 Task: Search one way flight ticket for 1 adult, 1 child, 1 infant in seat in premium economy from Helena: Helena Regional Airport to Greenville: Pitt-greenville Airport on 5-2-2023. Choice of flights is Delta. Number of bags: 2 carry on bags and 4 checked bags. Price is upto 105000. Outbound departure time preference is 7:15.
Action: Mouse moved to (403, 288)
Screenshot: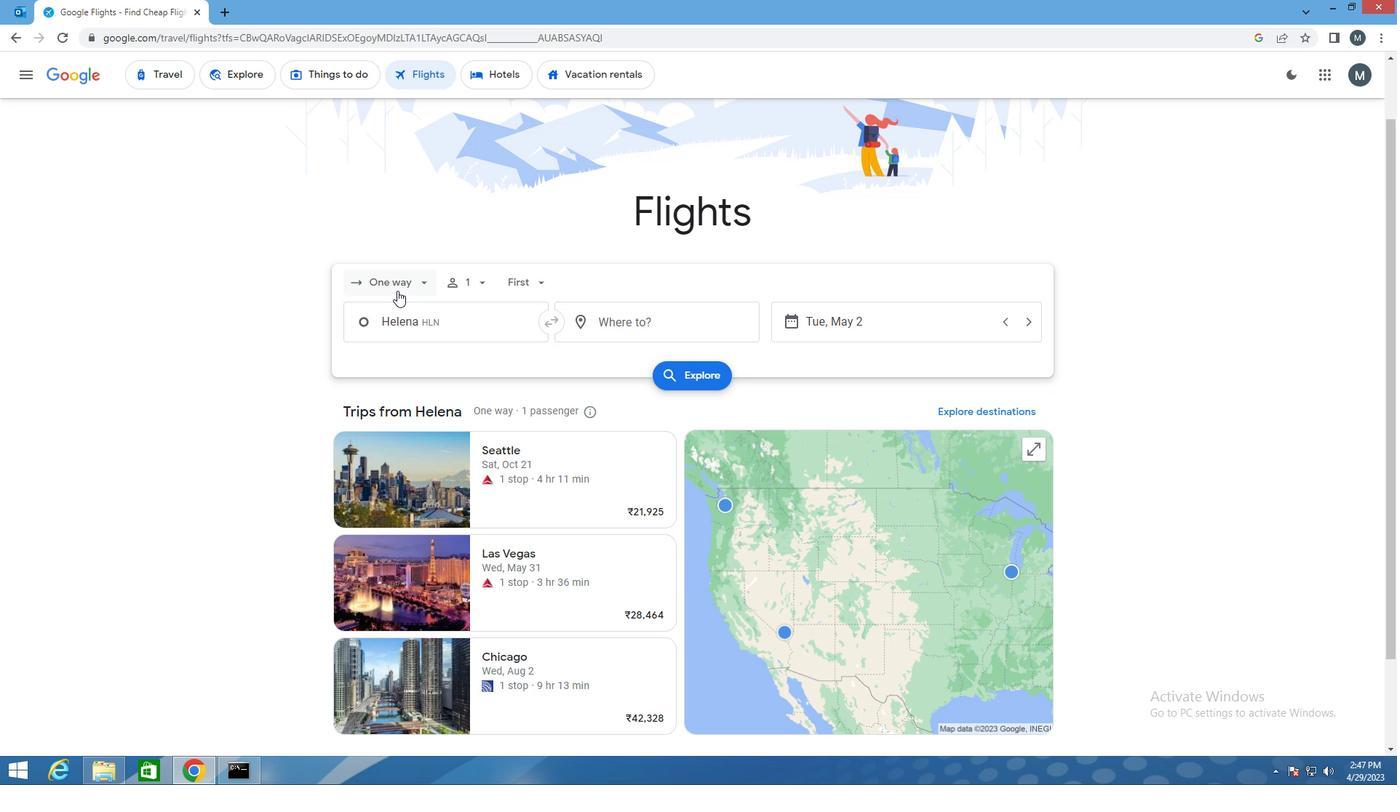 
Action: Mouse pressed left at (403, 288)
Screenshot: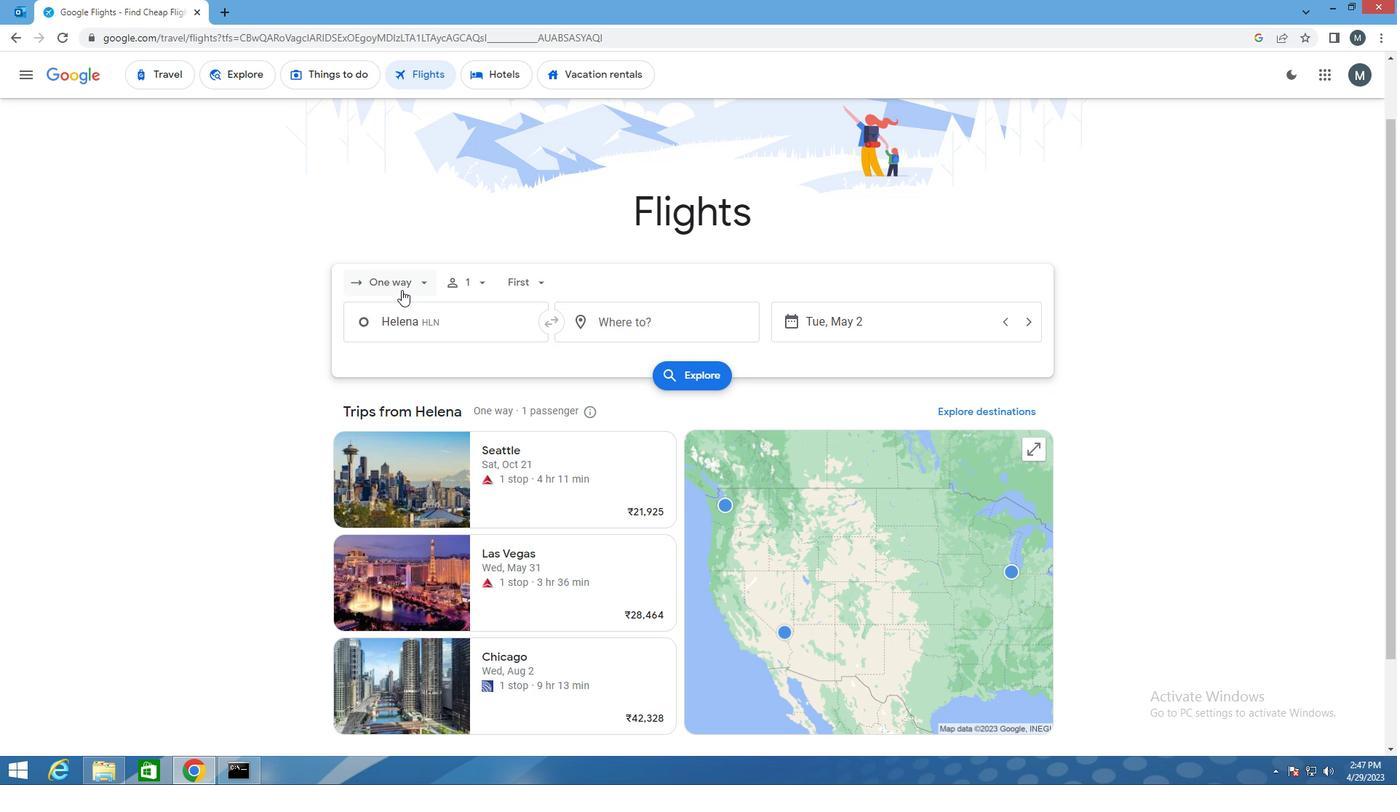 
Action: Mouse moved to (422, 352)
Screenshot: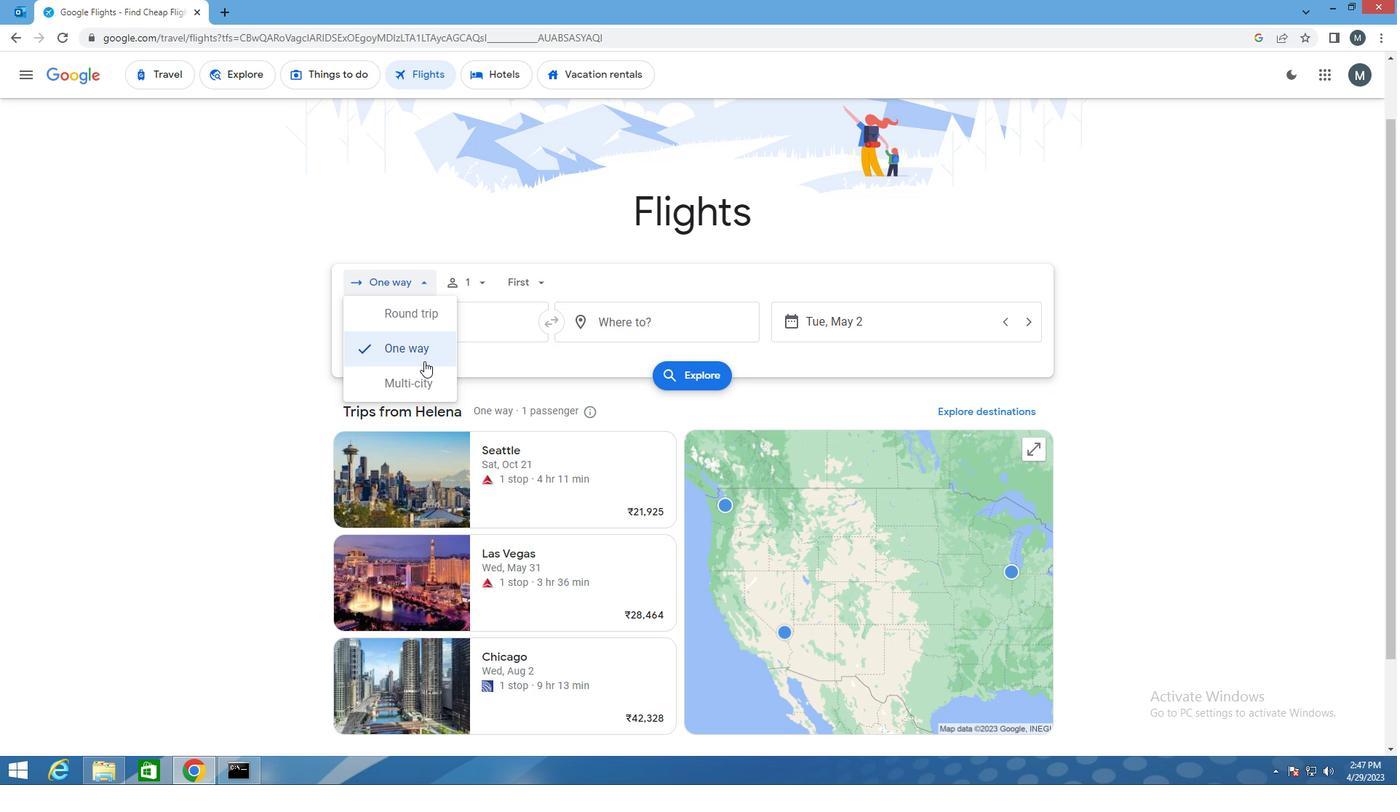 
Action: Mouse pressed left at (422, 352)
Screenshot: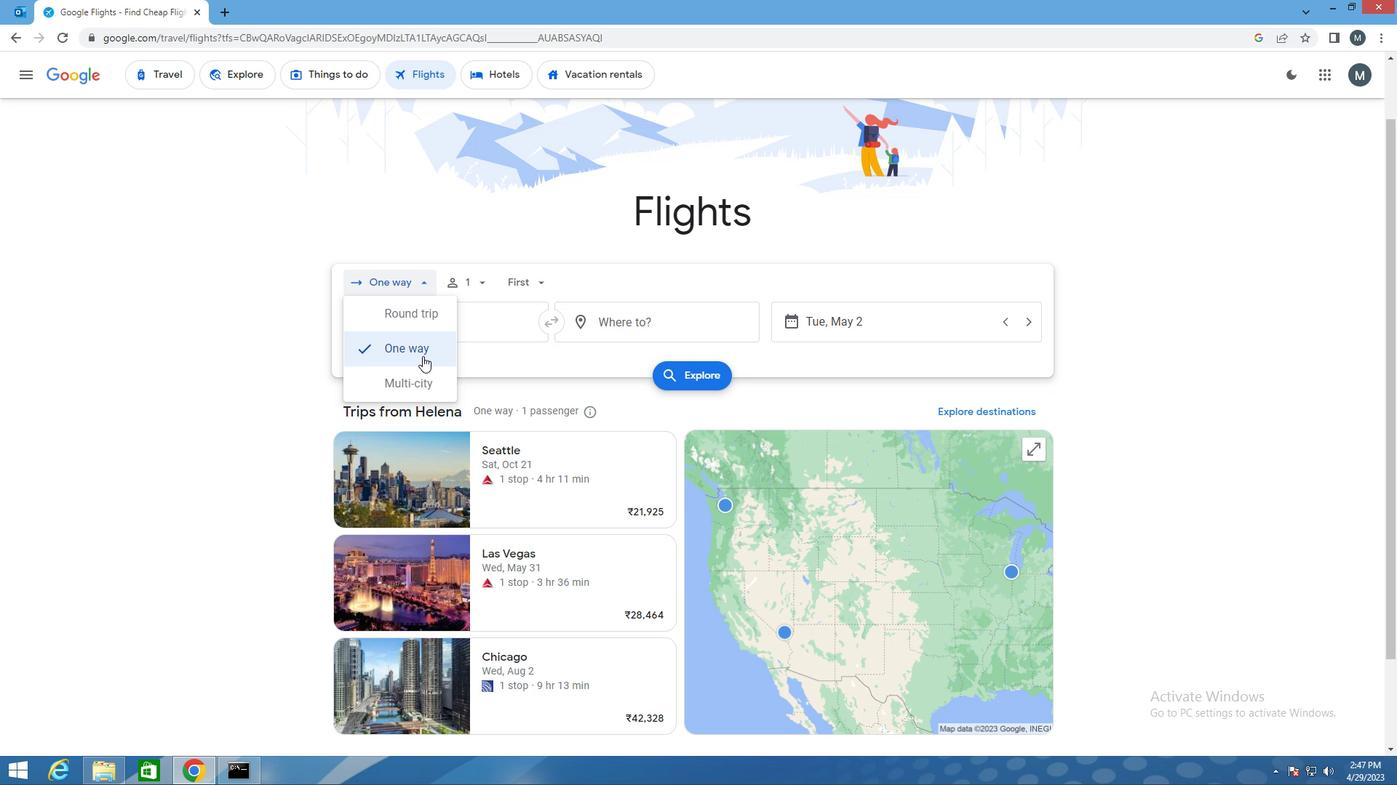
Action: Mouse moved to (476, 282)
Screenshot: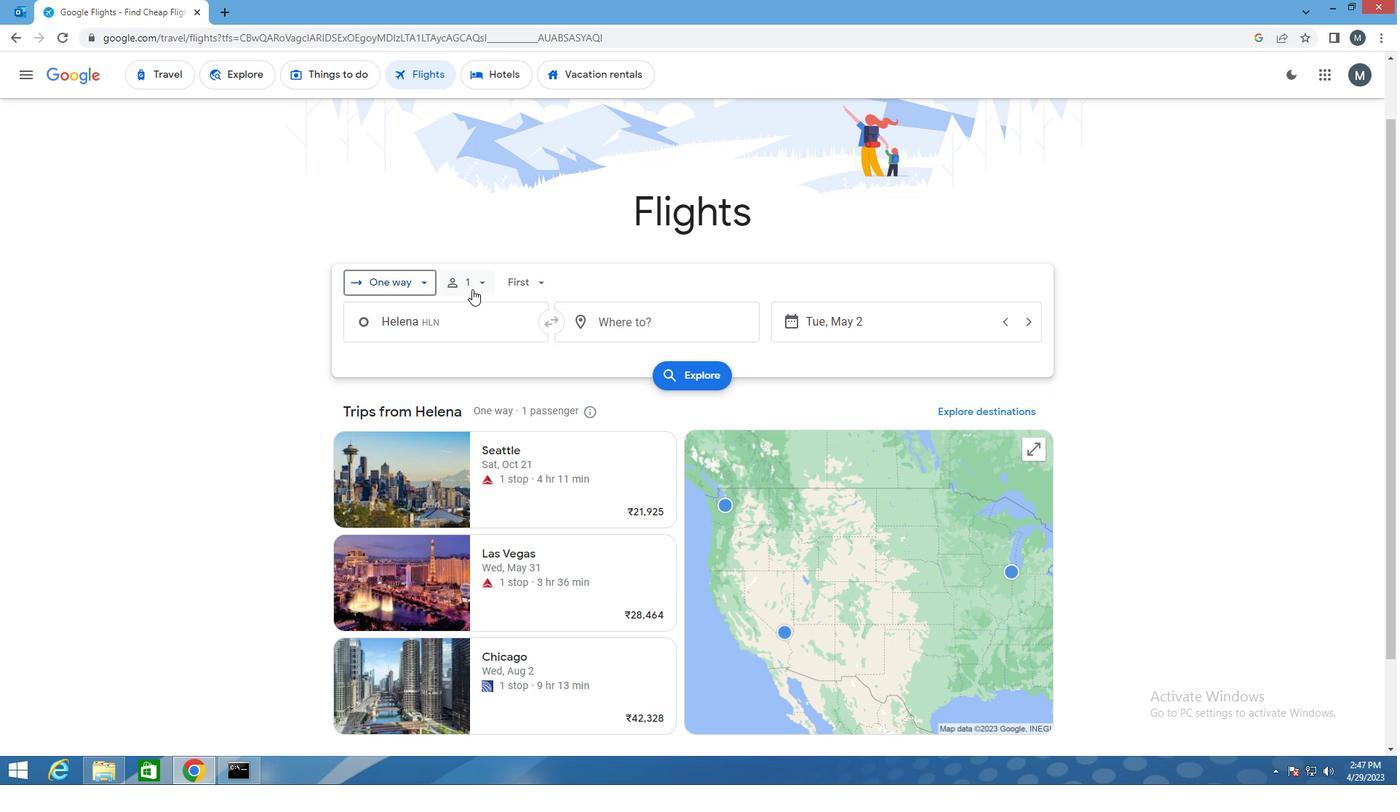 
Action: Mouse pressed left at (476, 282)
Screenshot: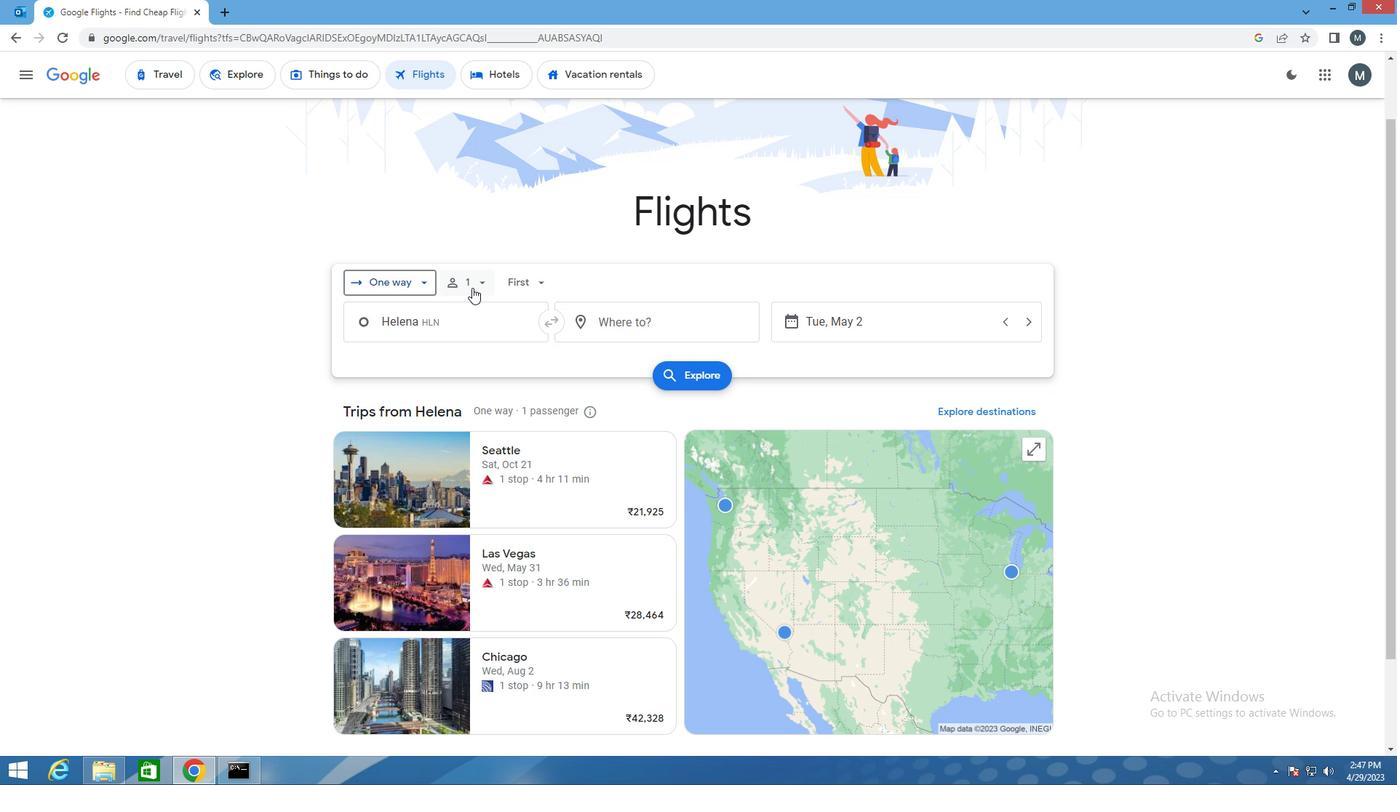 
Action: Mouse moved to (596, 399)
Screenshot: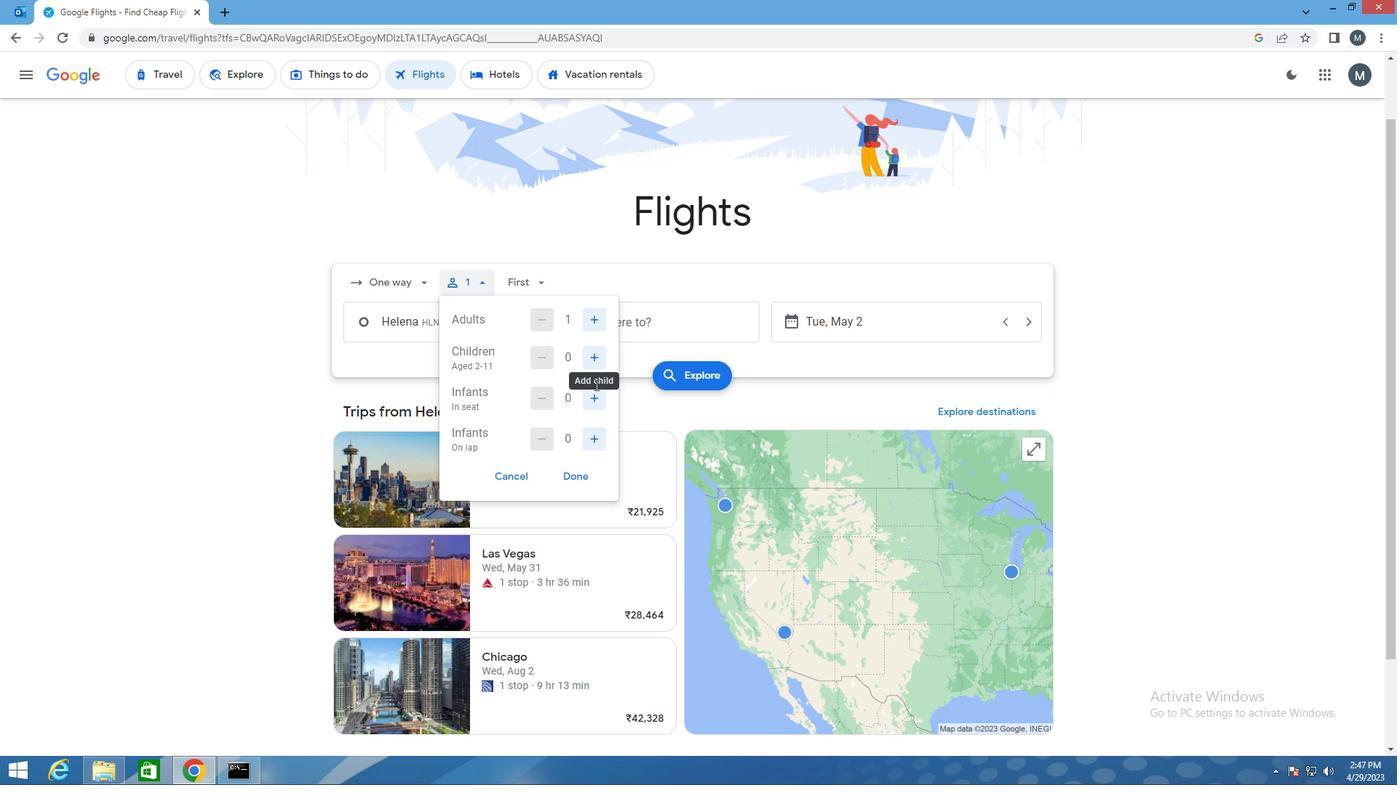 
Action: Mouse pressed left at (596, 399)
Screenshot: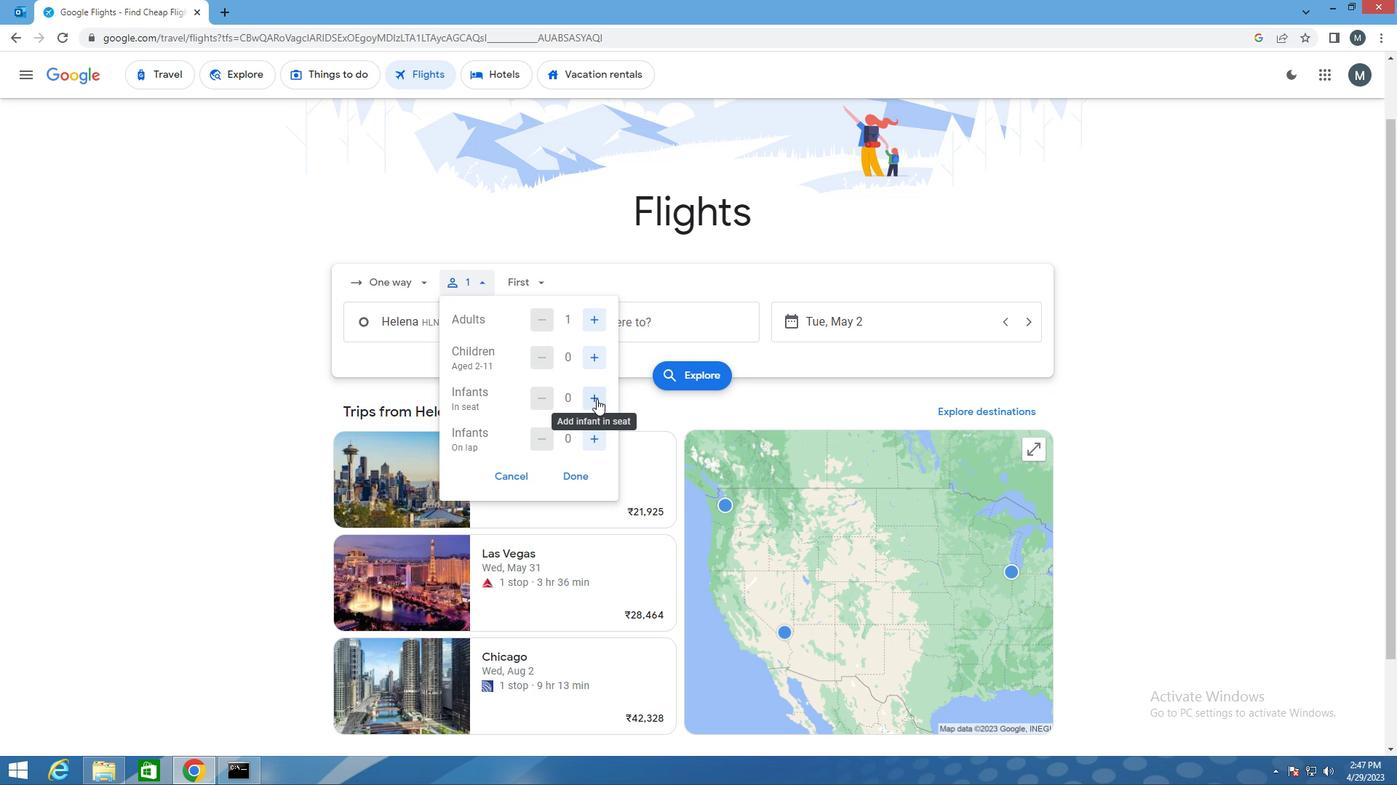 
Action: Mouse moved to (594, 360)
Screenshot: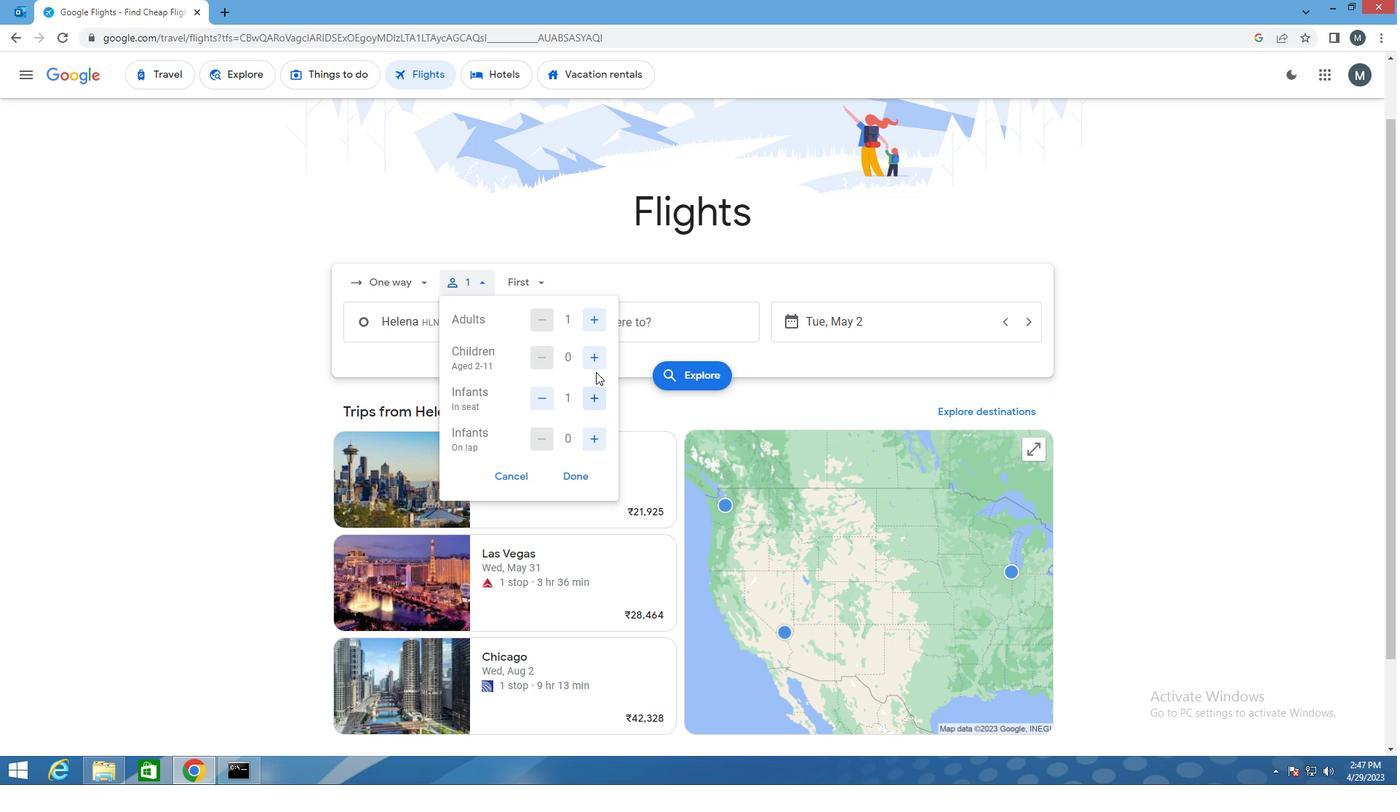 
Action: Mouse pressed left at (594, 360)
Screenshot: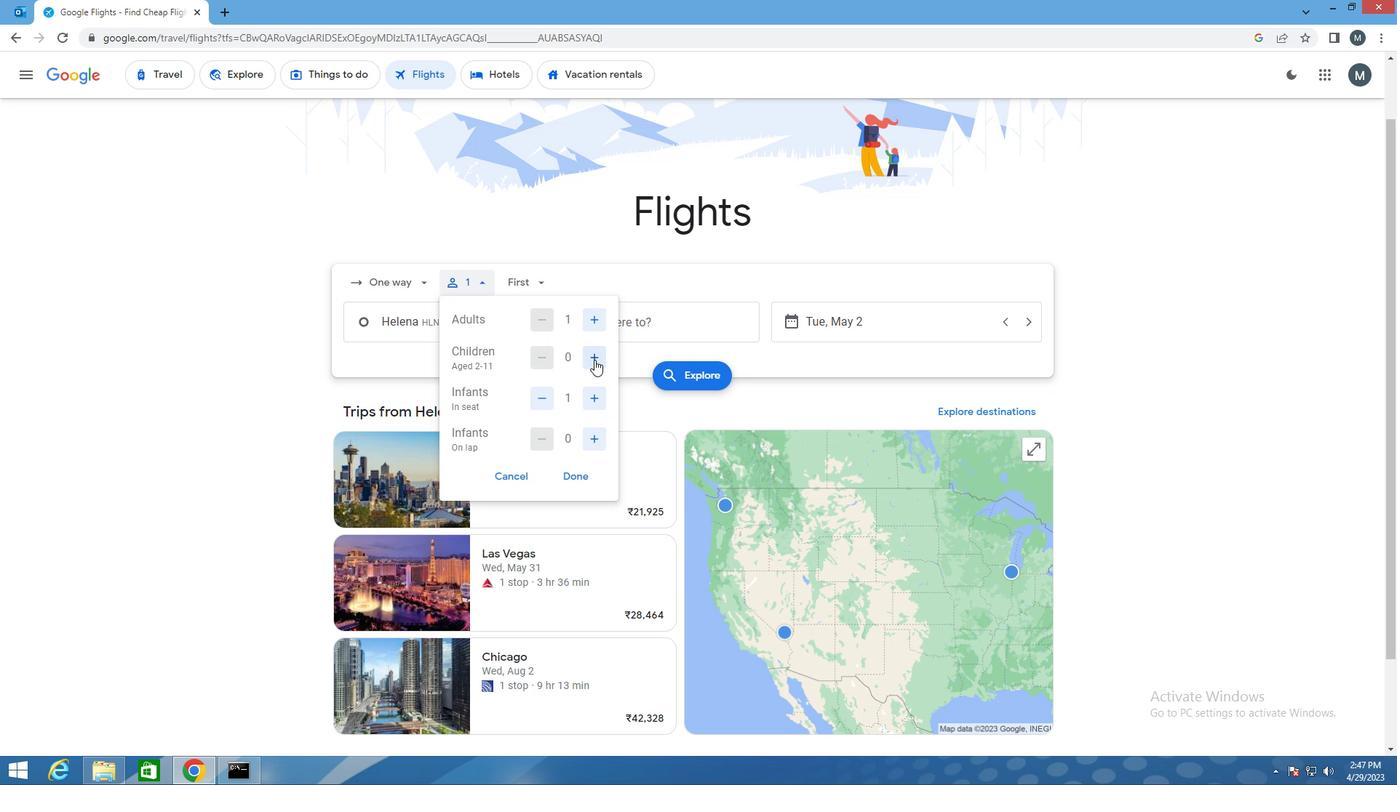 
Action: Mouse moved to (577, 479)
Screenshot: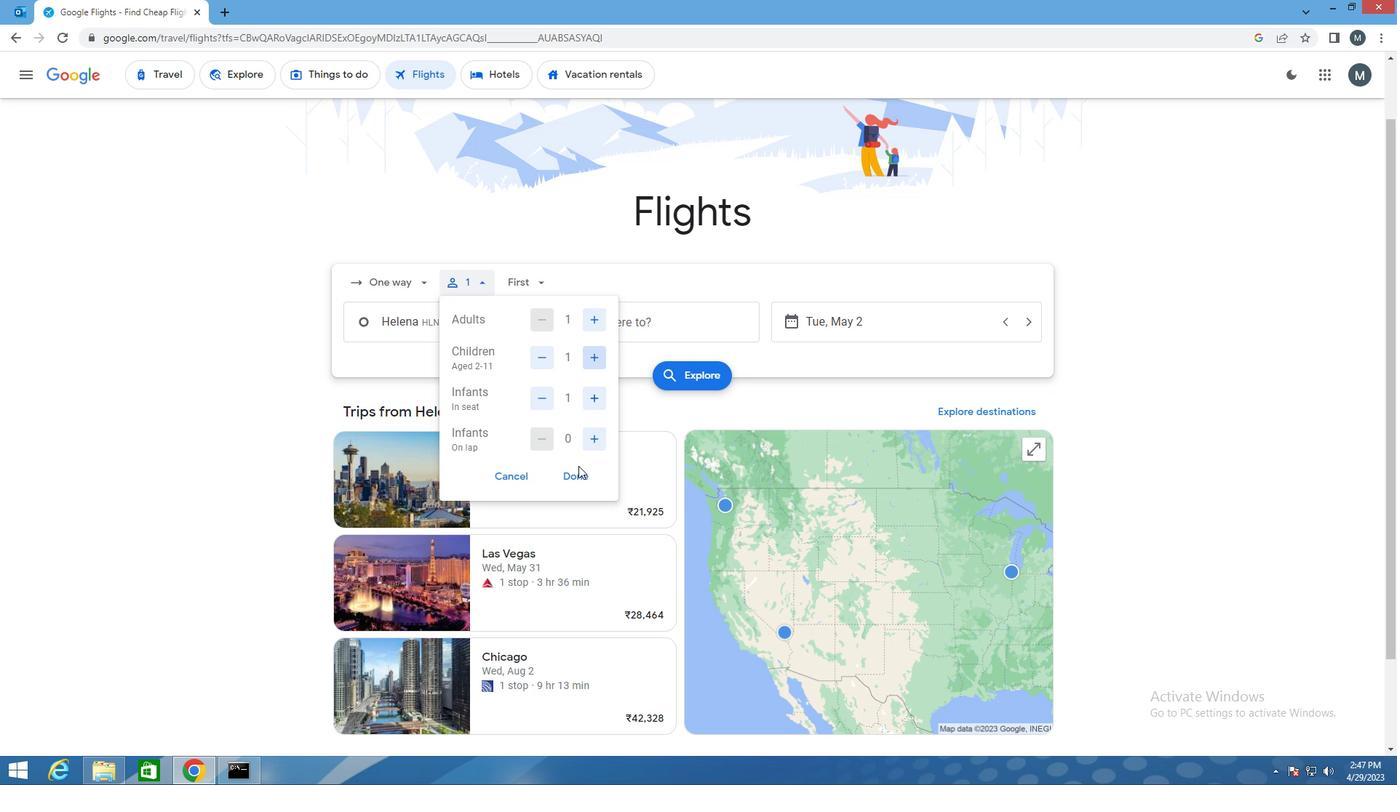 
Action: Mouse pressed left at (577, 479)
Screenshot: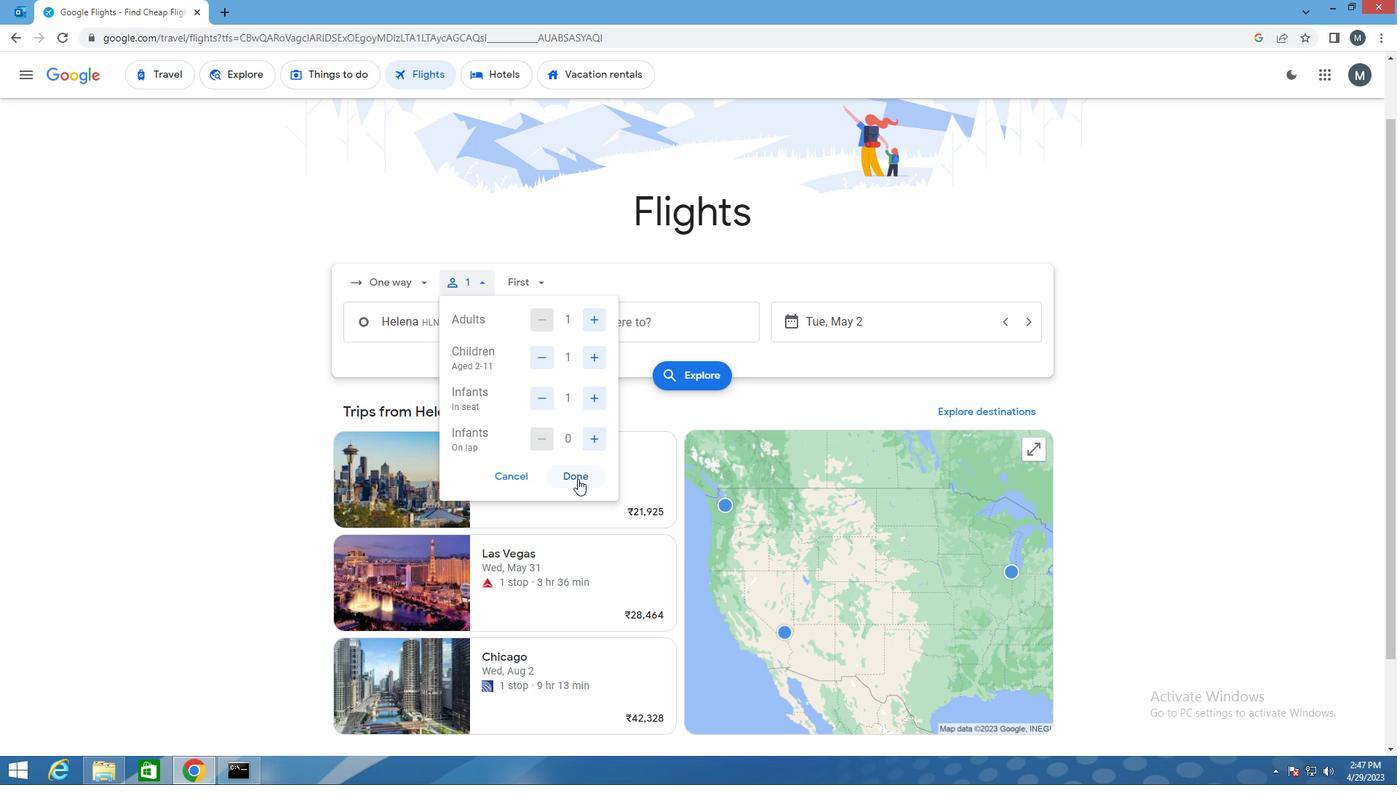 
Action: Mouse moved to (534, 295)
Screenshot: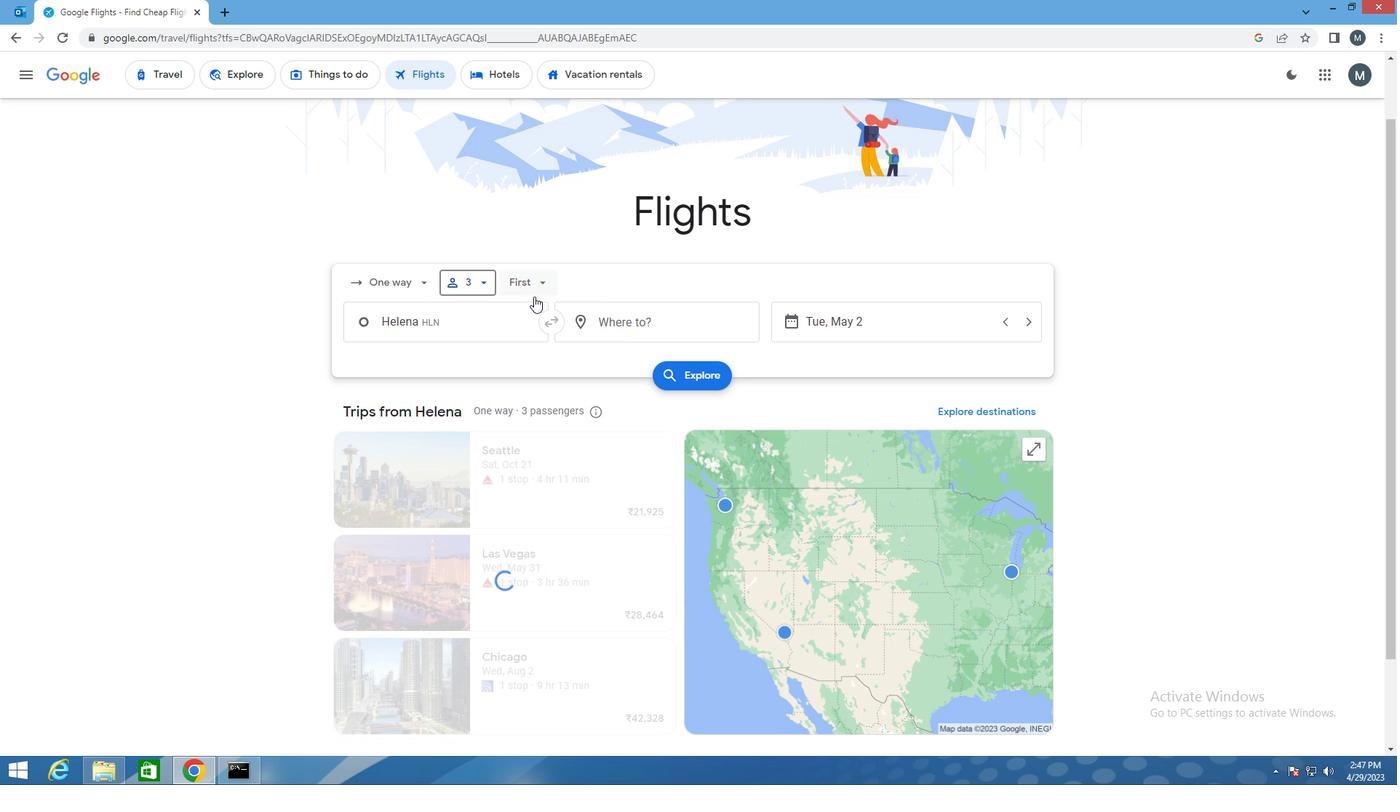 
Action: Mouse pressed left at (534, 295)
Screenshot: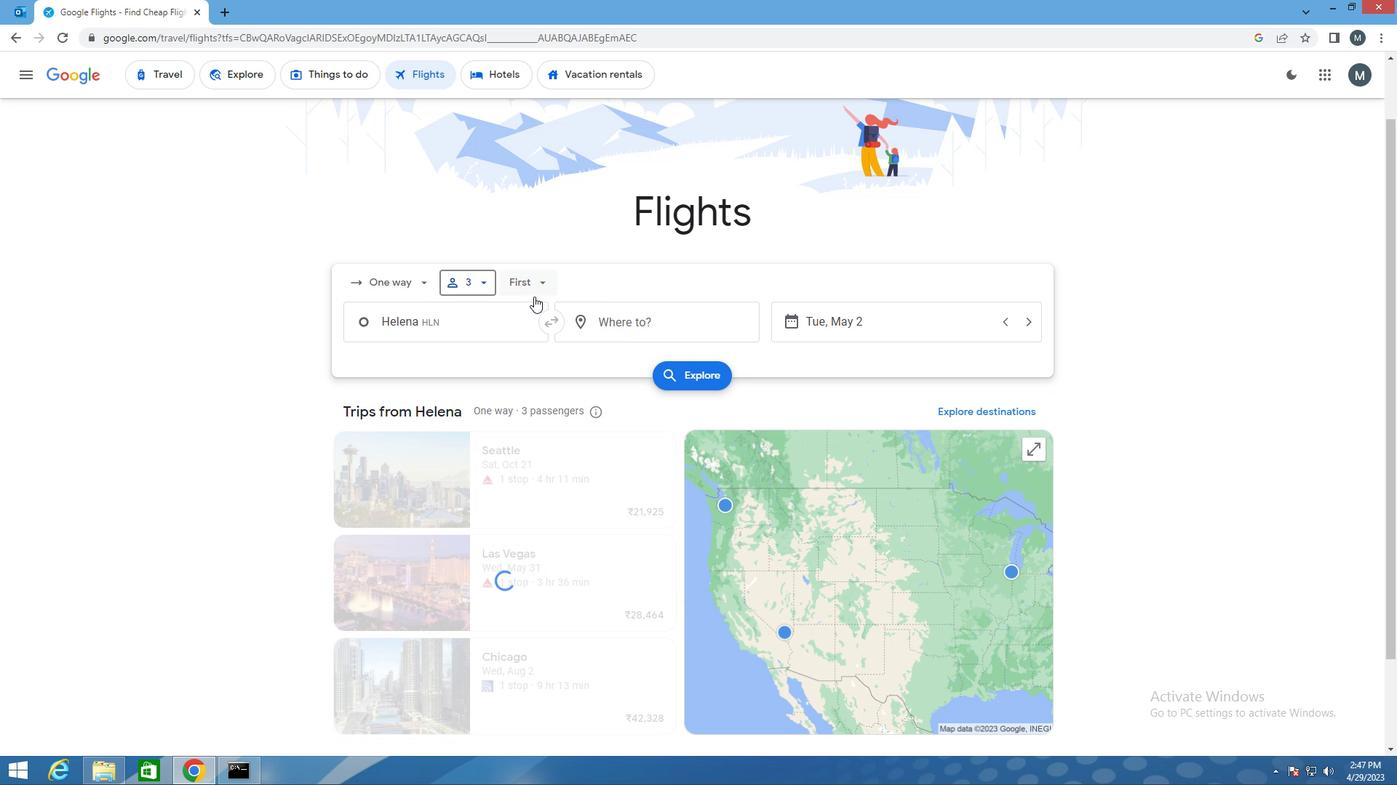 
Action: Mouse moved to (579, 354)
Screenshot: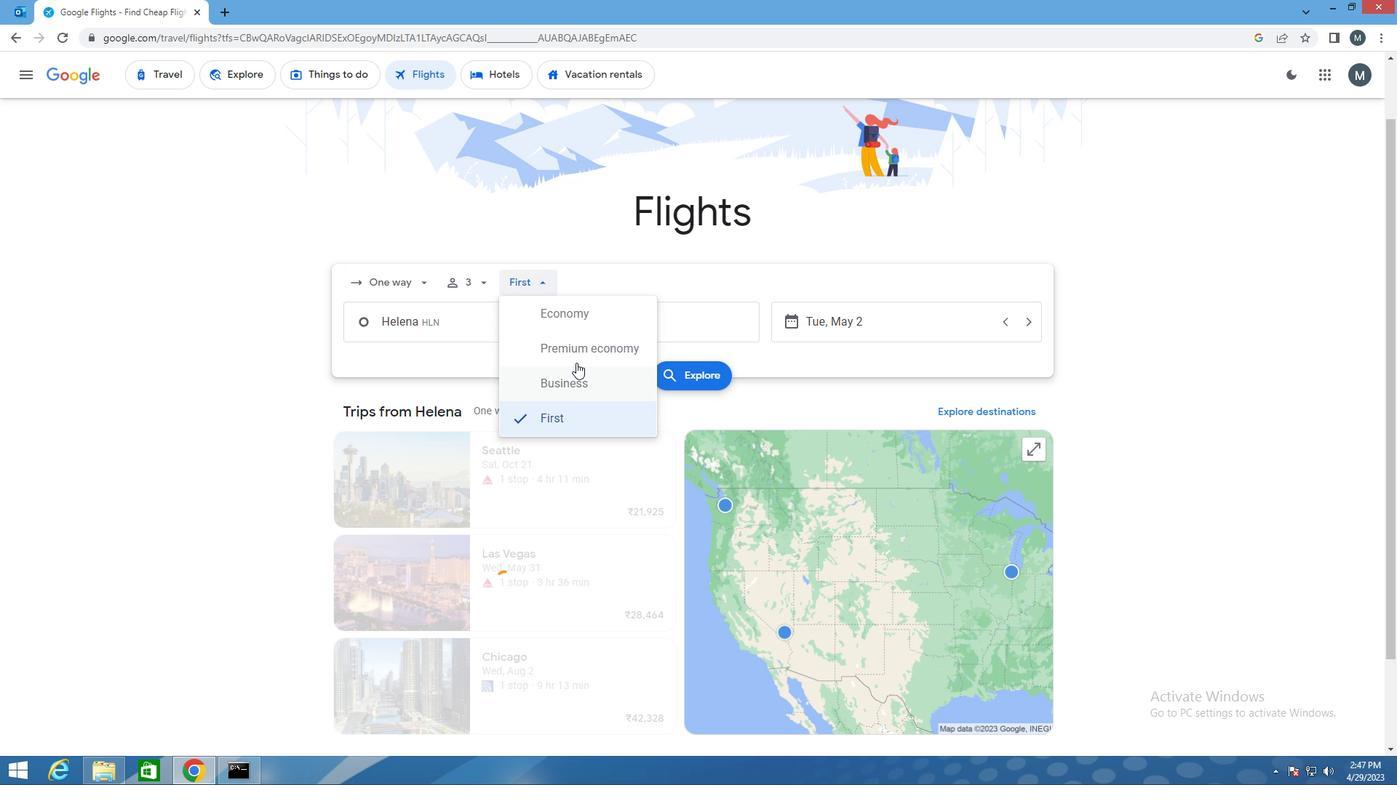 
Action: Mouse pressed left at (579, 354)
Screenshot: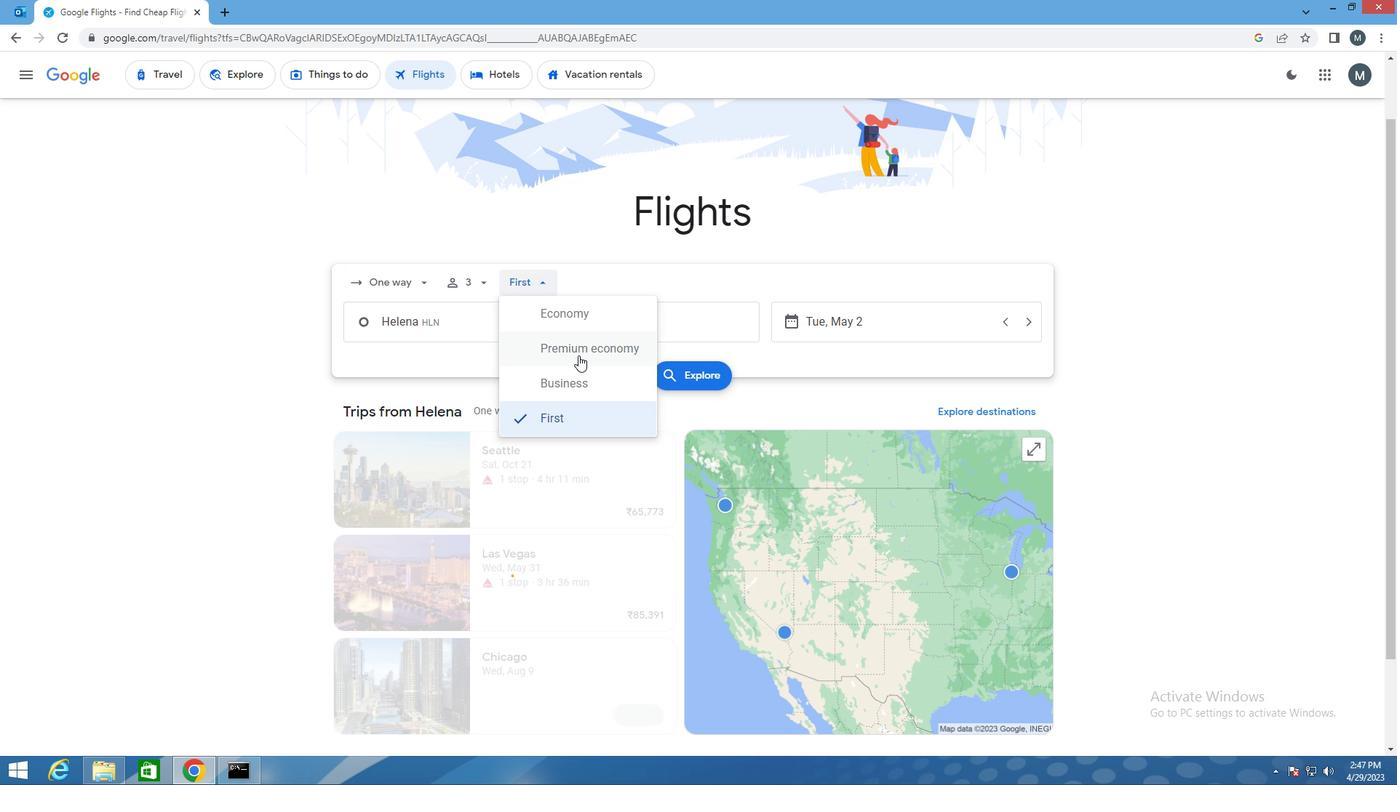 
Action: Mouse moved to (451, 331)
Screenshot: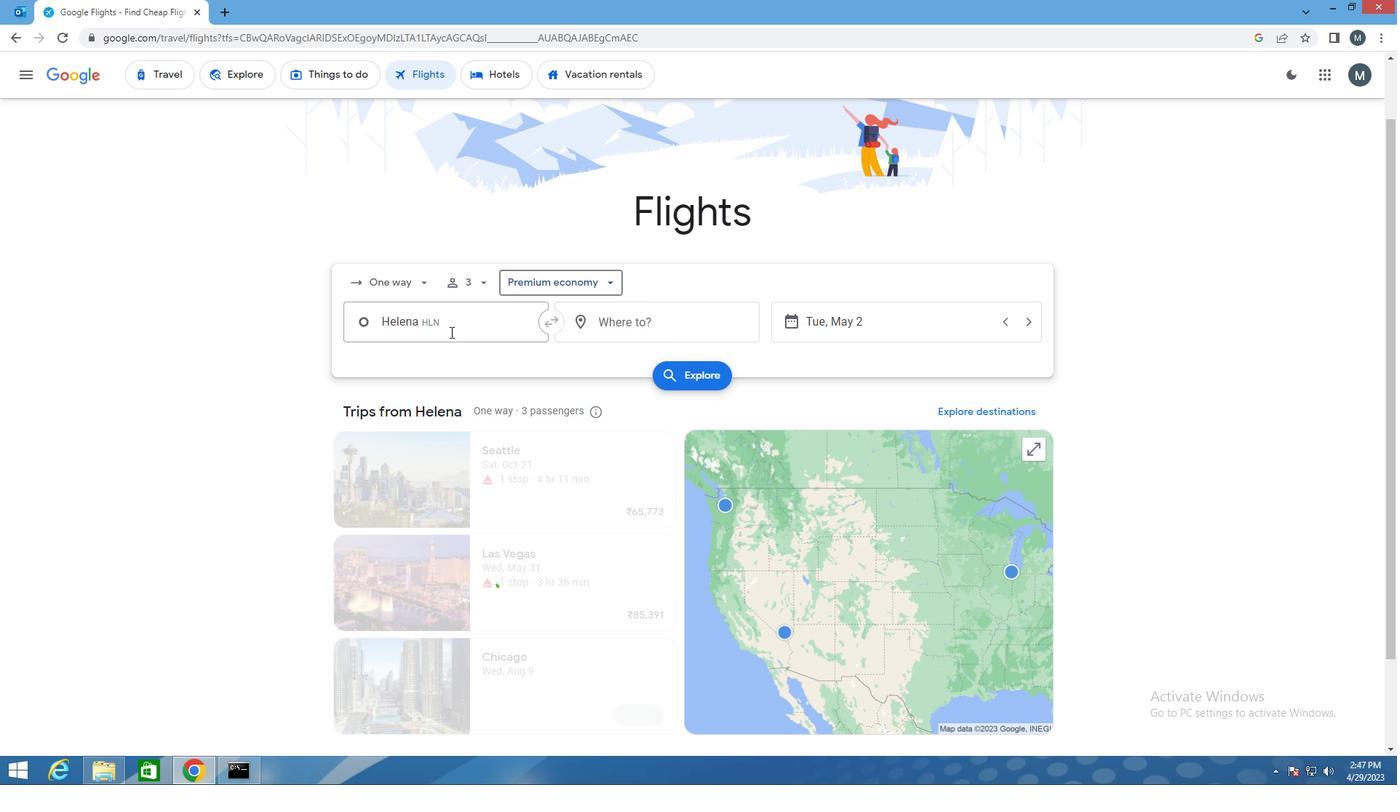 
Action: Mouse pressed left at (451, 331)
Screenshot: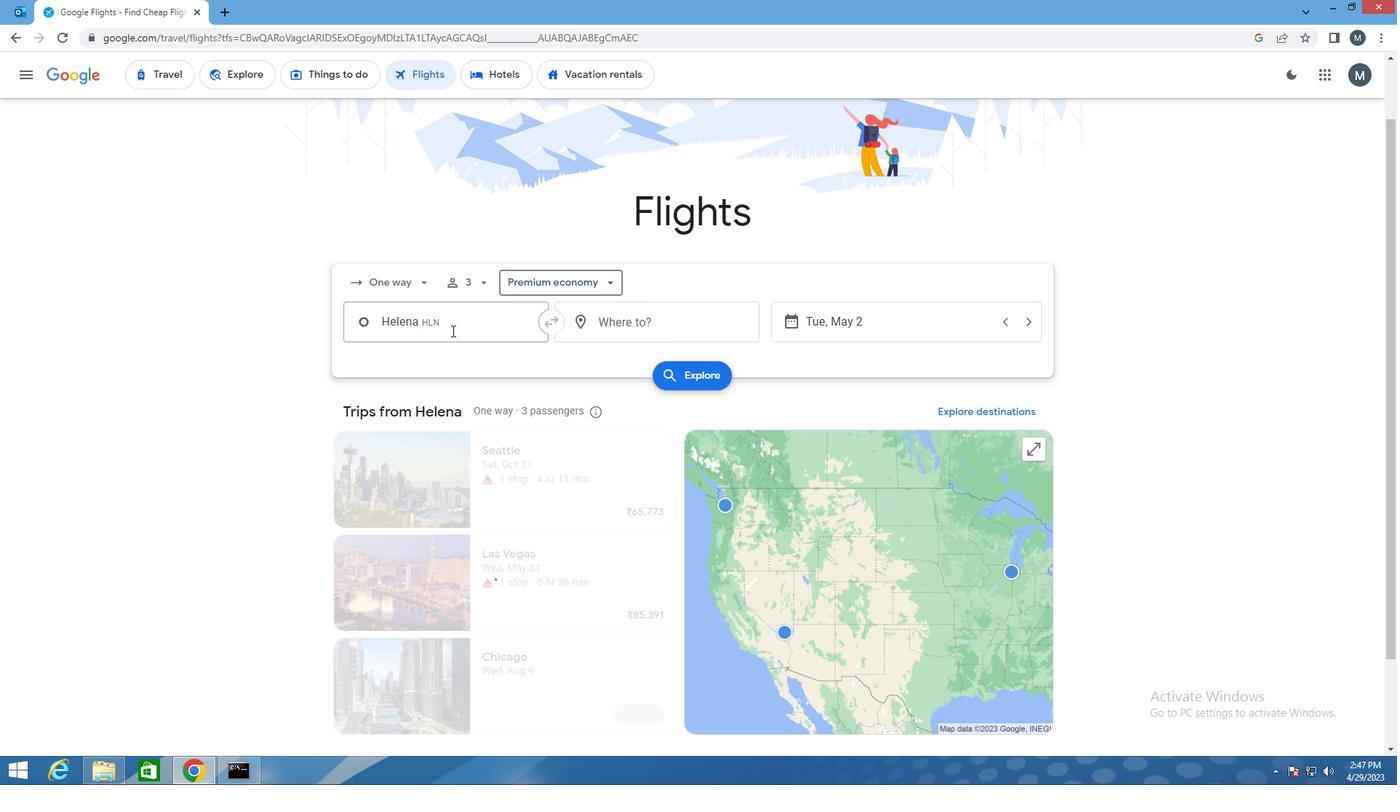 
Action: Key pressed hln
Screenshot: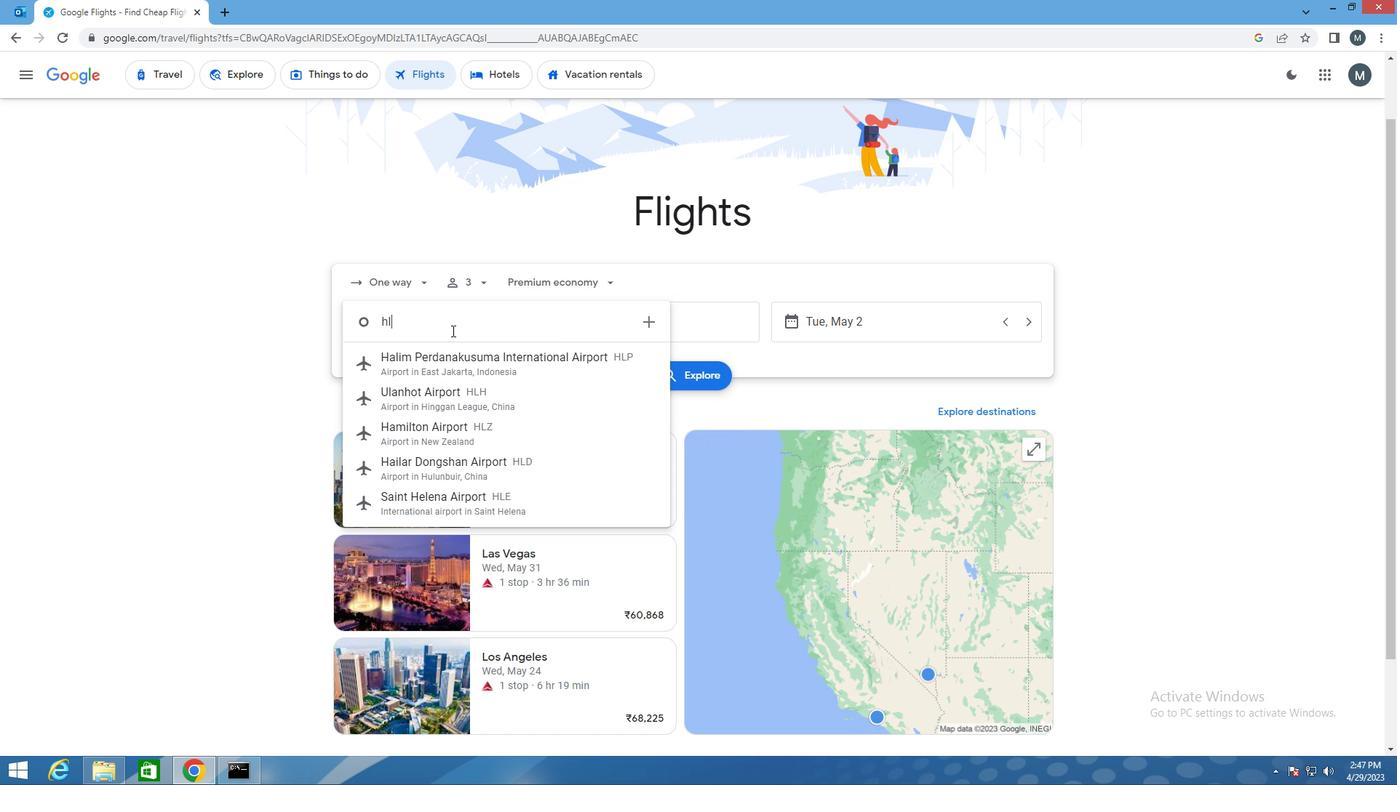 
Action: Mouse moved to (497, 368)
Screenshot: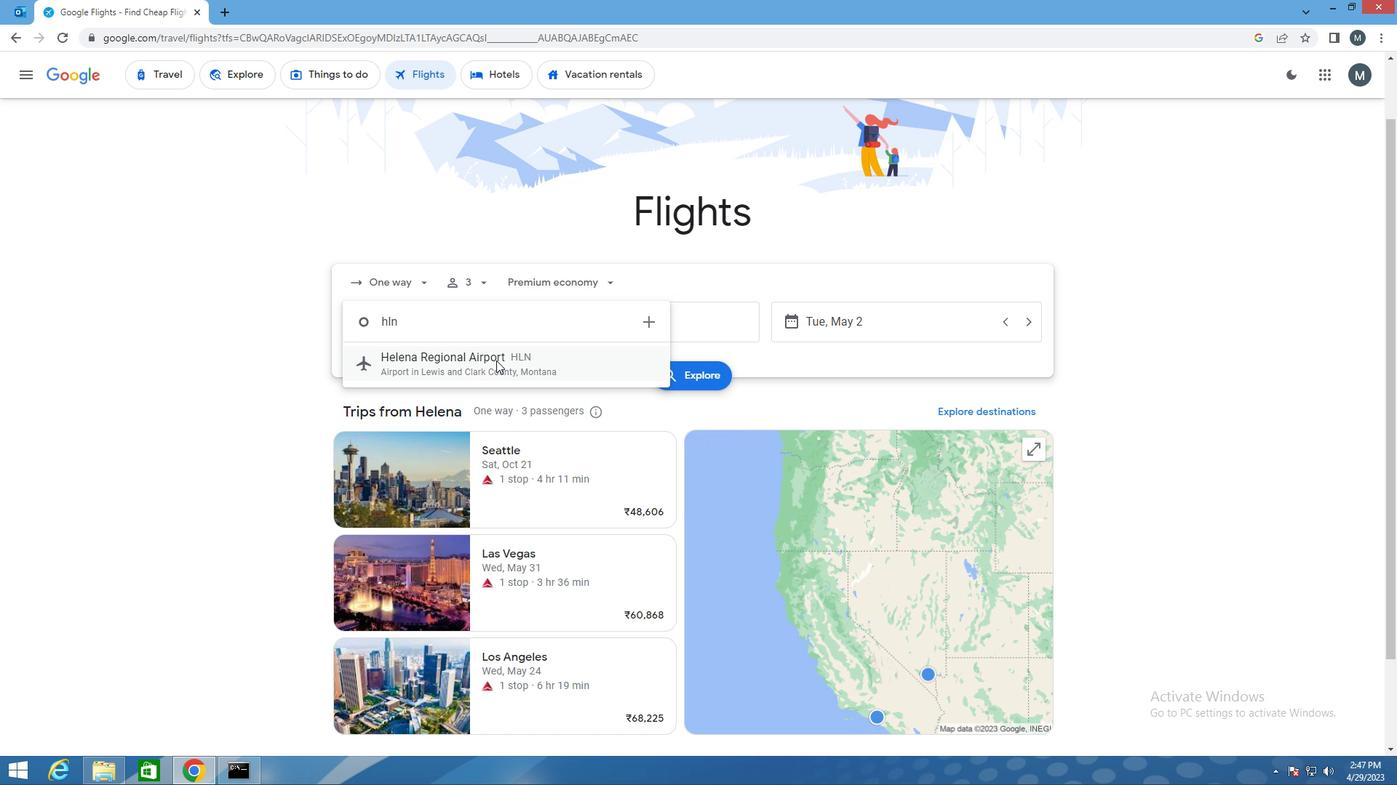 
Action: Mouse pressed left at (497, 368)
Screenshot: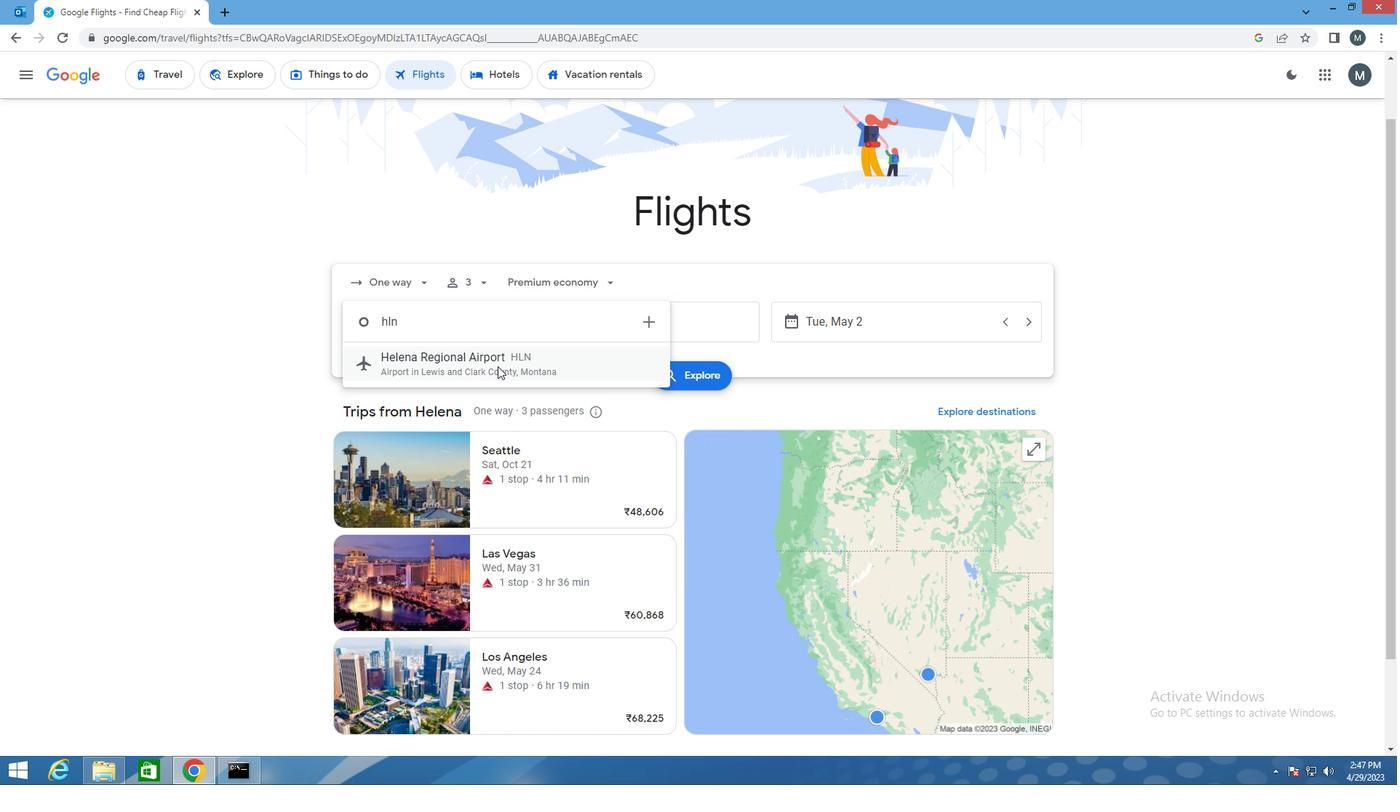 
Action: Mouse moved to (630, 333)
Screenshot: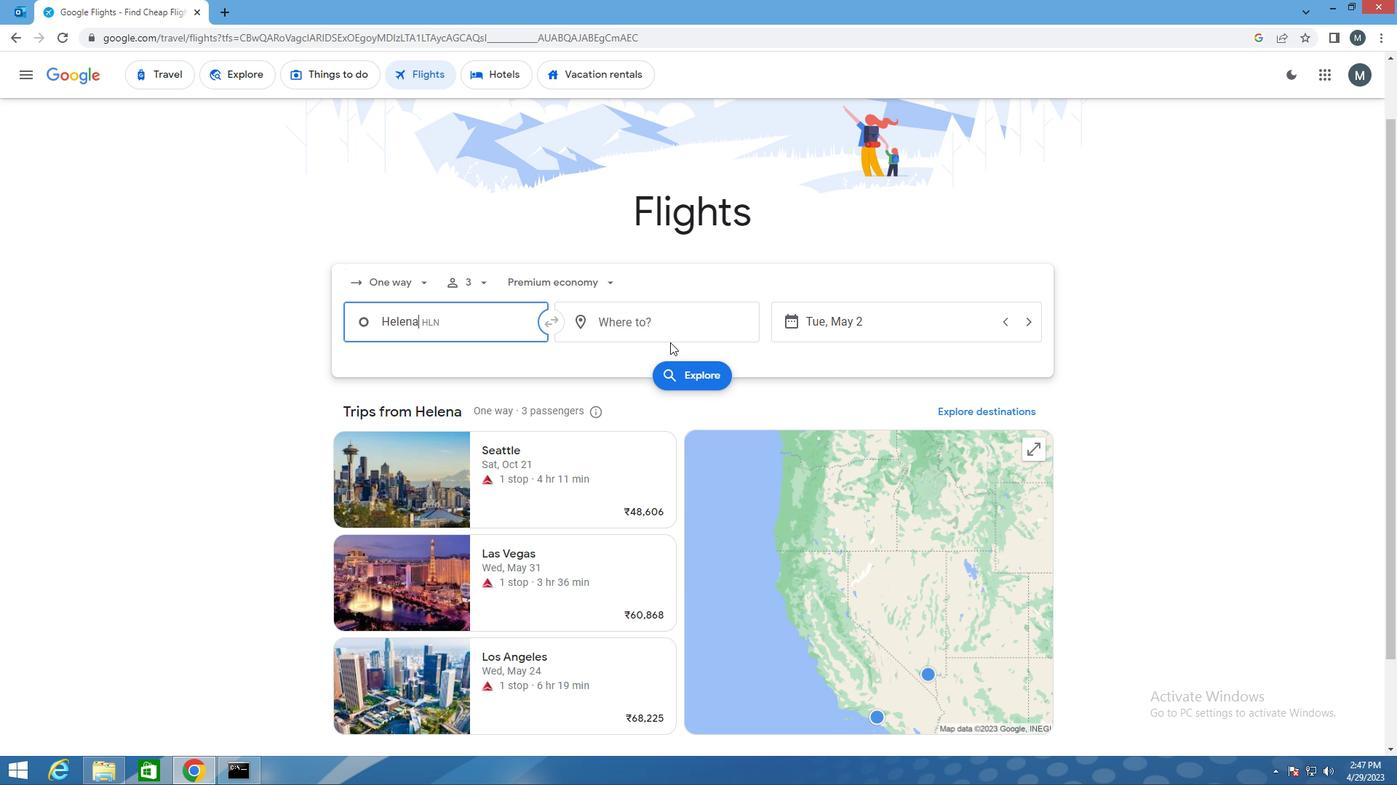 
Action: Mouse pressed left at (630, 333)
Screenshot: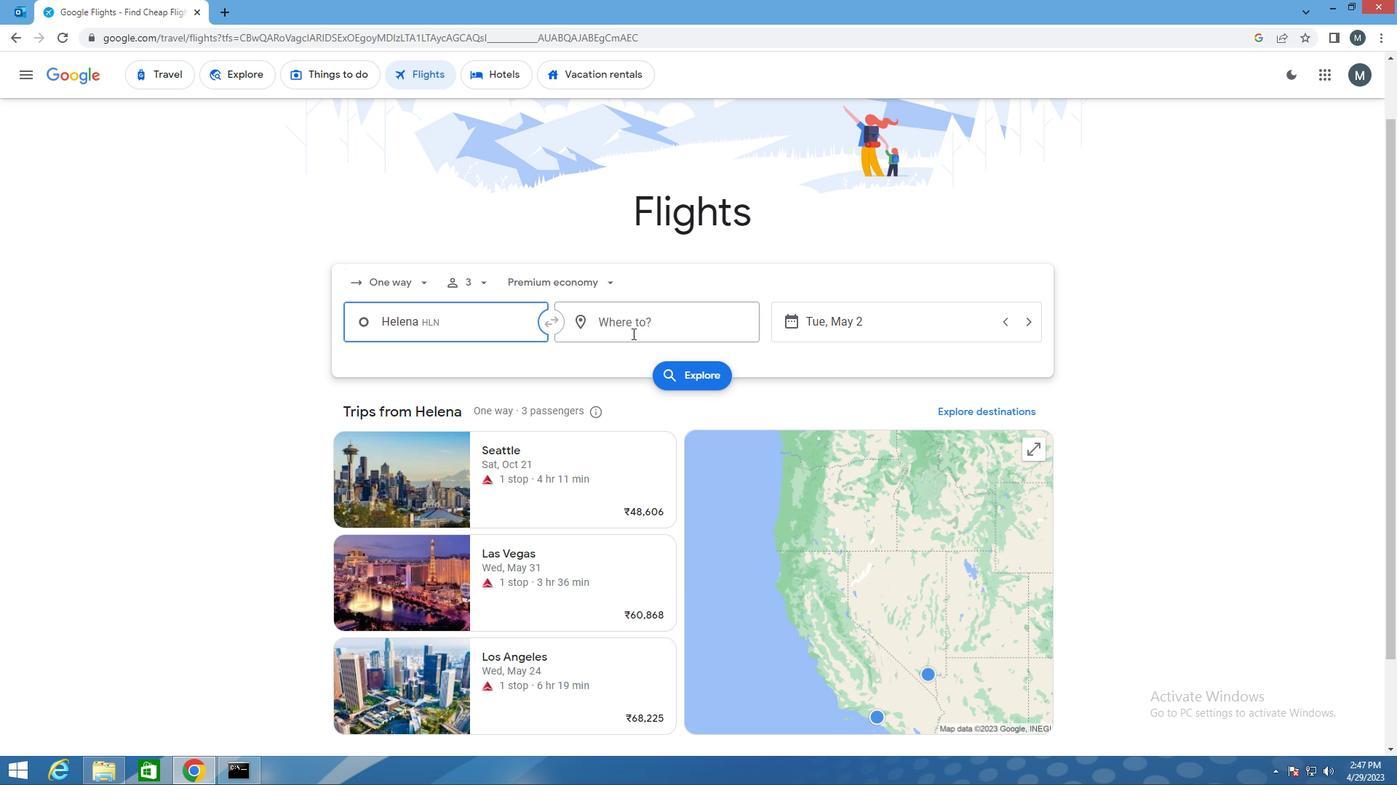 
Action: Key pressed p
Screenshot: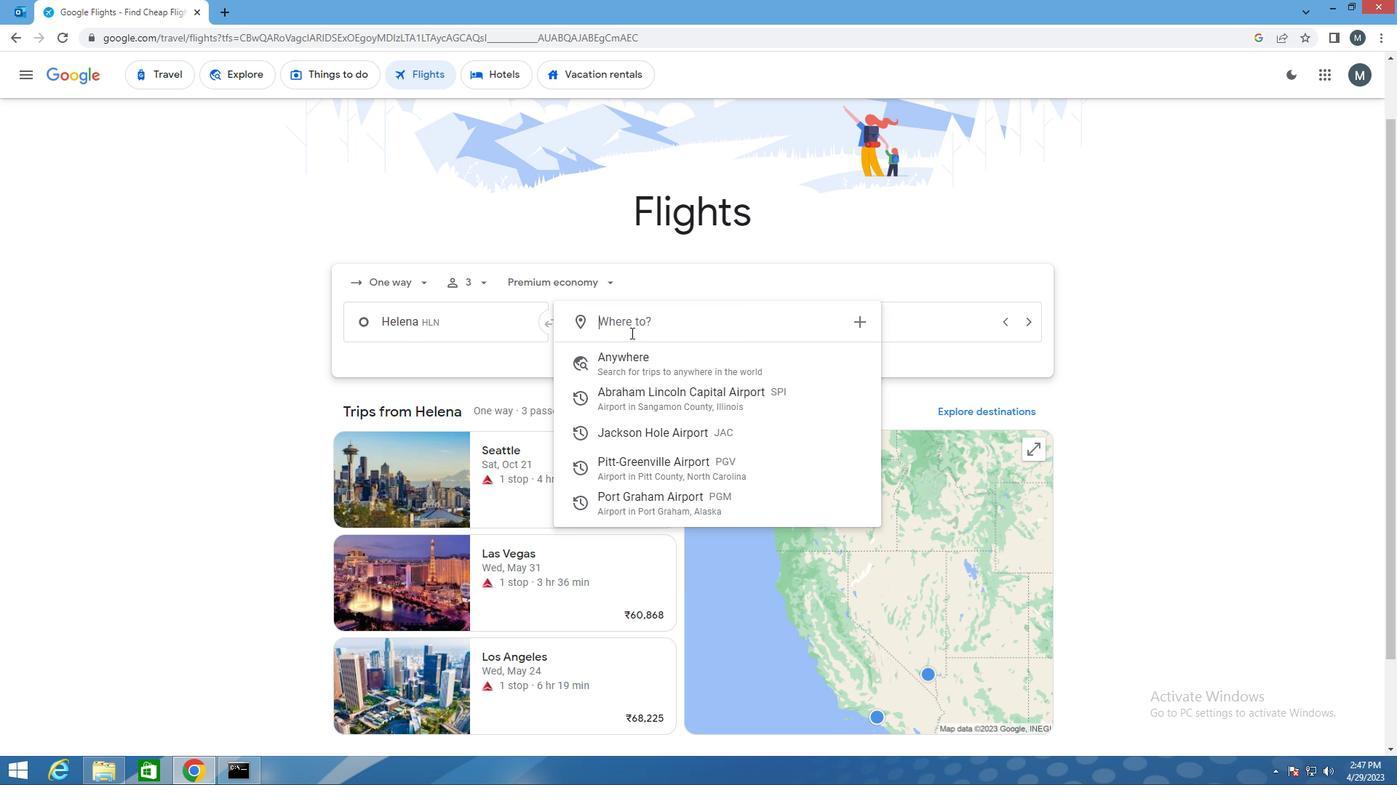 
Action: Mouse moved to (630, 331)
Screenshot: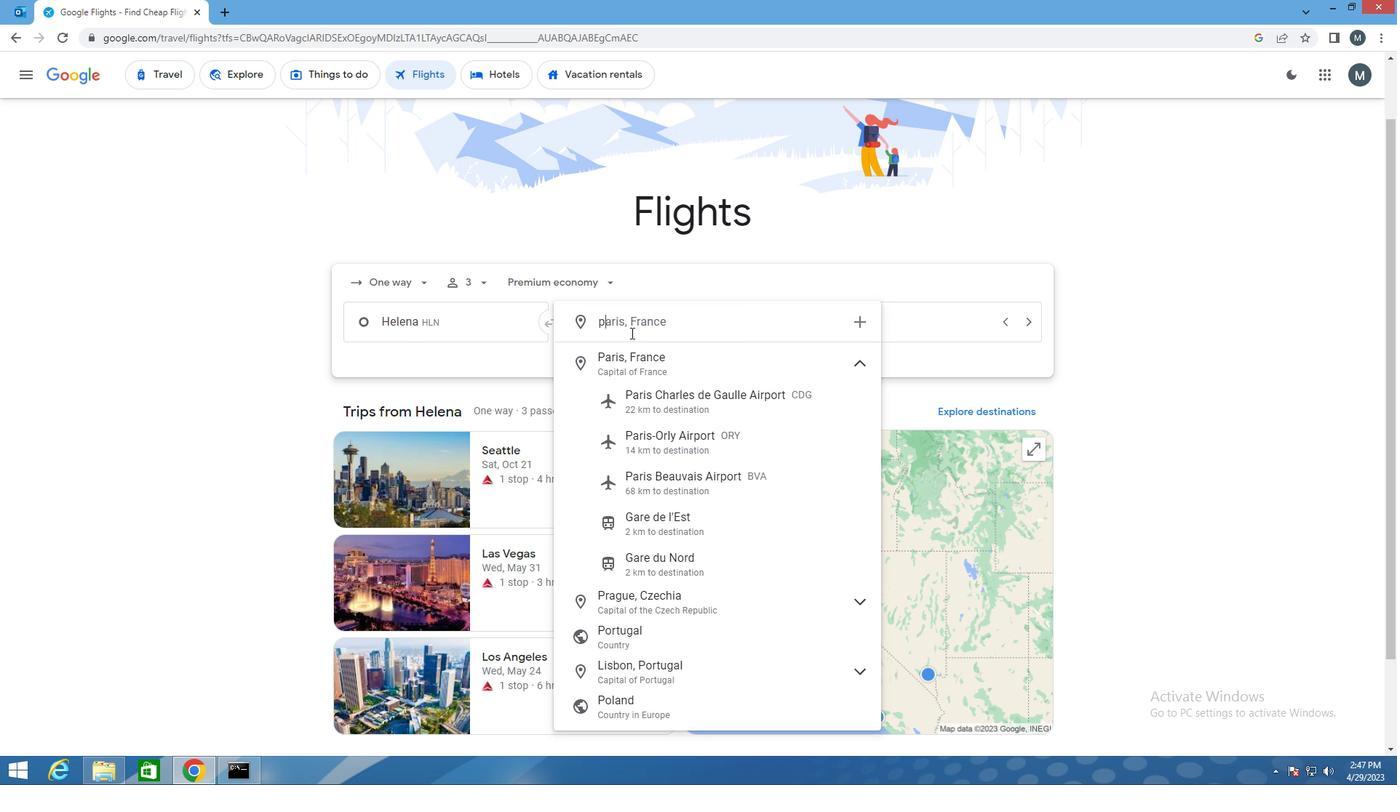 
Action: Key pressed g
Screenshot: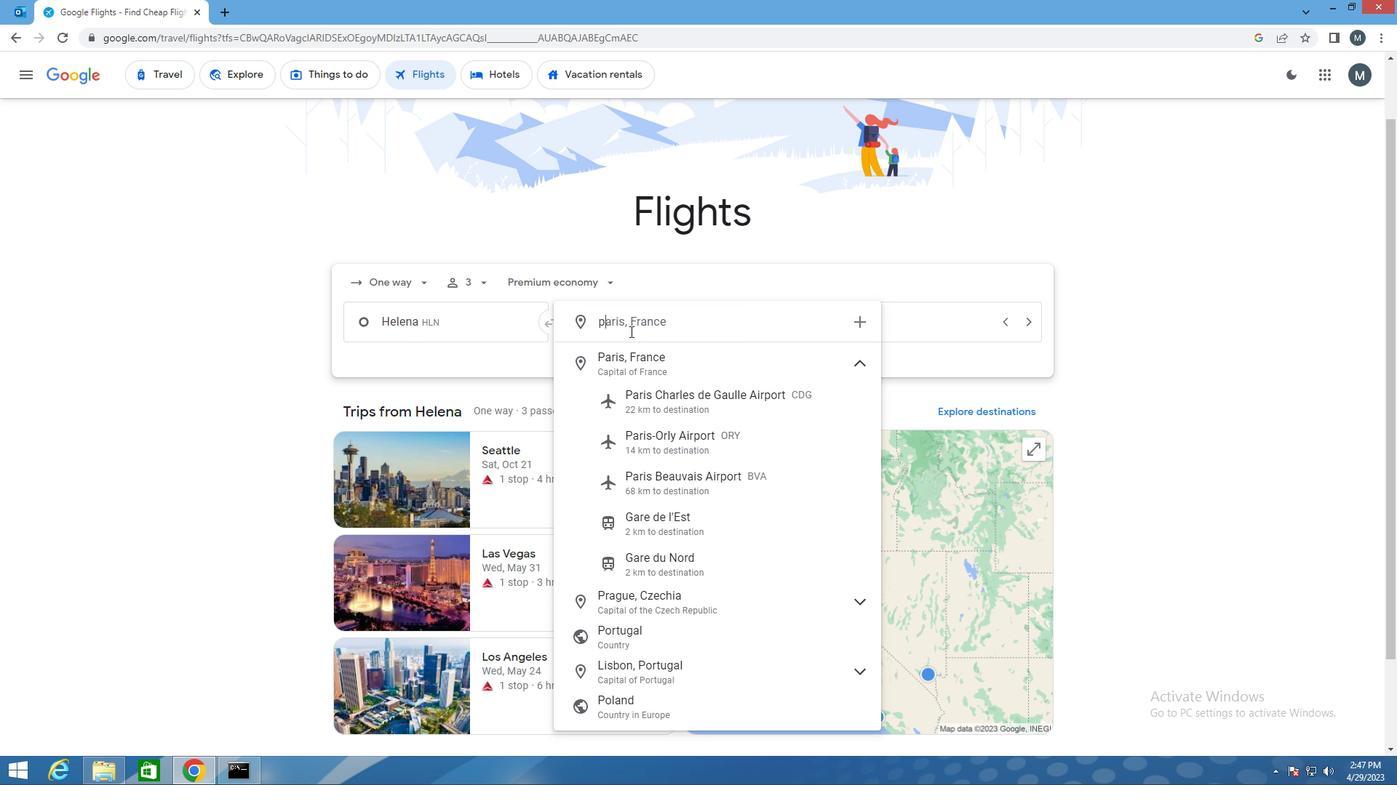 
Action: Mouse moved to (628, 331)
Screenshot: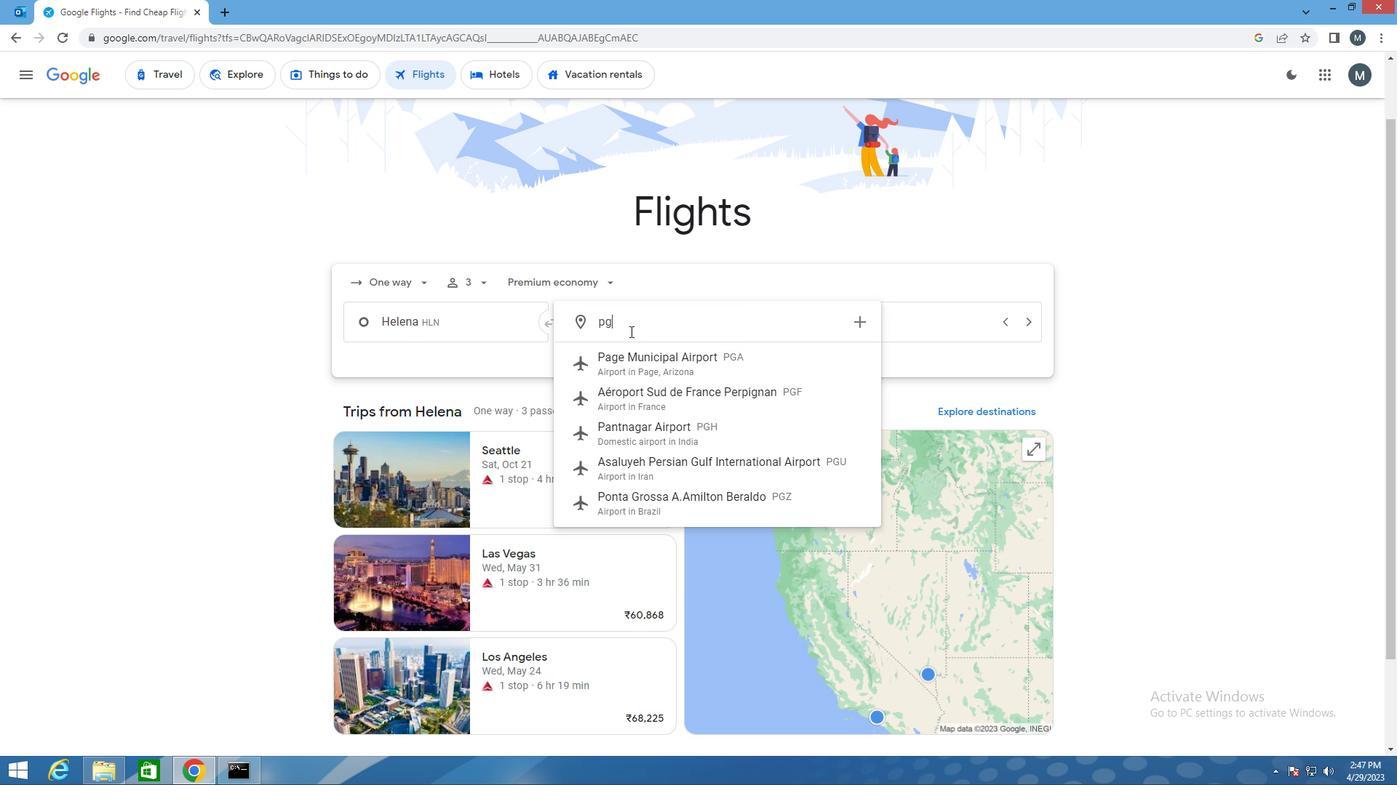 
Action: Key pressed b<Key.backspace>
Screenshot: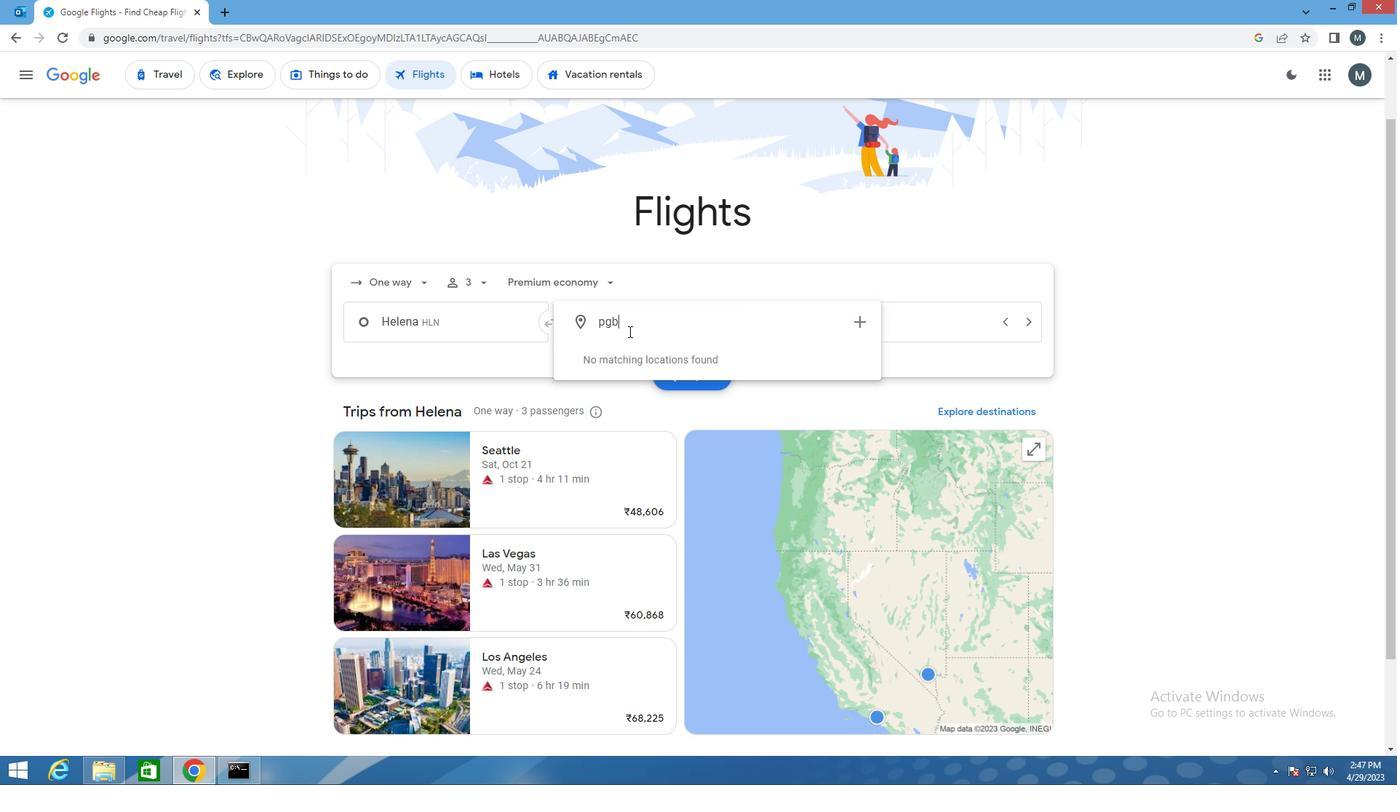 
Action: Mouse moved to (627, 332)
Screenshot: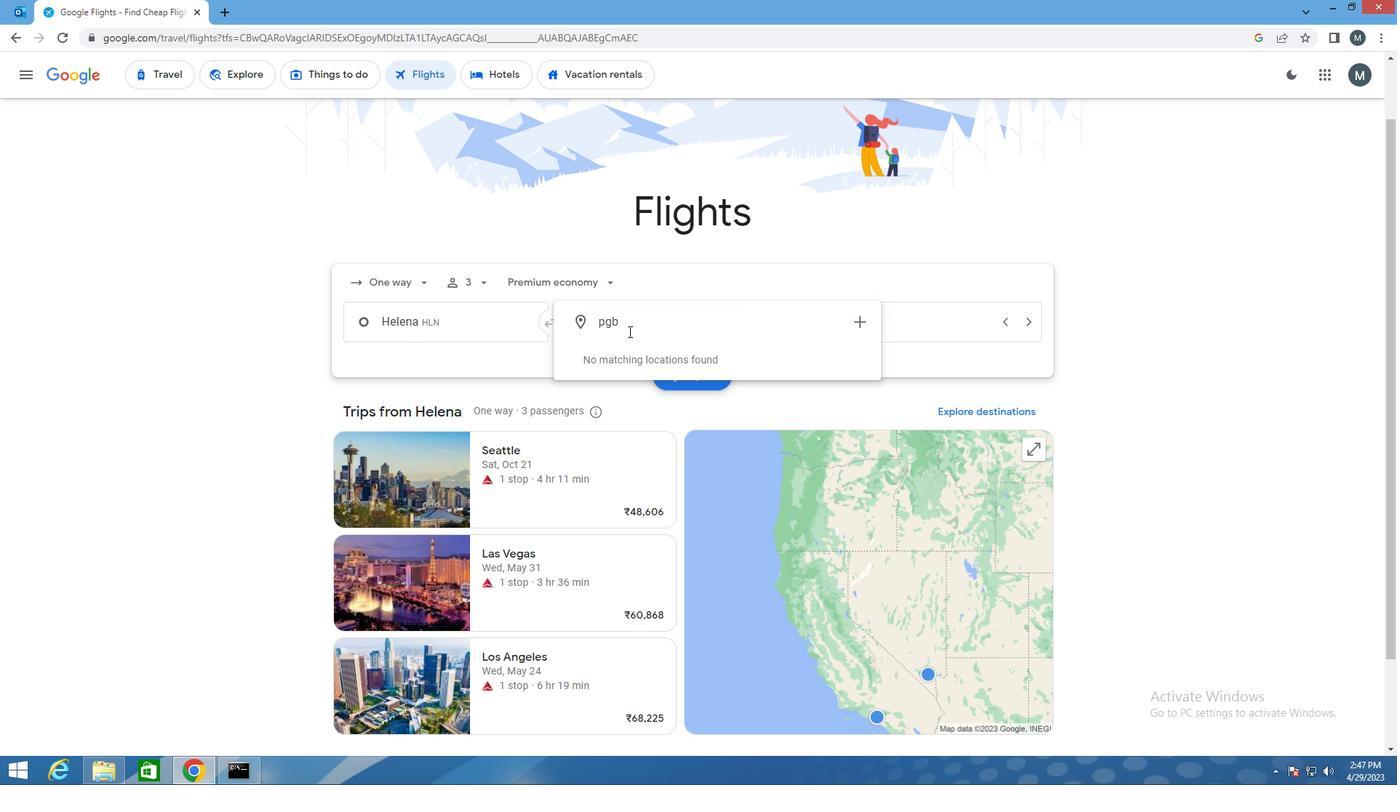
Action: Key pressed v
Screenshot: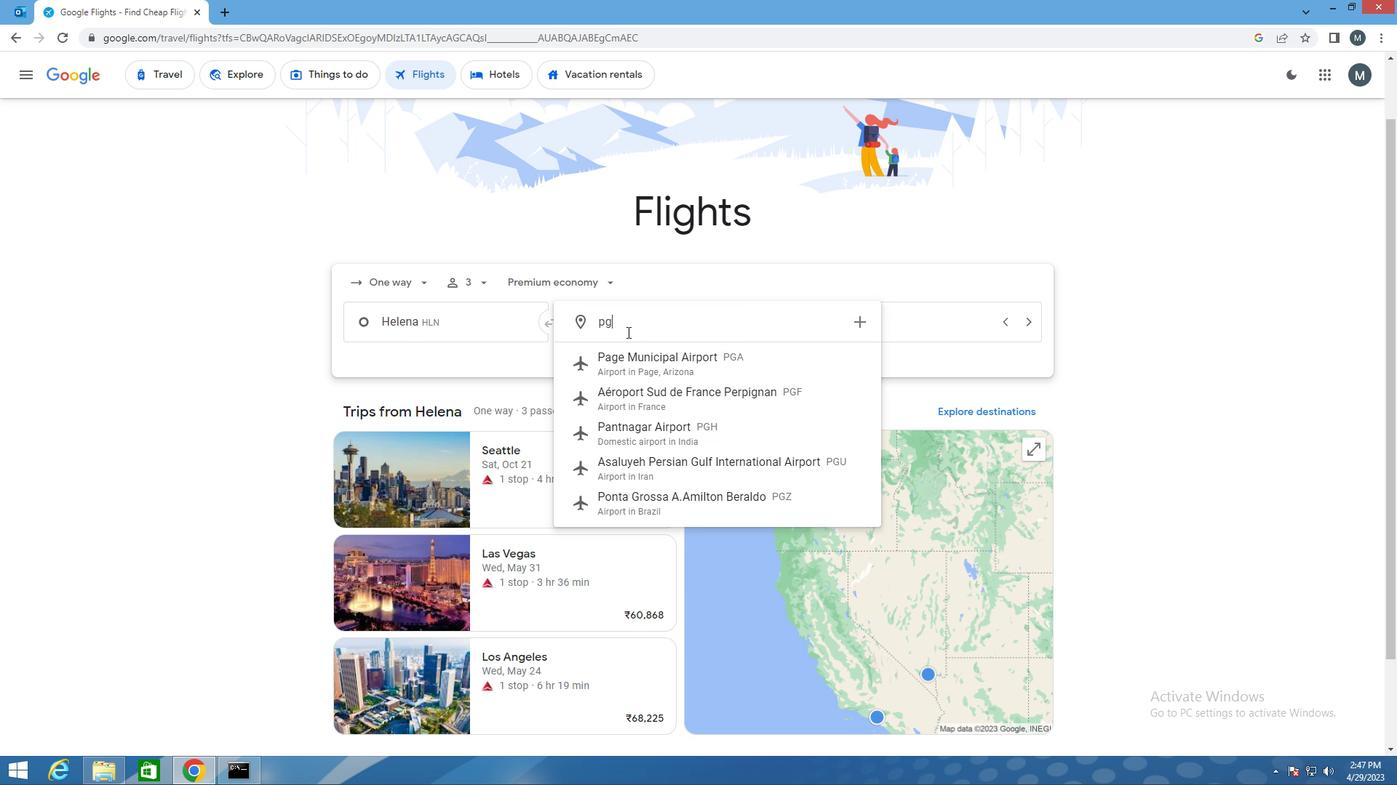 
Action: Mouse moved to (645, 362)
Screenshot: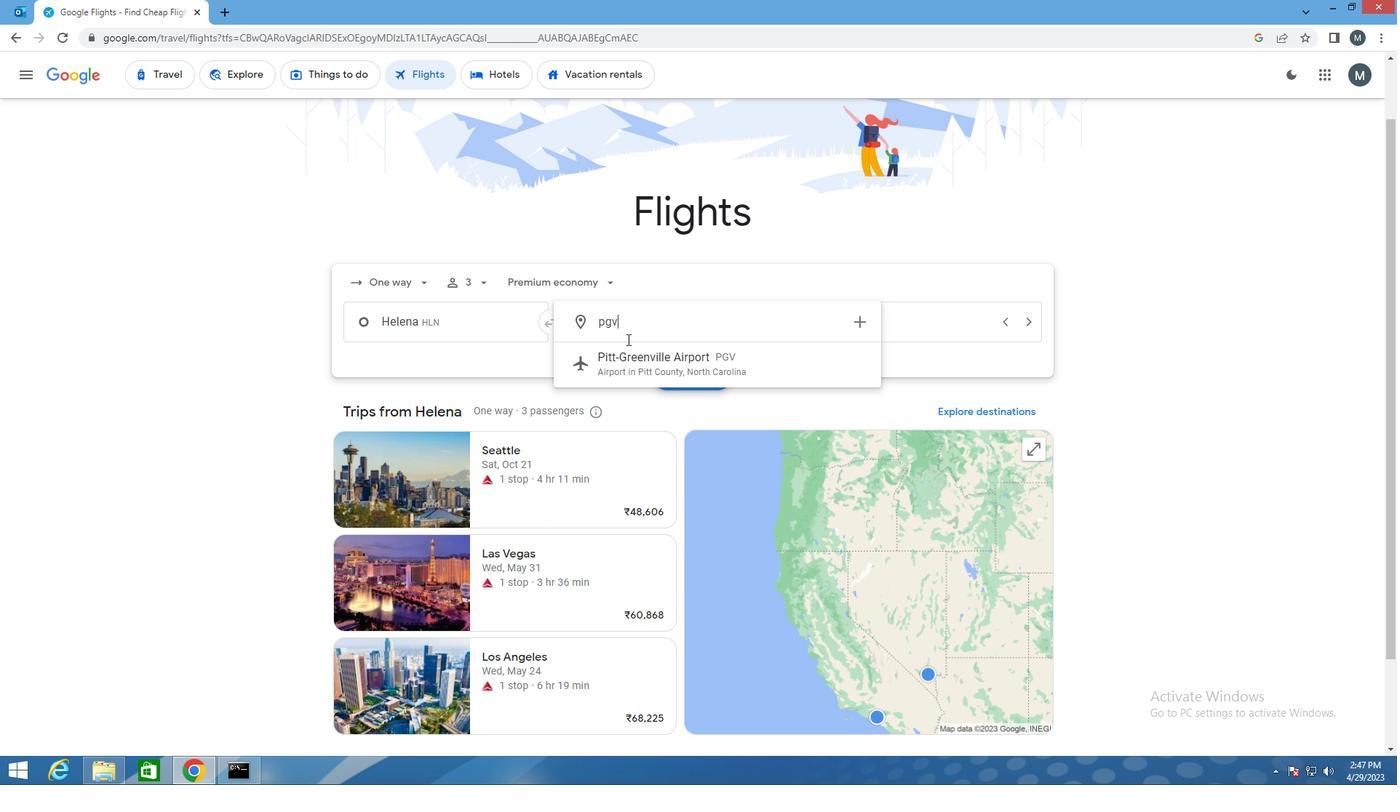 
Action: Mouse pressed left at (645, 362)
Screenshot: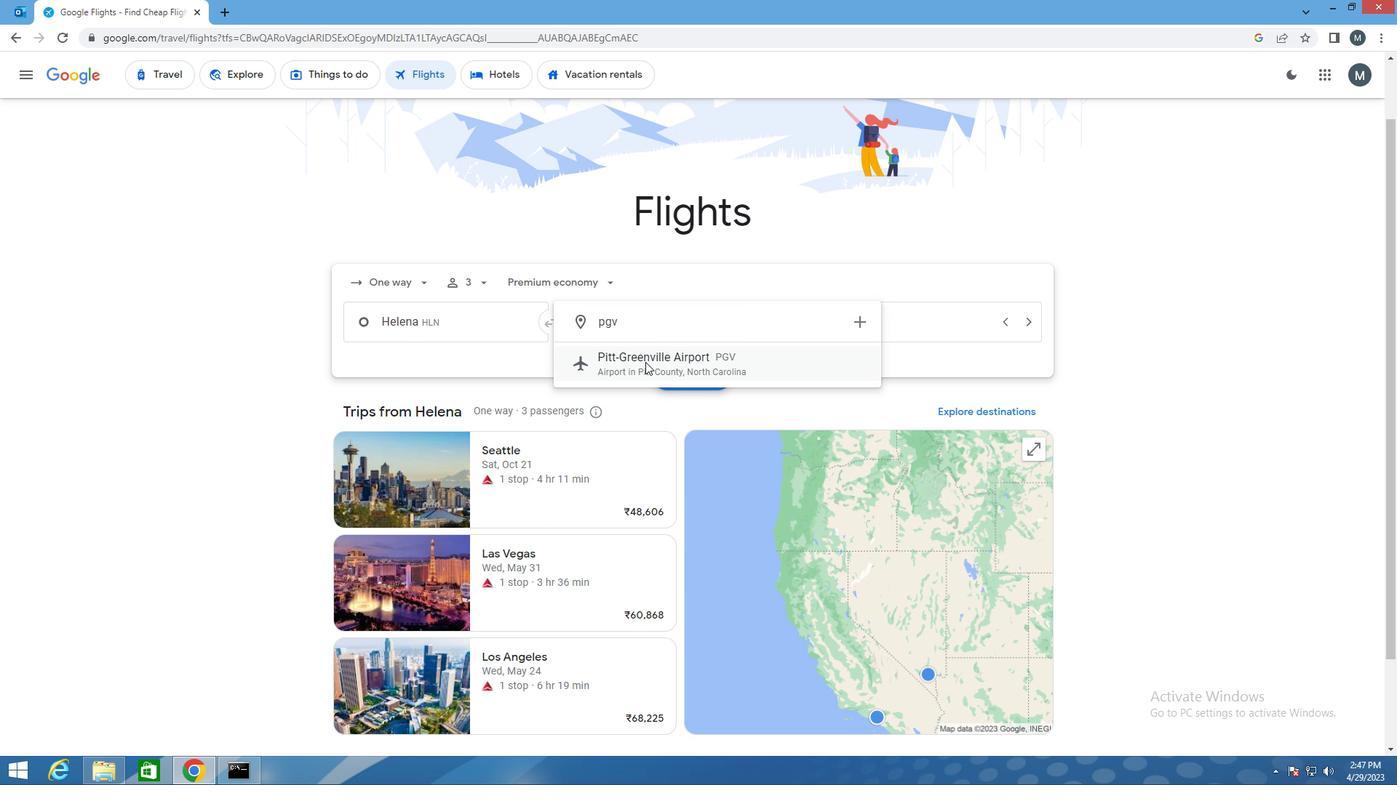 
Action: Mouse moved to (850, 330)
Screenshot: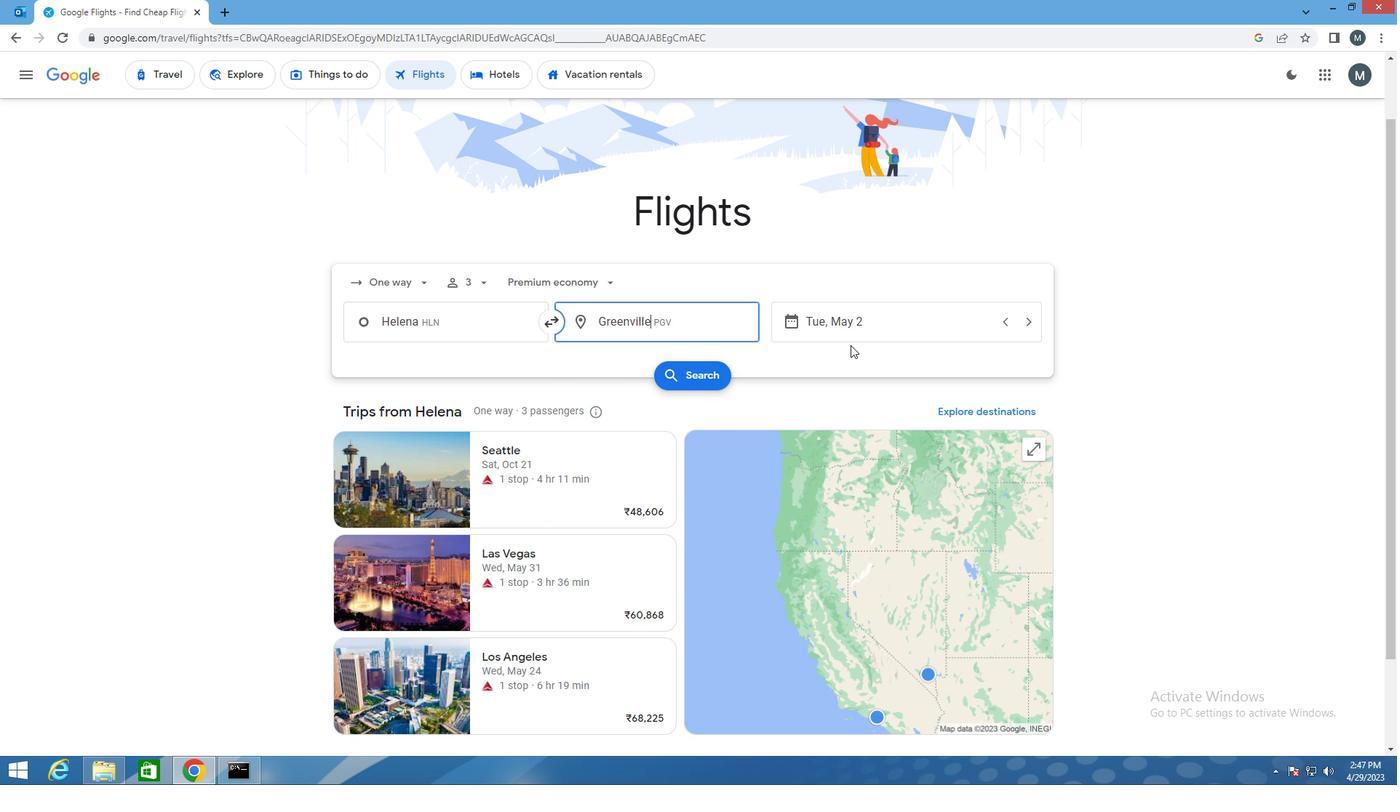 
Action: Mouse pressed left at (850, 330)
Screenshot: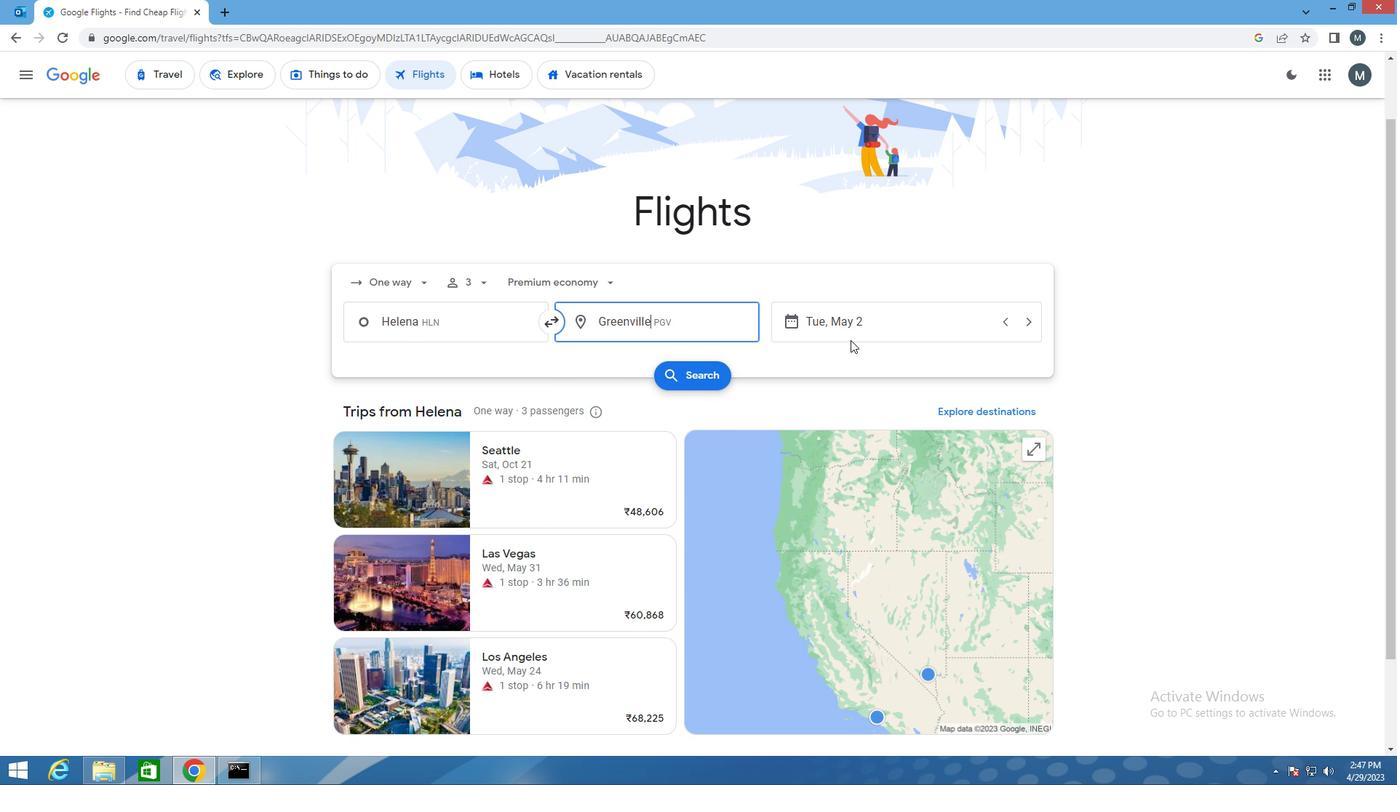 
Action: Mouse moved to (869, 446)
Screenshot: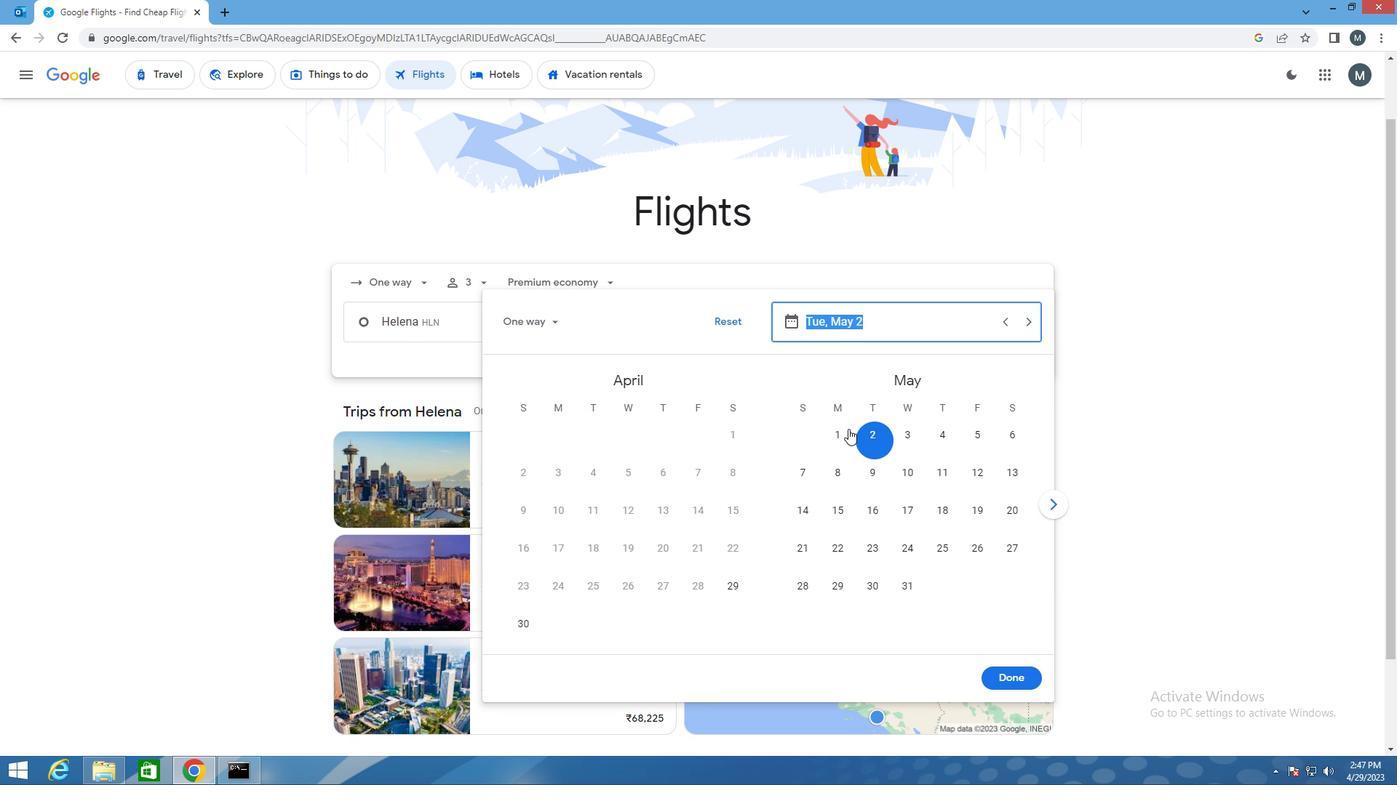 
Action: Mouse pressed left at (869, 446)
Screenshot: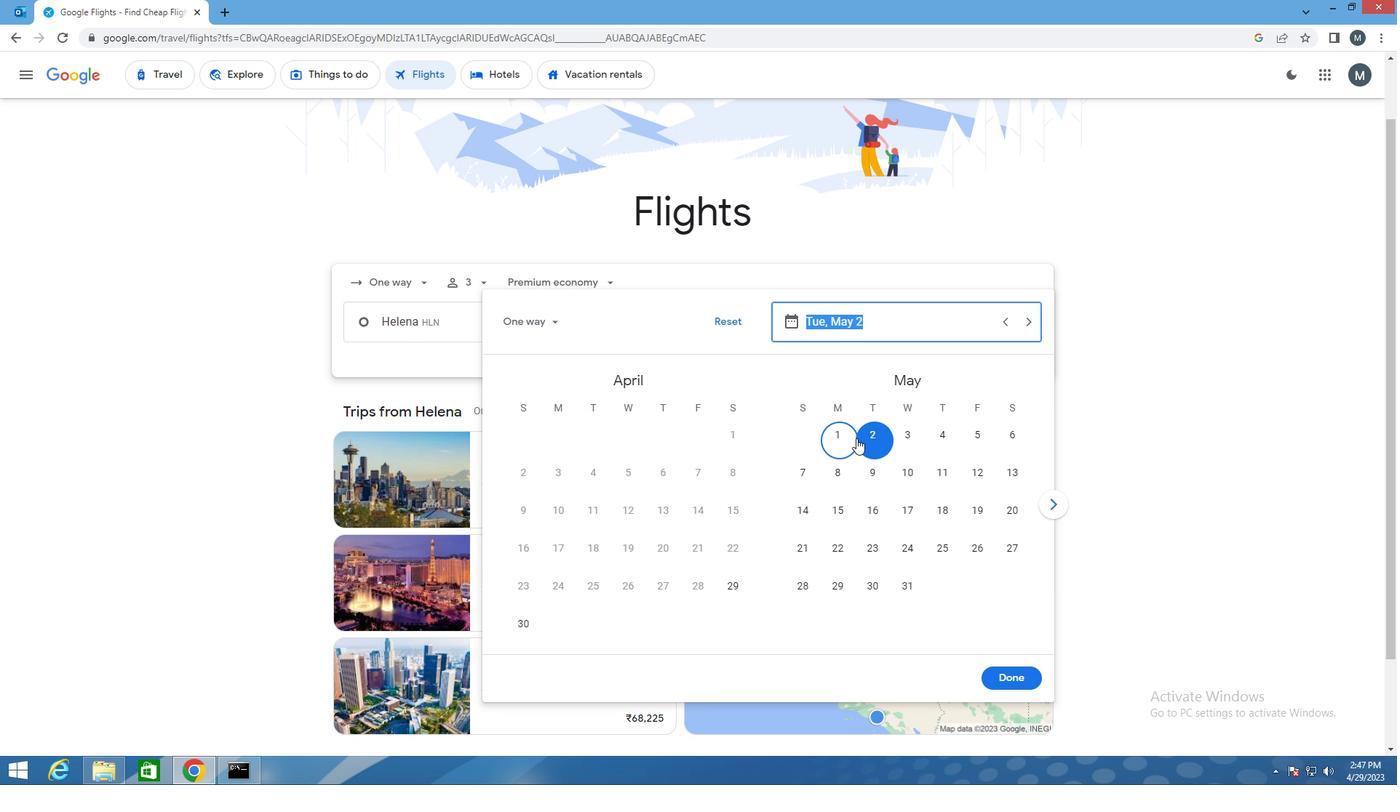 
Action: Mouse moved to (1018, 681)
Screenshot: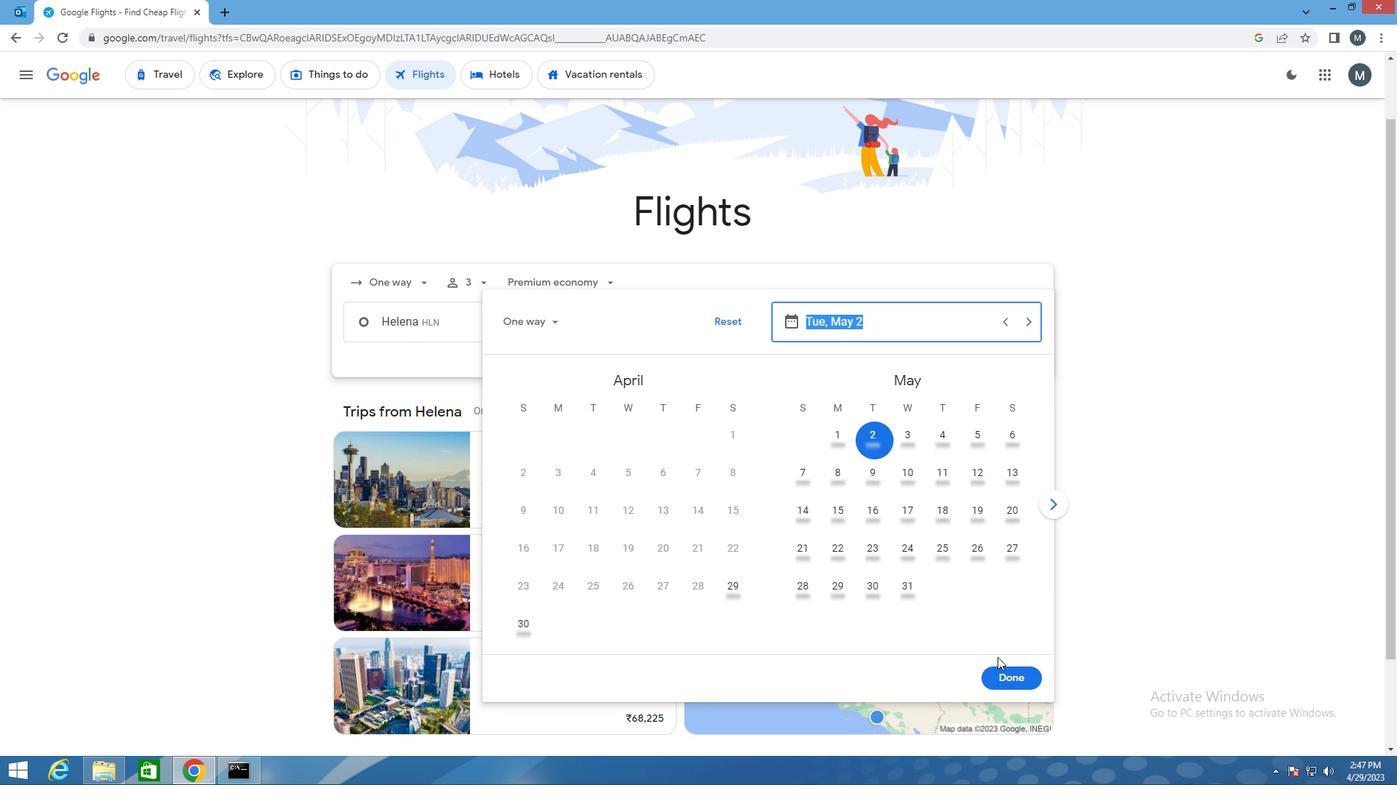 
Action: Mouse pressed left at (1018, 681)
Screenshot: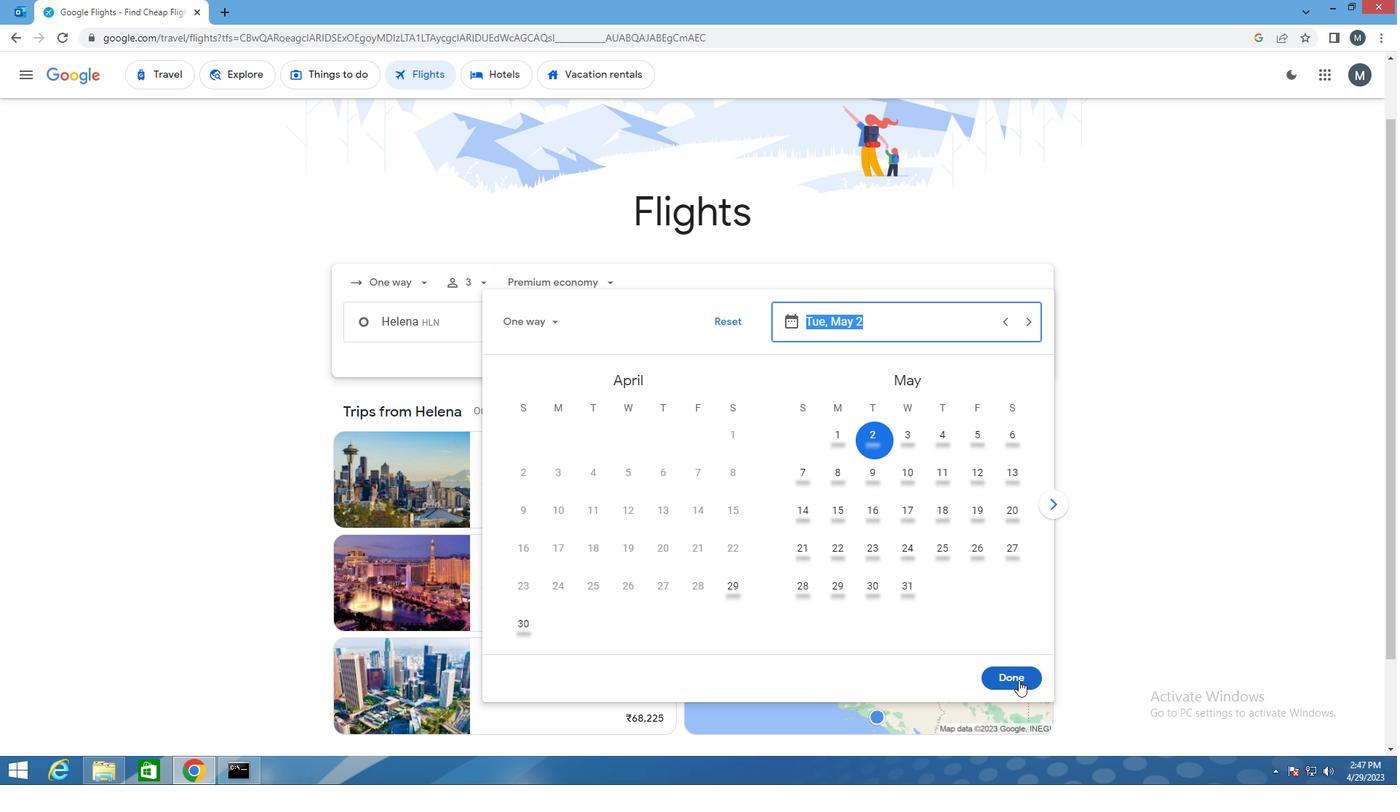 
Action: Mouse moved to (698, 381)
Screenshot: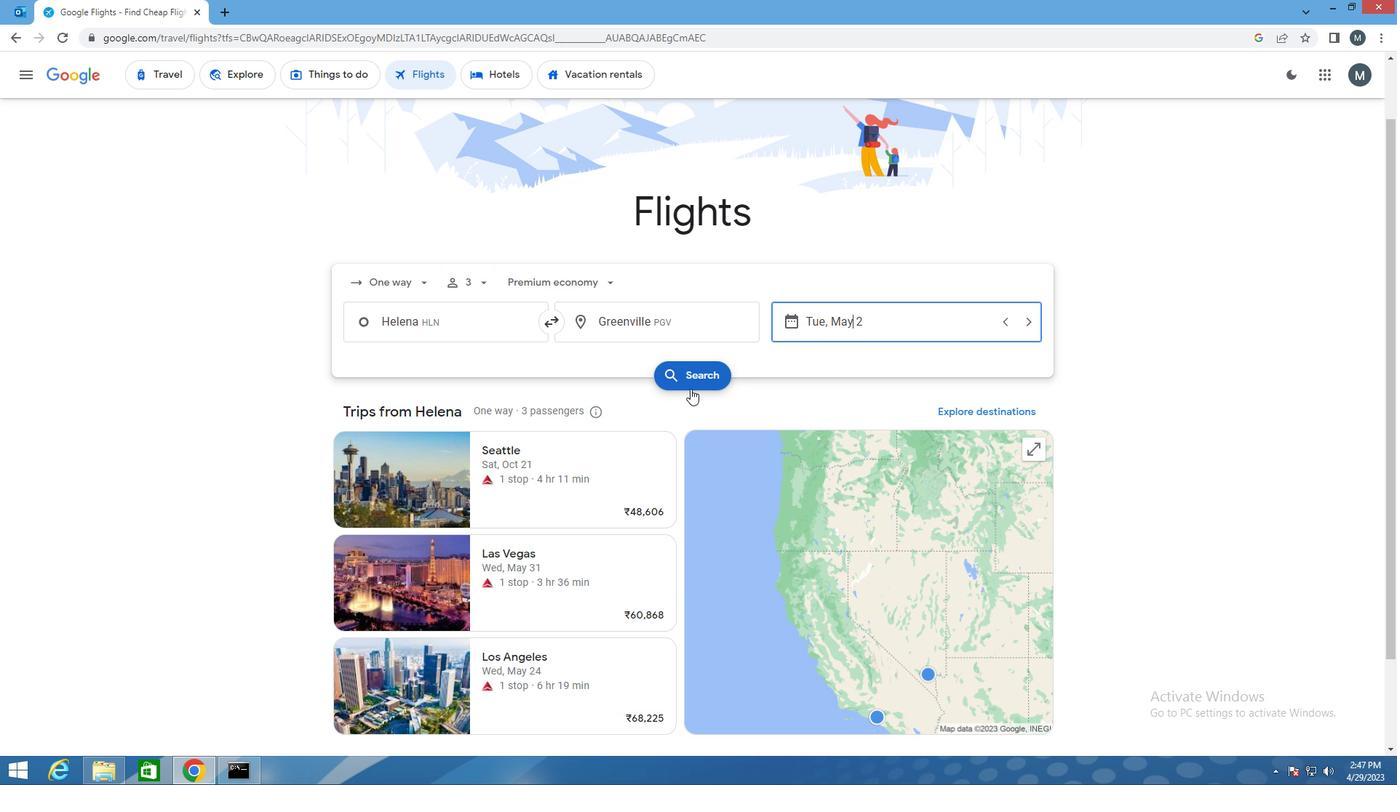 
Action: Mouse pressed left at (698, 381)
Screenshot: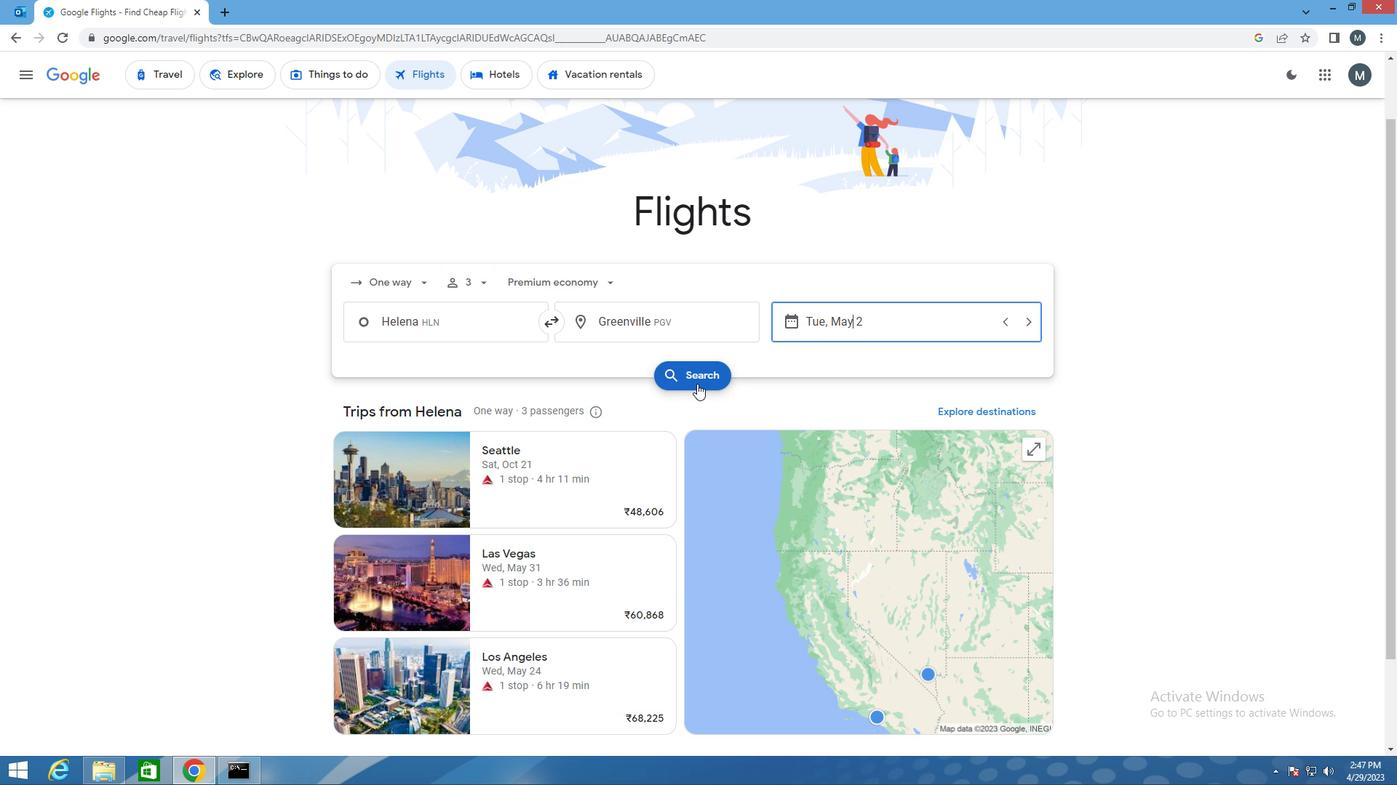 
Action: Mouse moved to (357, 208)
Screenshot: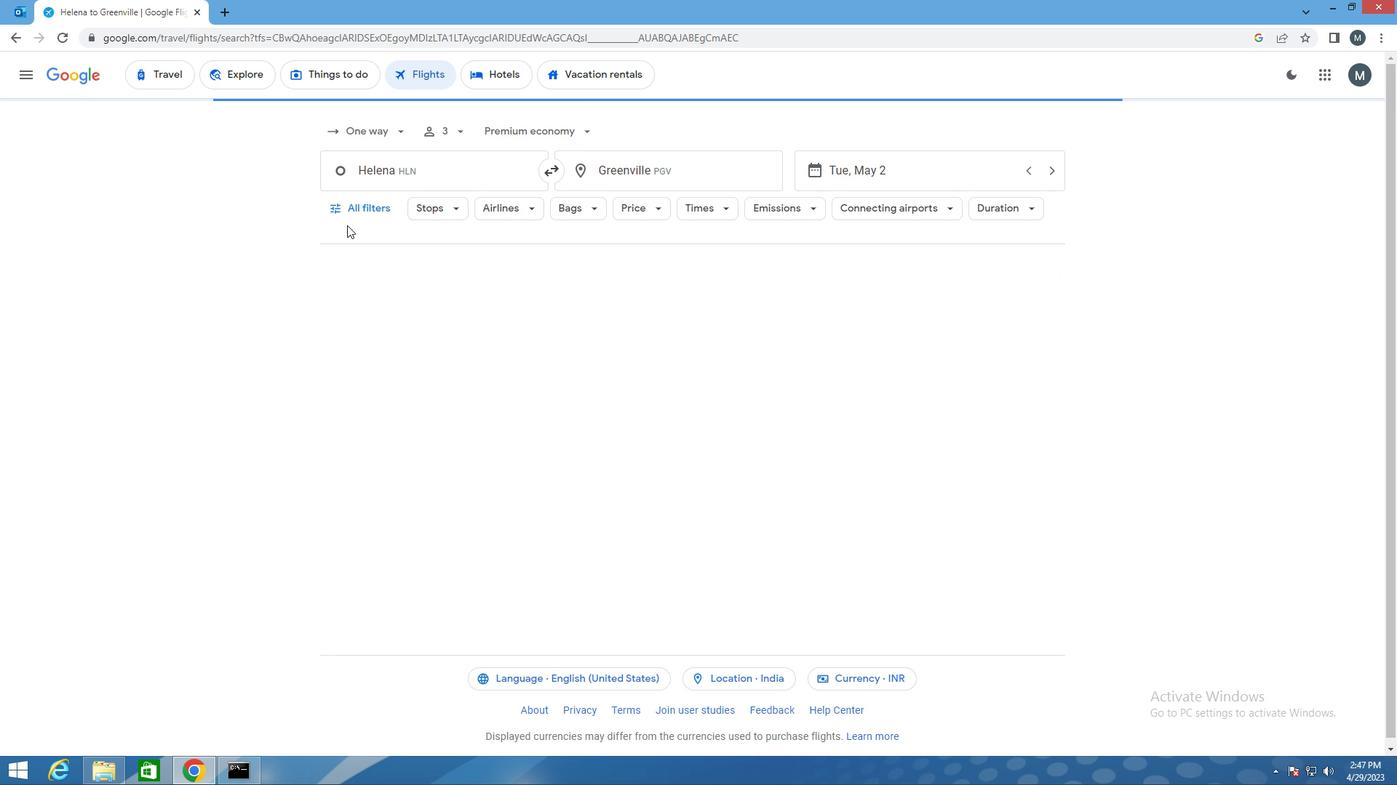 
Action: Mouse pressed left at (357, 208)
Screenshot: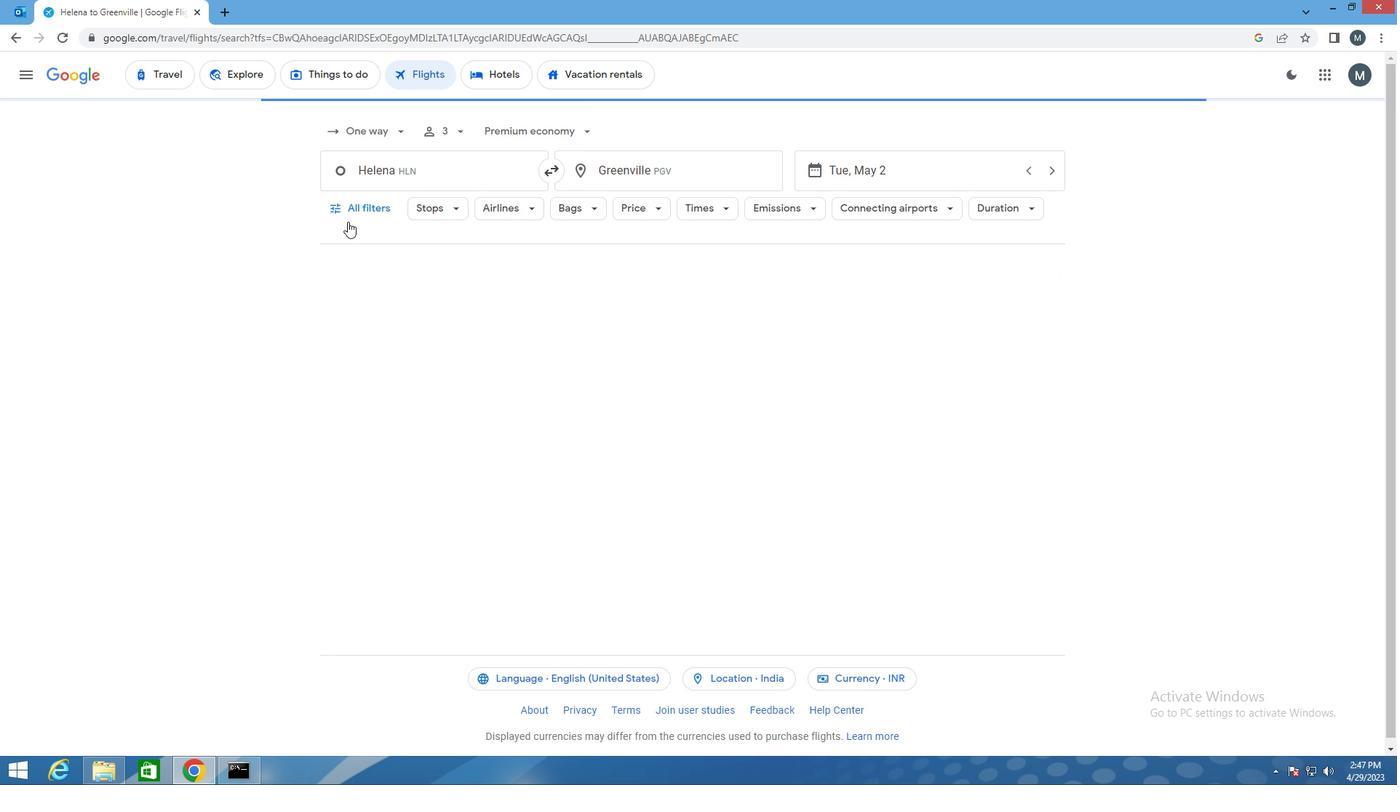 
Action: Mouse moved to (440, 449)
Screenshot: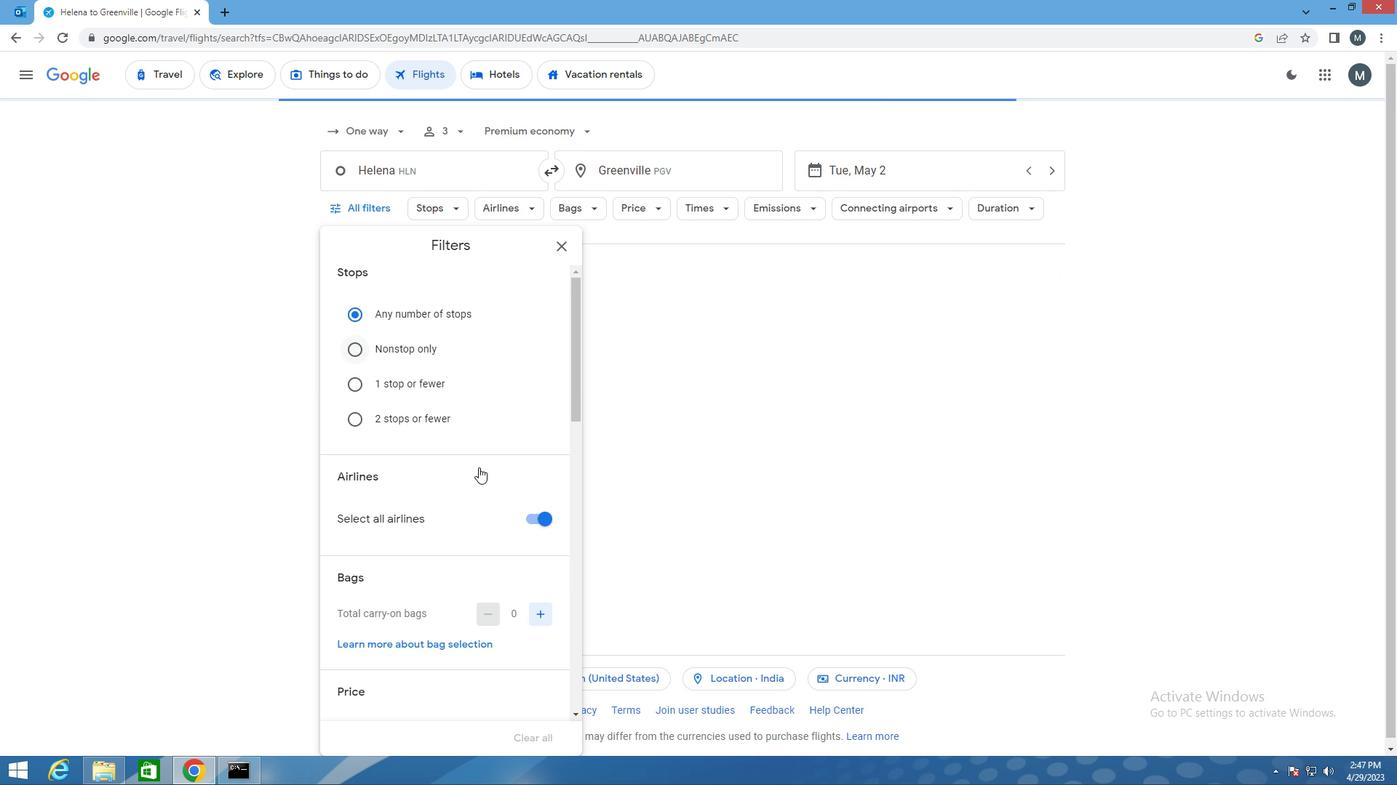 
Action: Mouse scrolled (440, 448) with delta (0, 0)
Screenshot: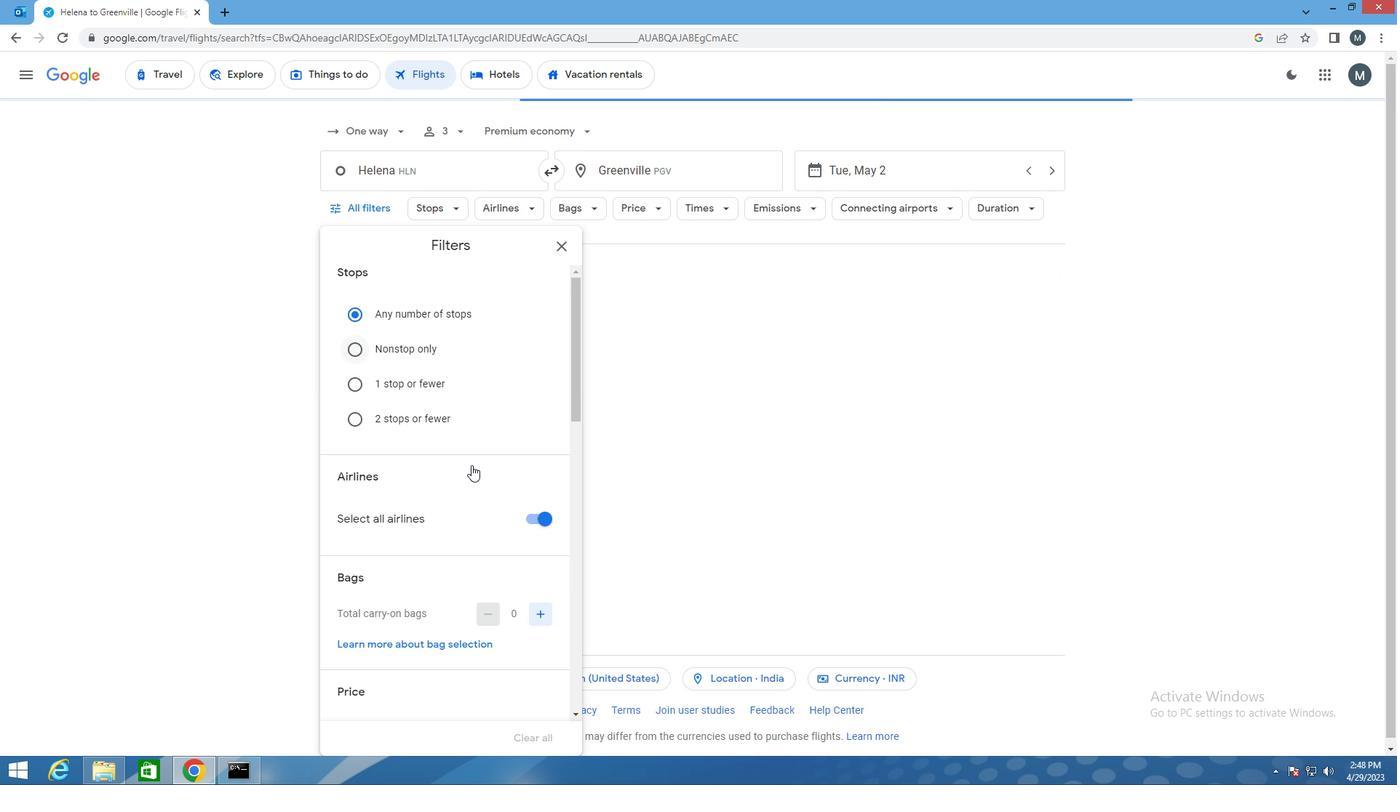 
Action: Mouse moved to (550, 443)
Screenshot: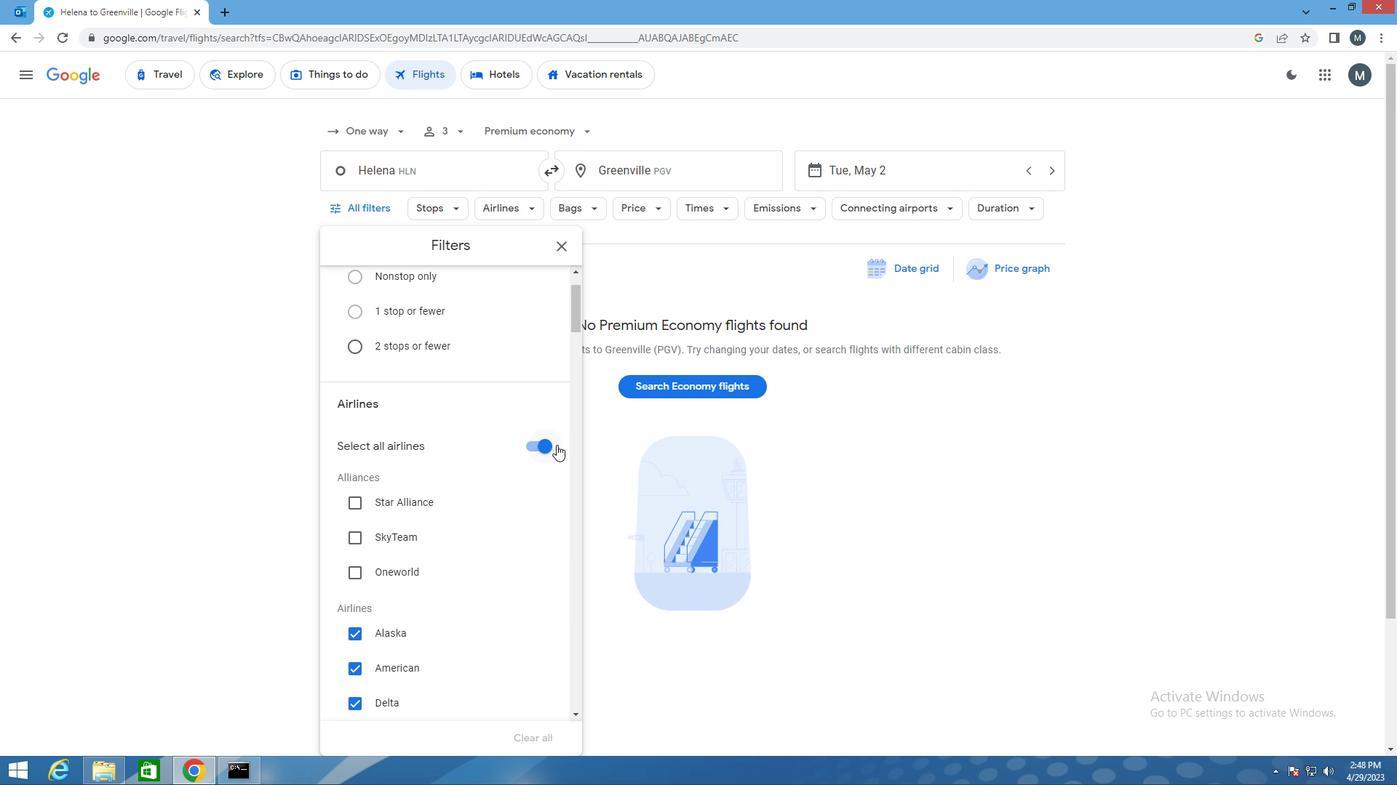 
Action: Mouse pressed left at (550, 443)
Screenshot: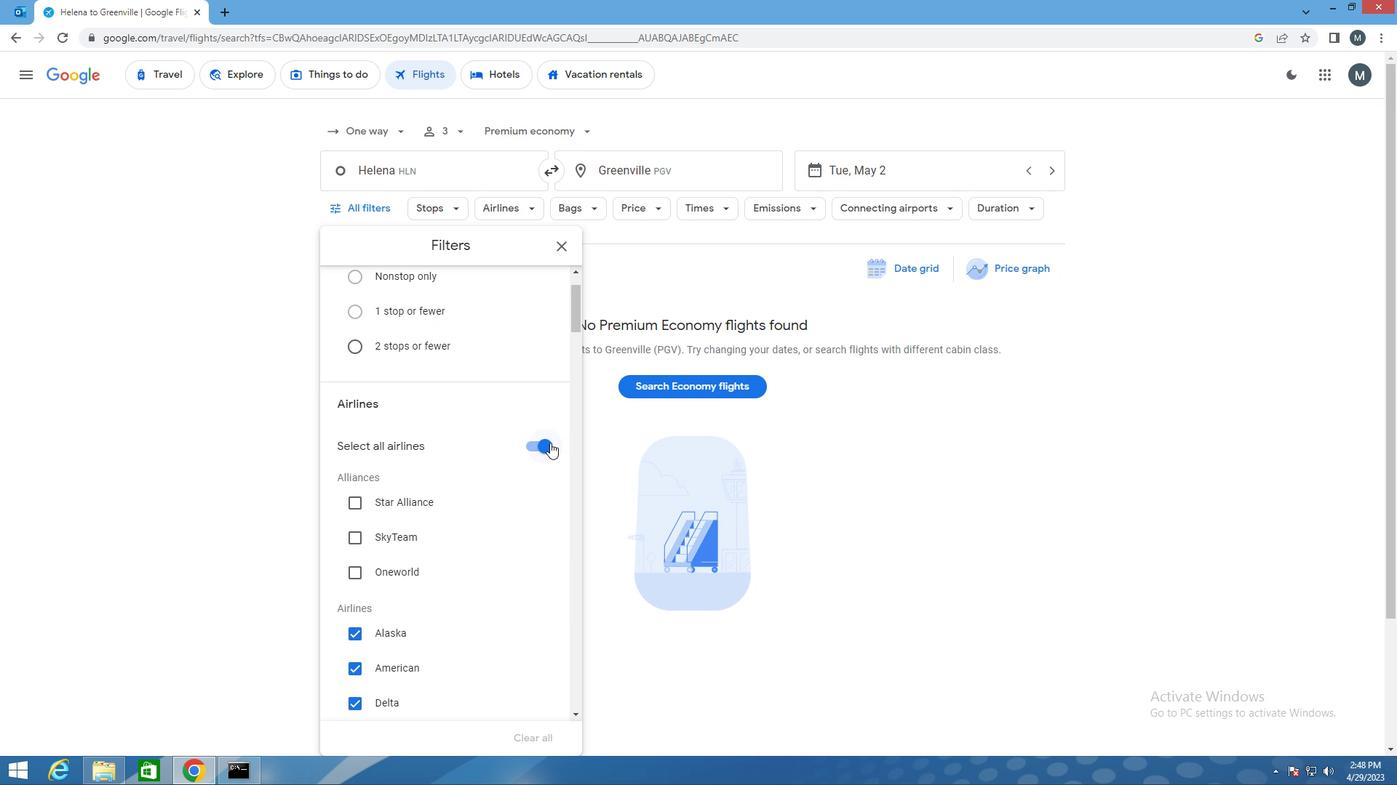 
Action: Mouse moved to (448, 426)
Screenshot: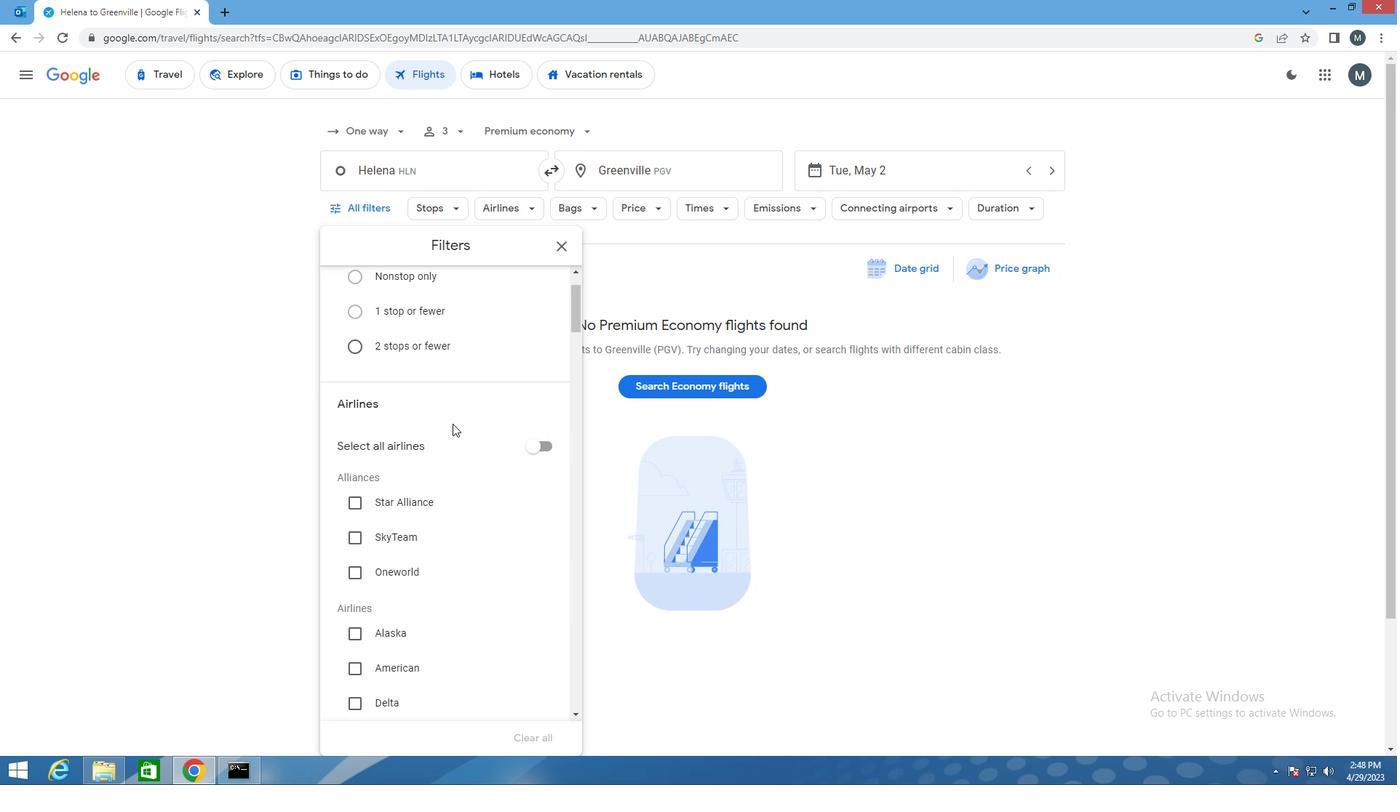 
Action: Mouse scrolled (448, 425) with delta (0, 0)
Screenshot: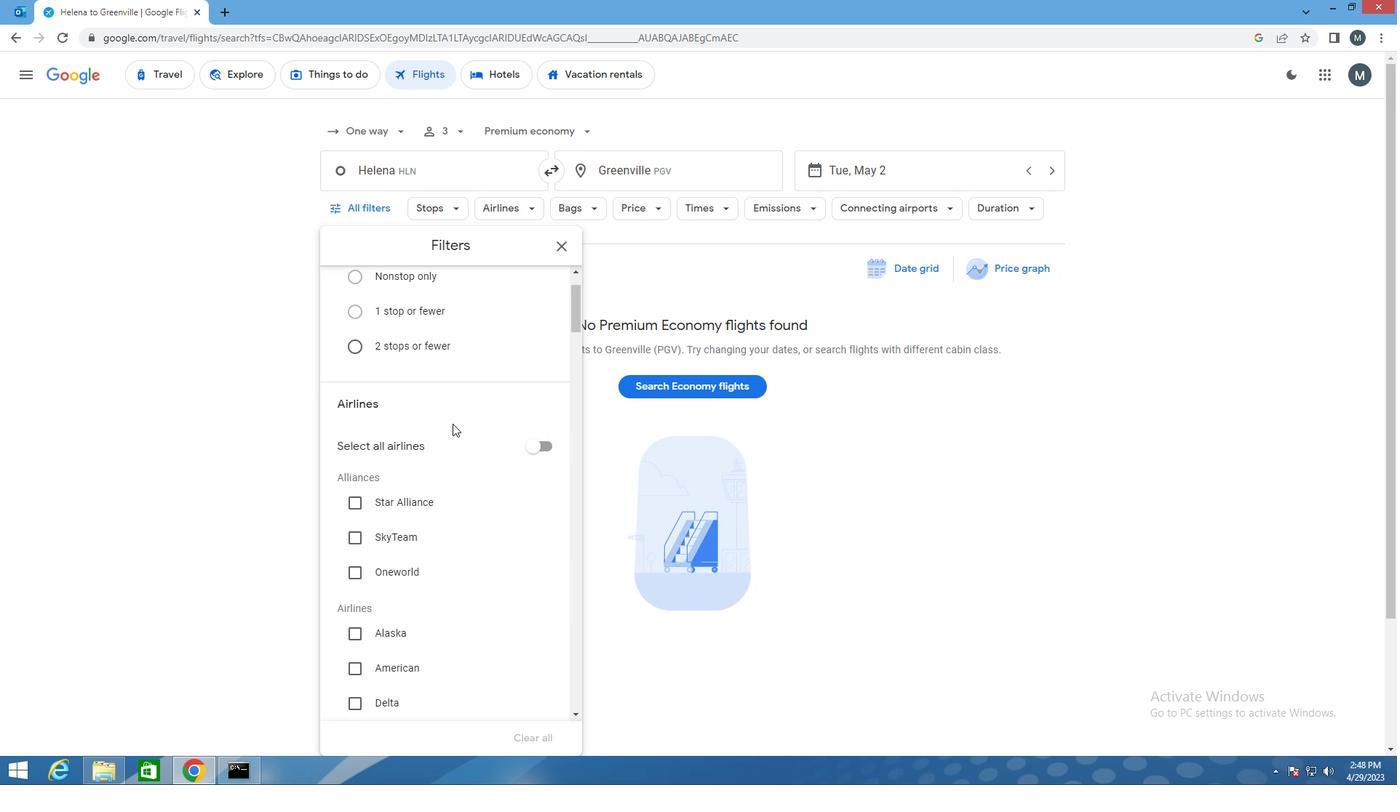 
Action: Mouse moved to (448, 432)
Screenshot: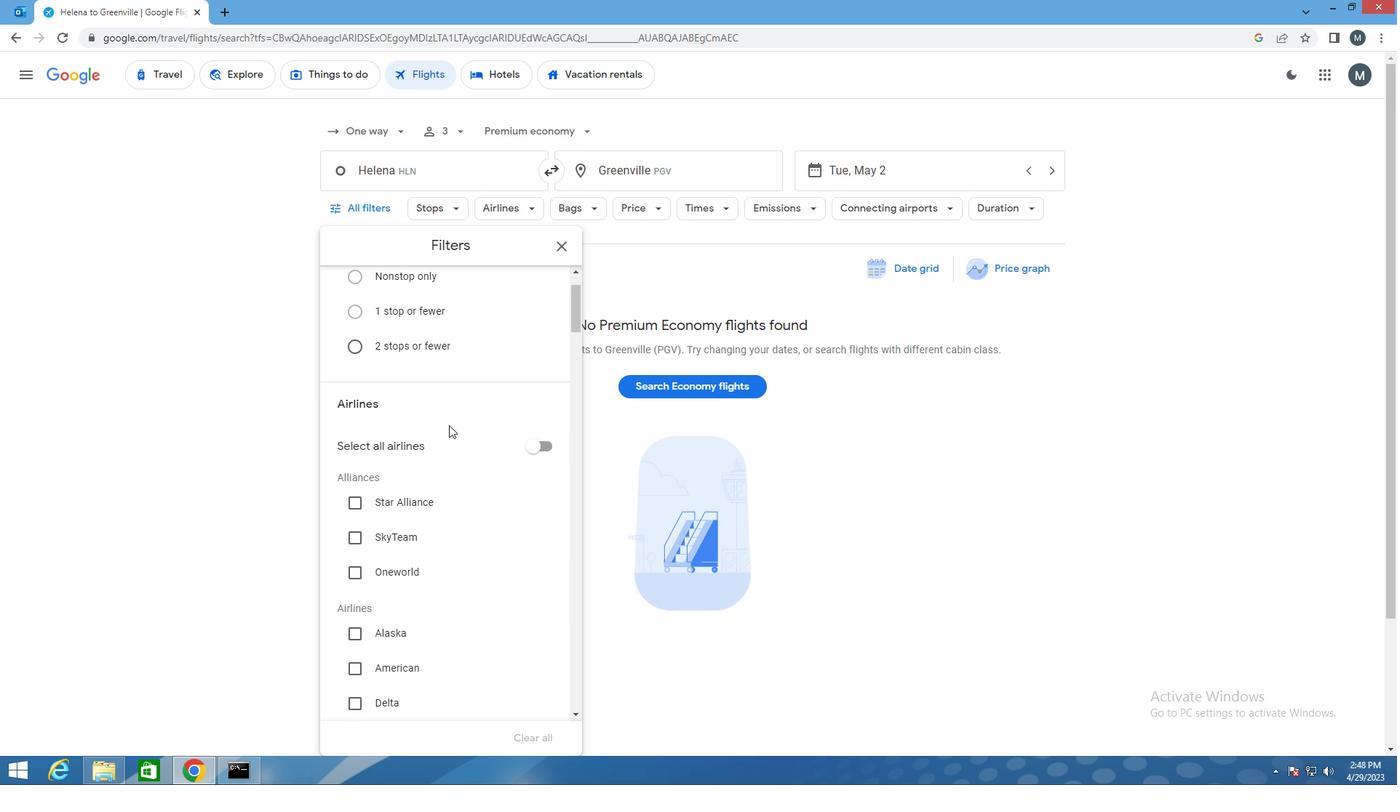 
Action: Mouse scrolled (448, 432) with delta (0, 0)
Screenshot: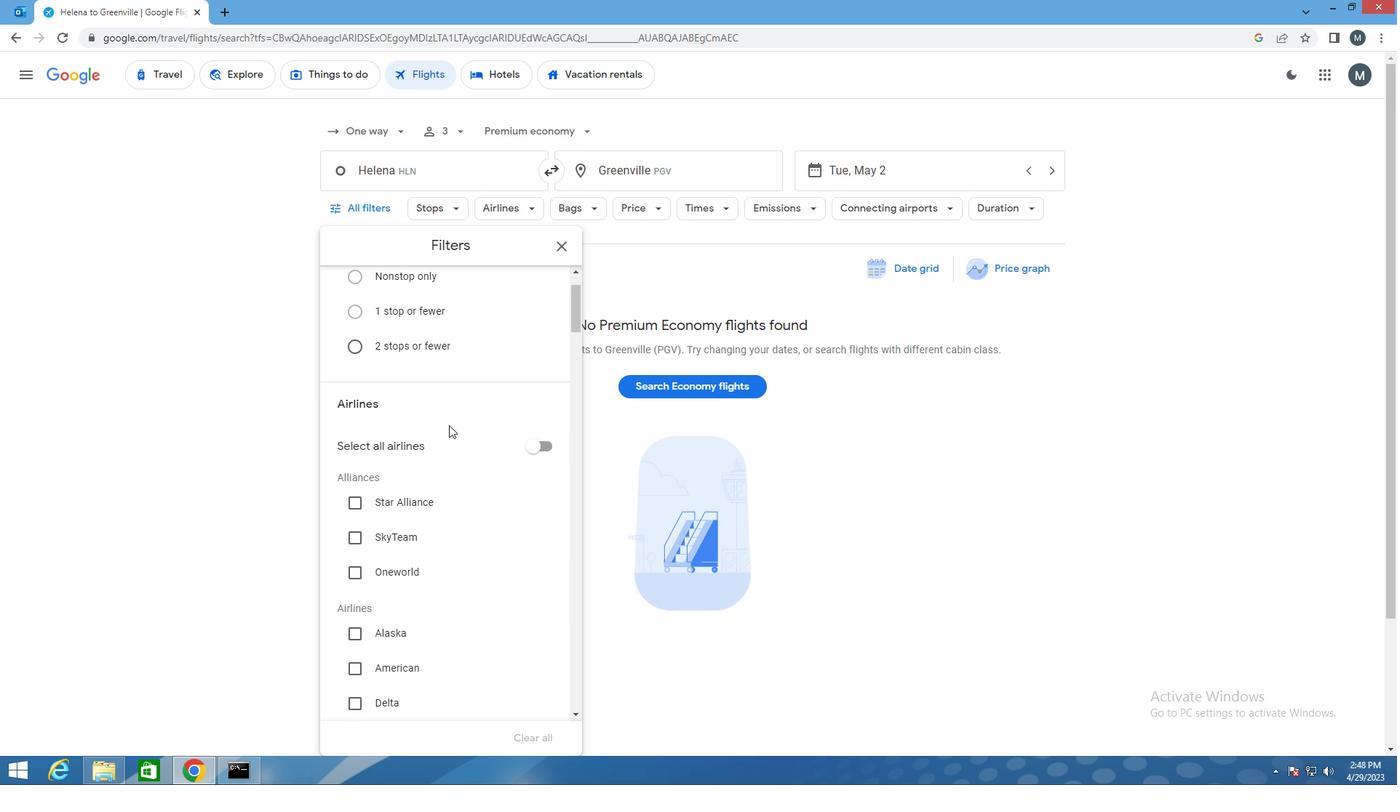
Action: Mouse moved to (427, 447)
Screenshot: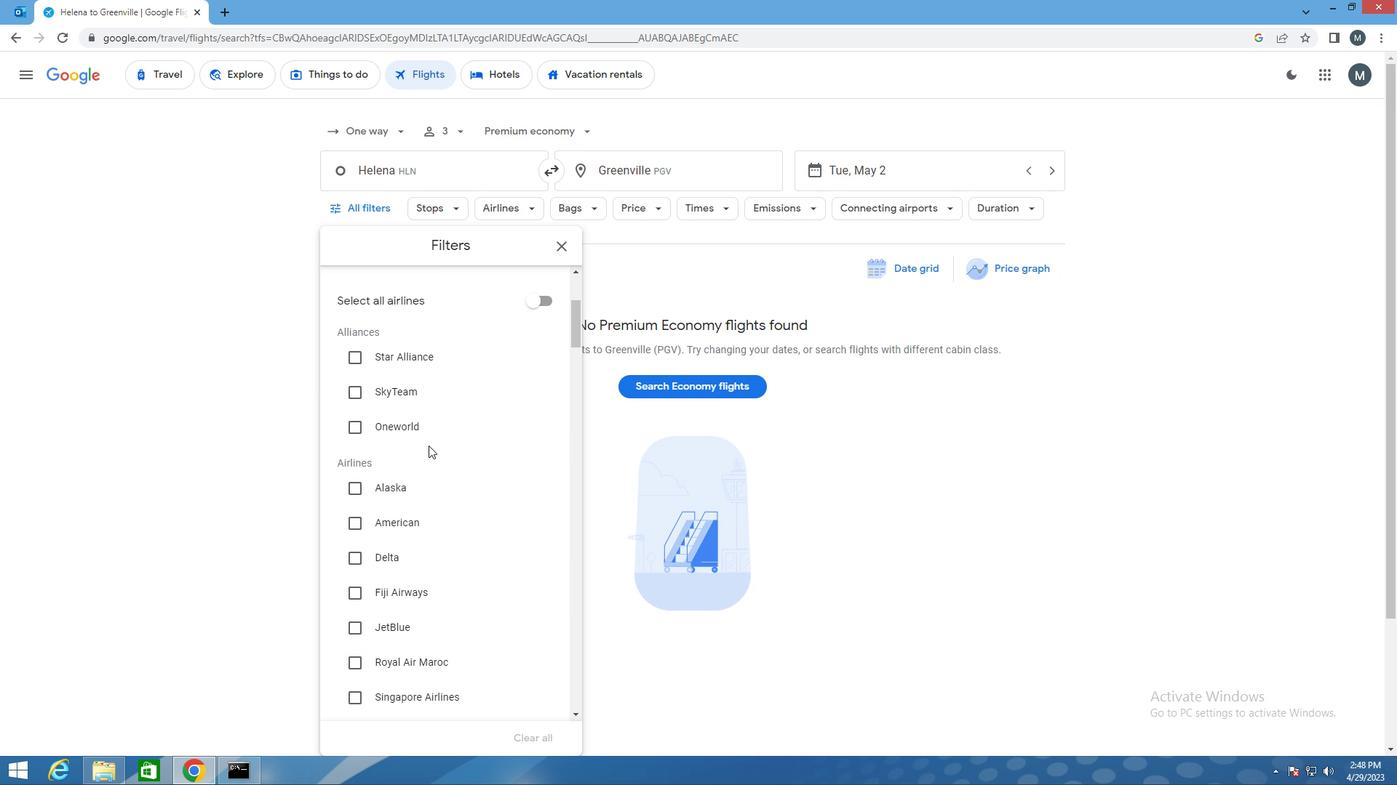 
Action: Mouse scrolled (427, 446) with delta (0, 0)
Screenshot: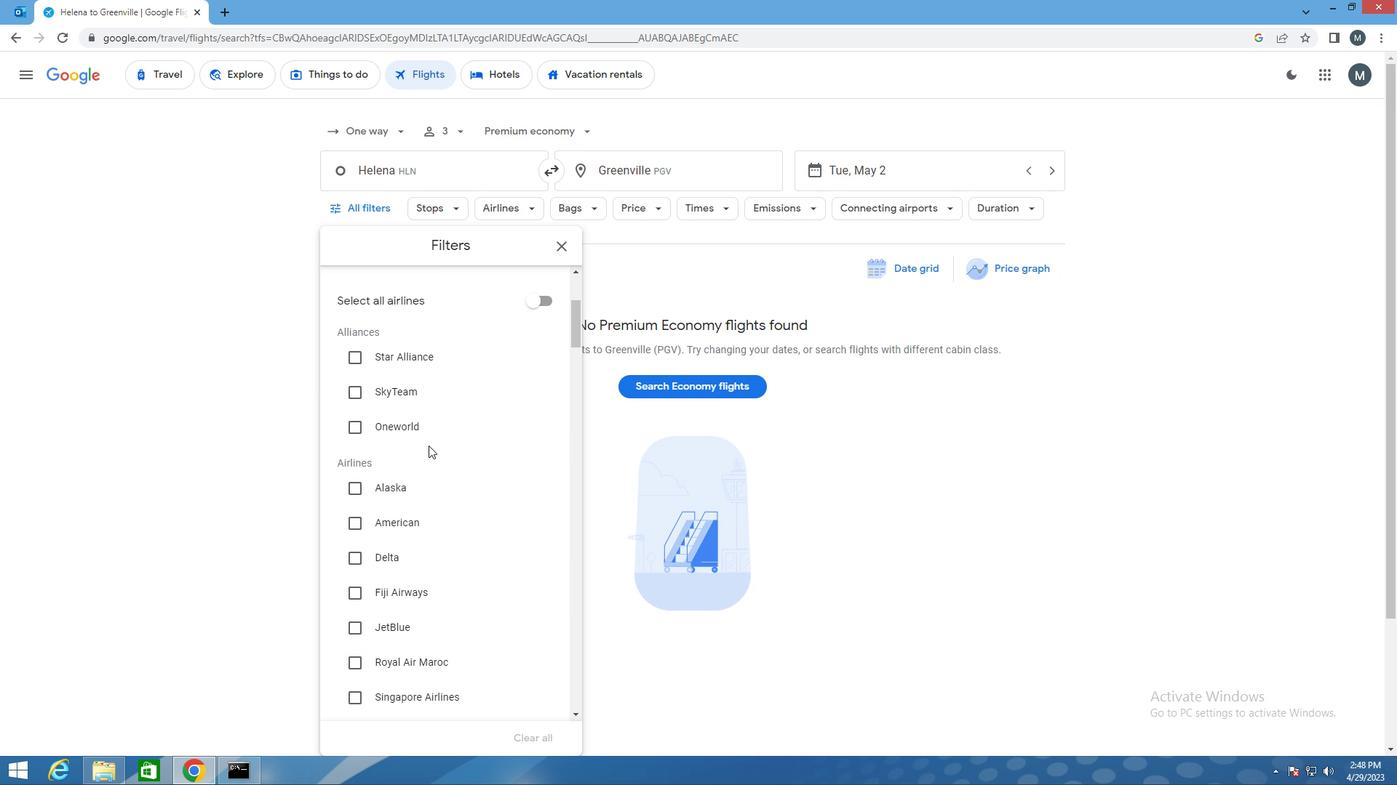 
Action: Mouse moved to (357, 478)
Screenshot: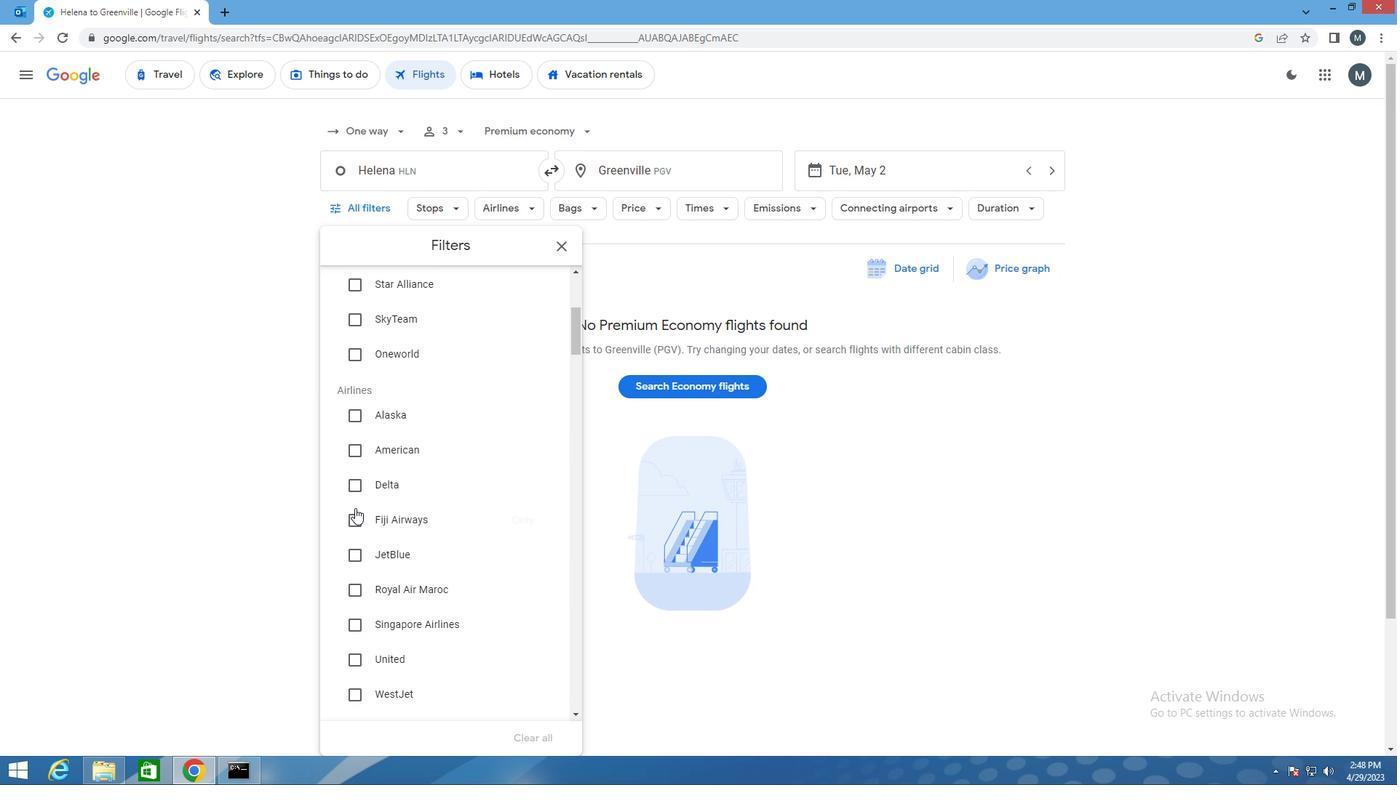 
Action: Mouse pressed left at (357, 478)
Screenshot: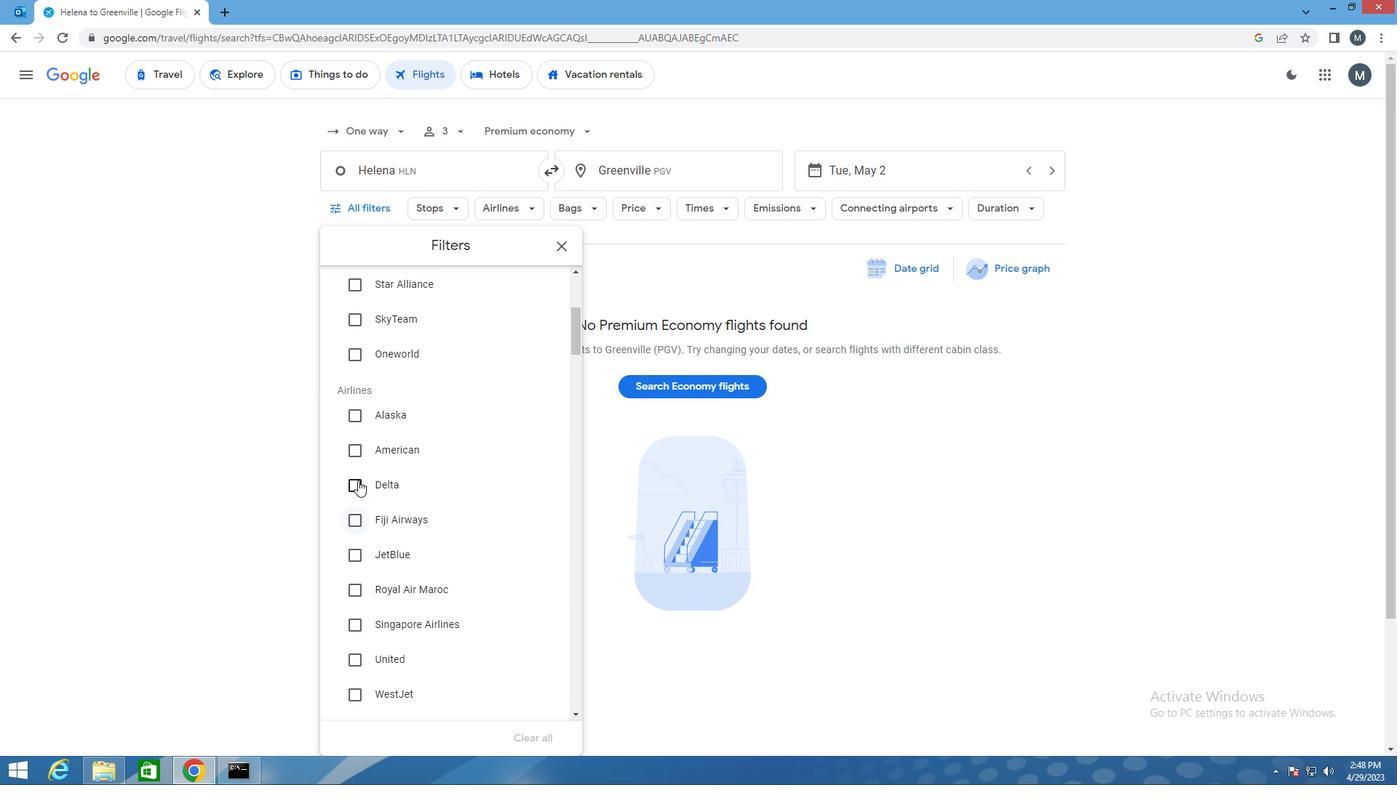 
Action: Mouse moved to (426, 480)
Screenshot: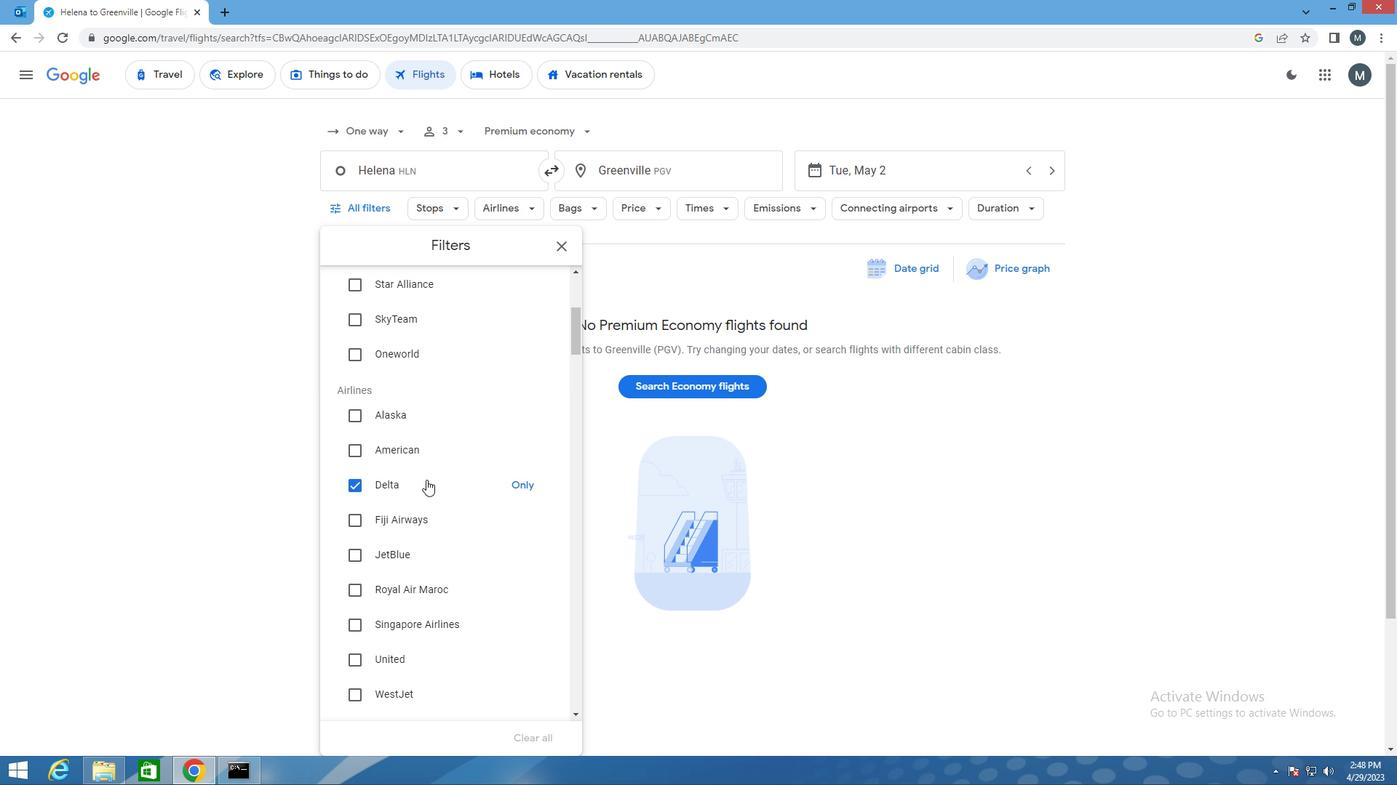 
Action: Mouse scrolled (426, 479) with delta (0, 0)
Screenshot: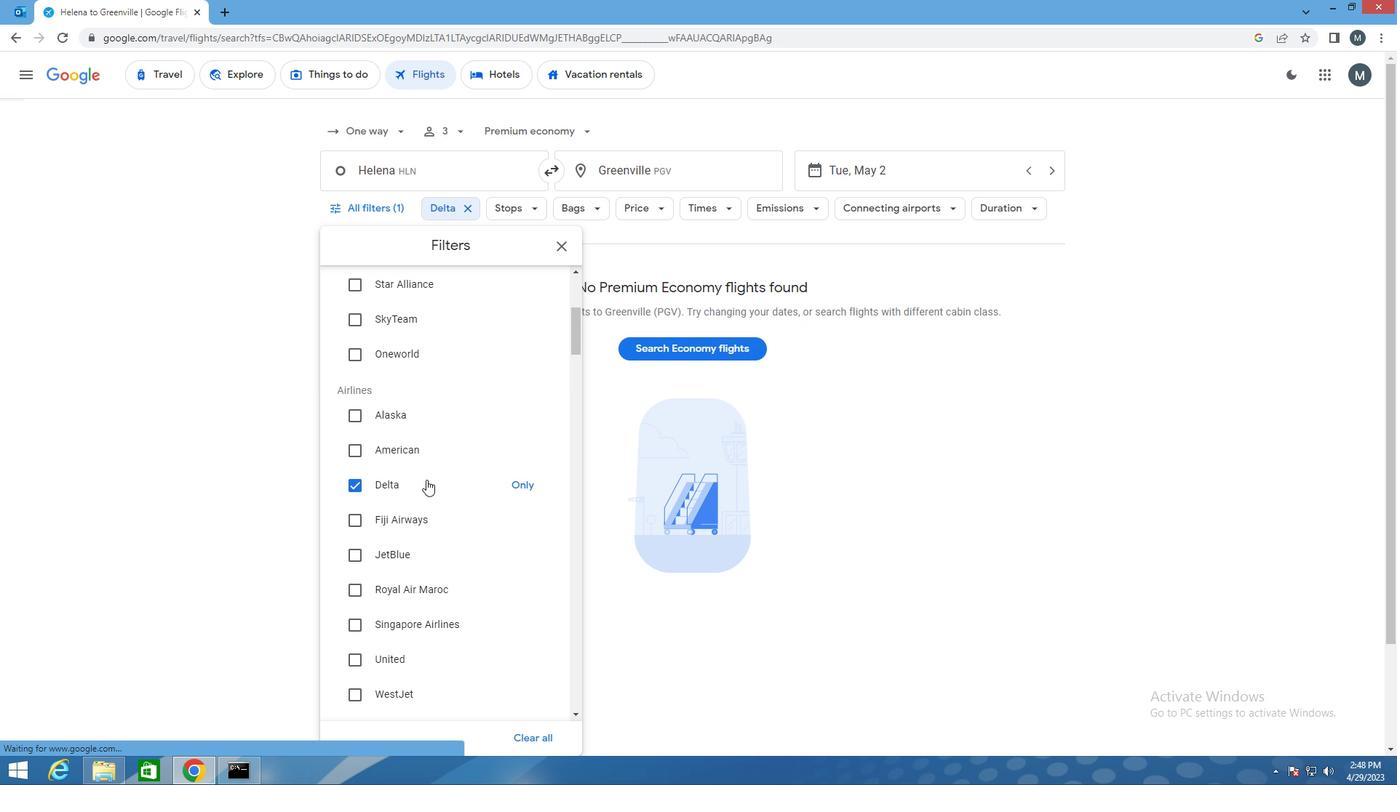 
Action: Mouse scrolled (426, 479) with delta (0, 0)
Screenshot: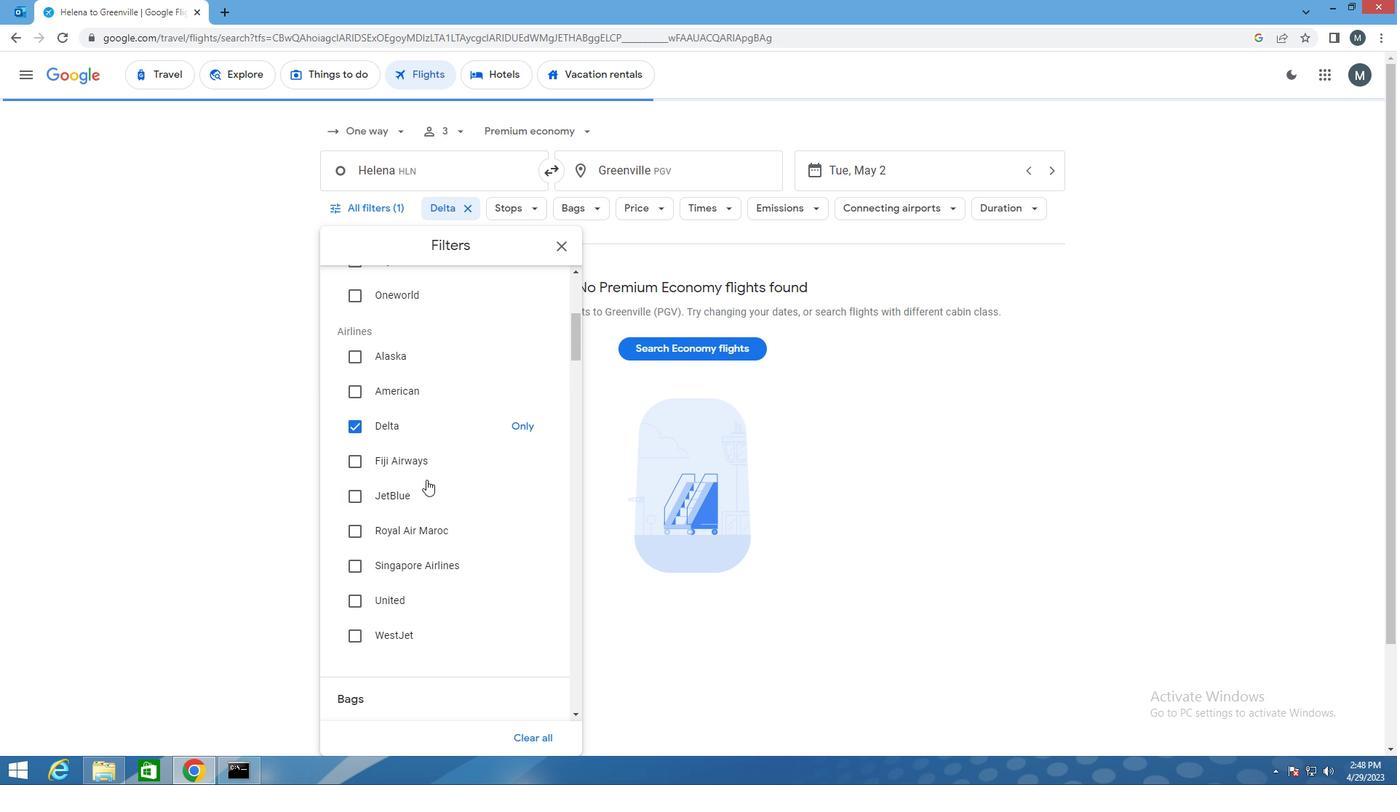 
Action: Mouse moved to (426, 480)
Screenshot: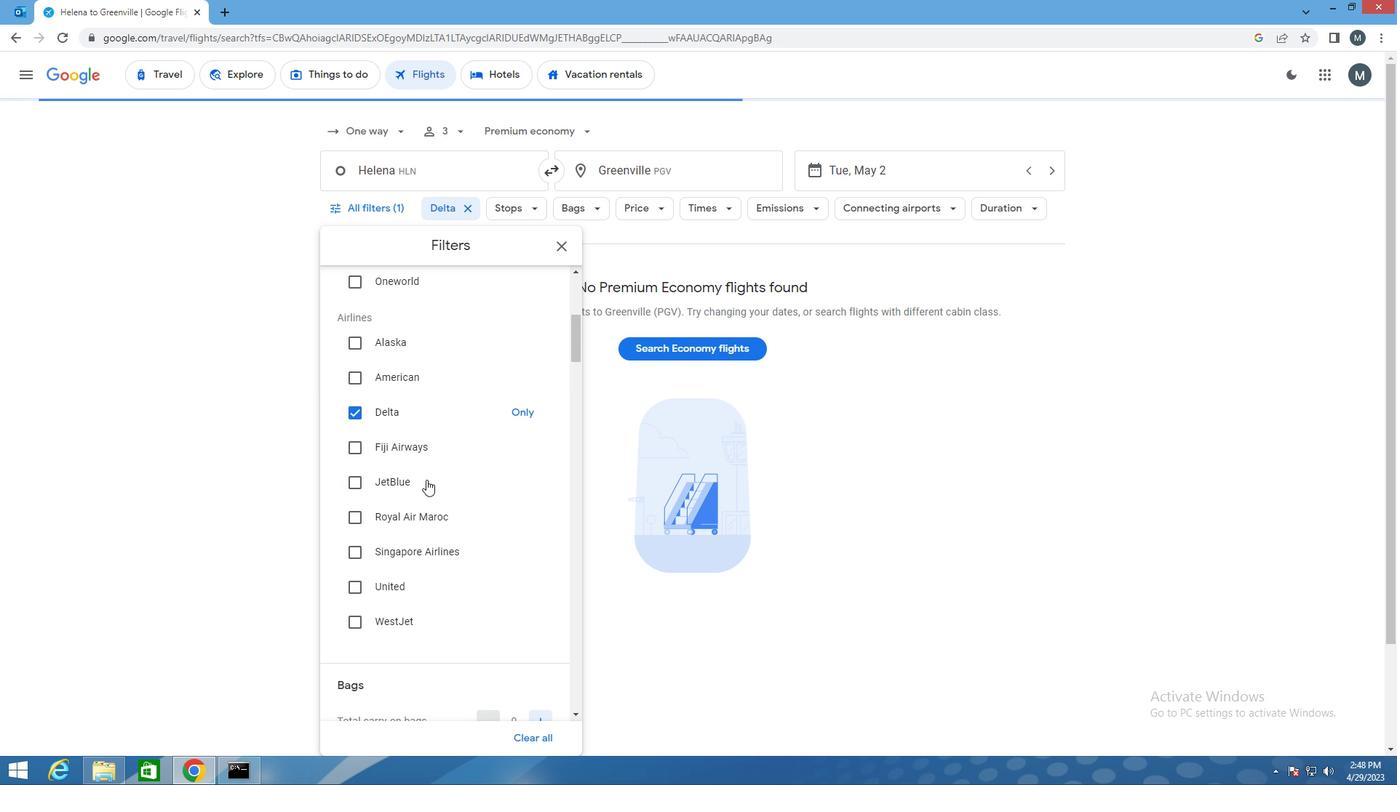 
Action: Mouse scrolled (426, 480) with delta (0, 0)
Screenshot: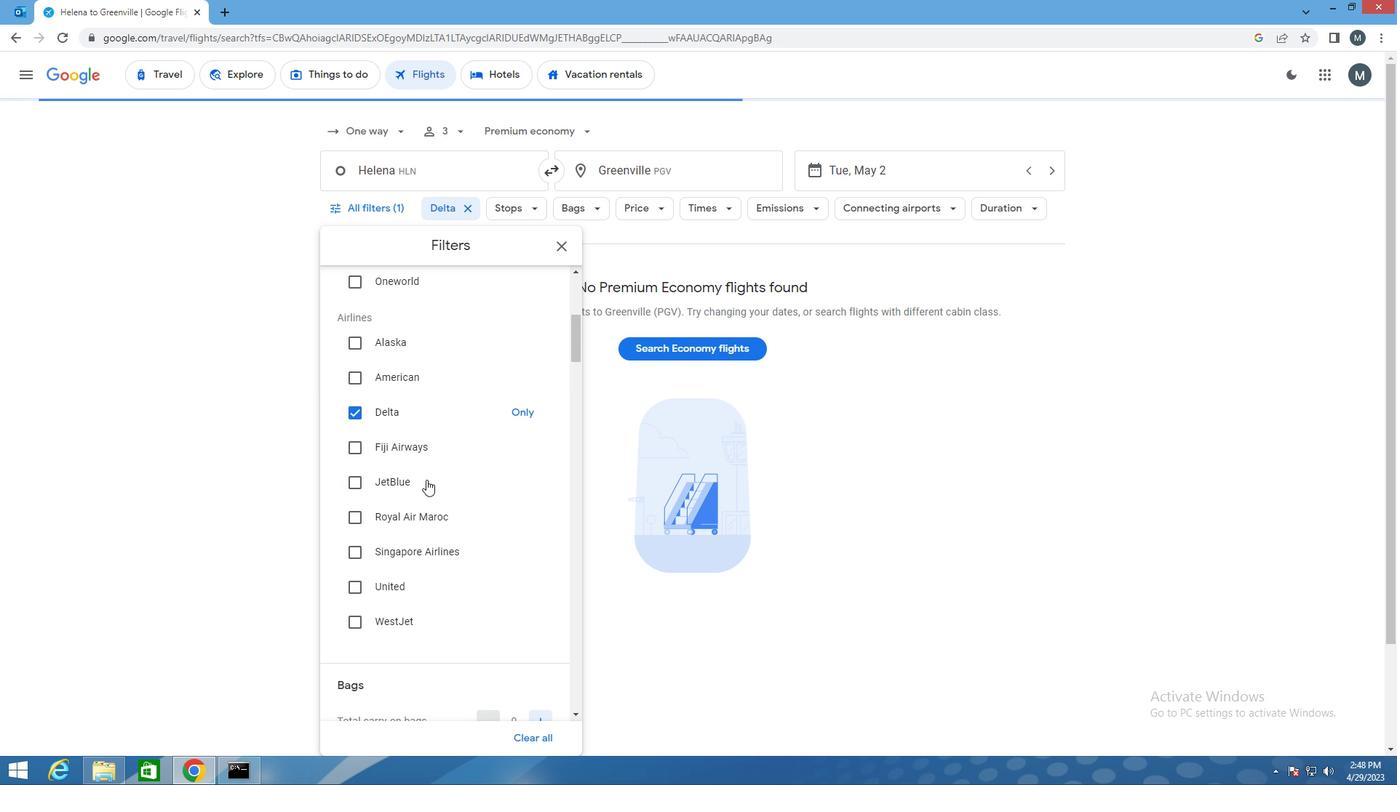 
Action: Mouse moved to (426, 483)
Screenshot: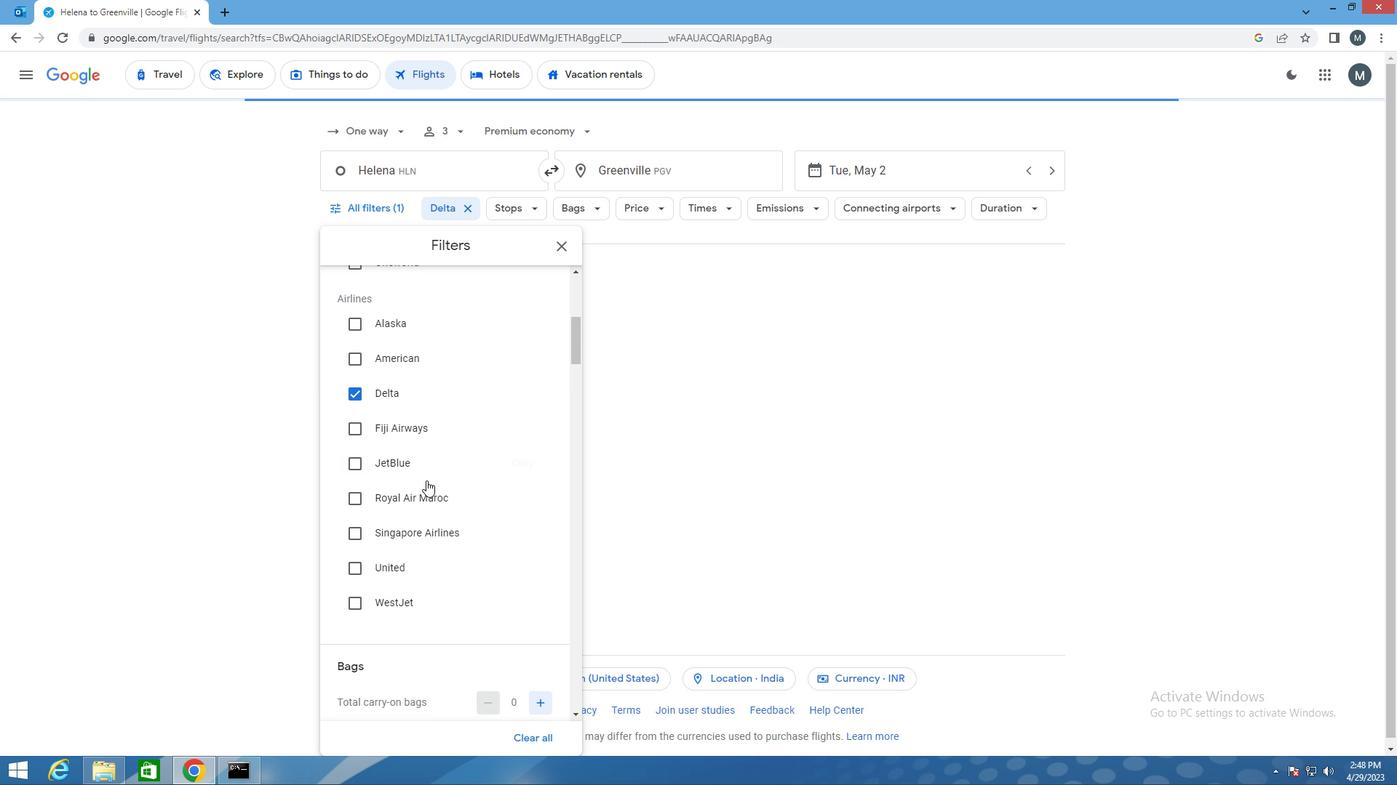 
Action: Mouse scrolled (426, 483) with delta (0, 0)
Screenshot: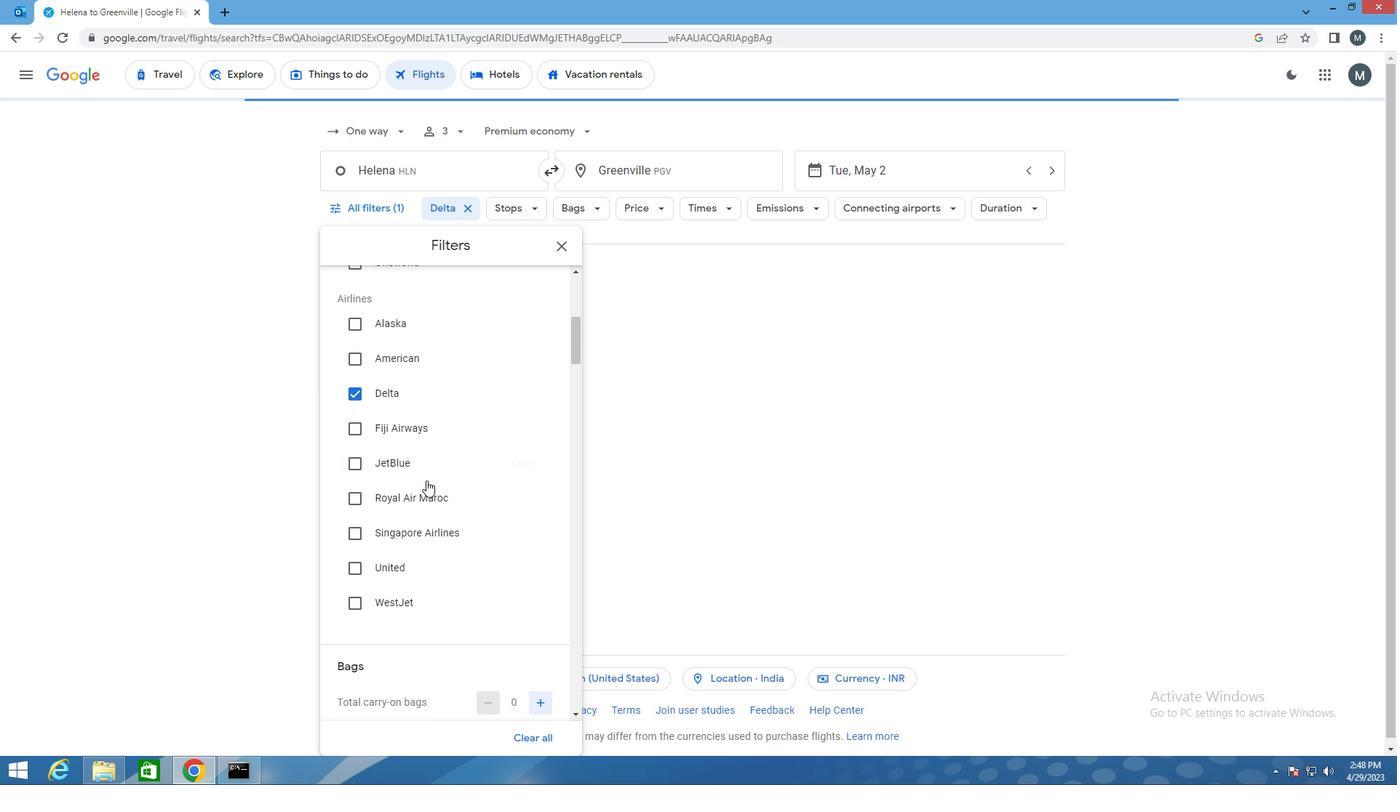 
Action: Mouse moved to (544, 508)
Screenshot: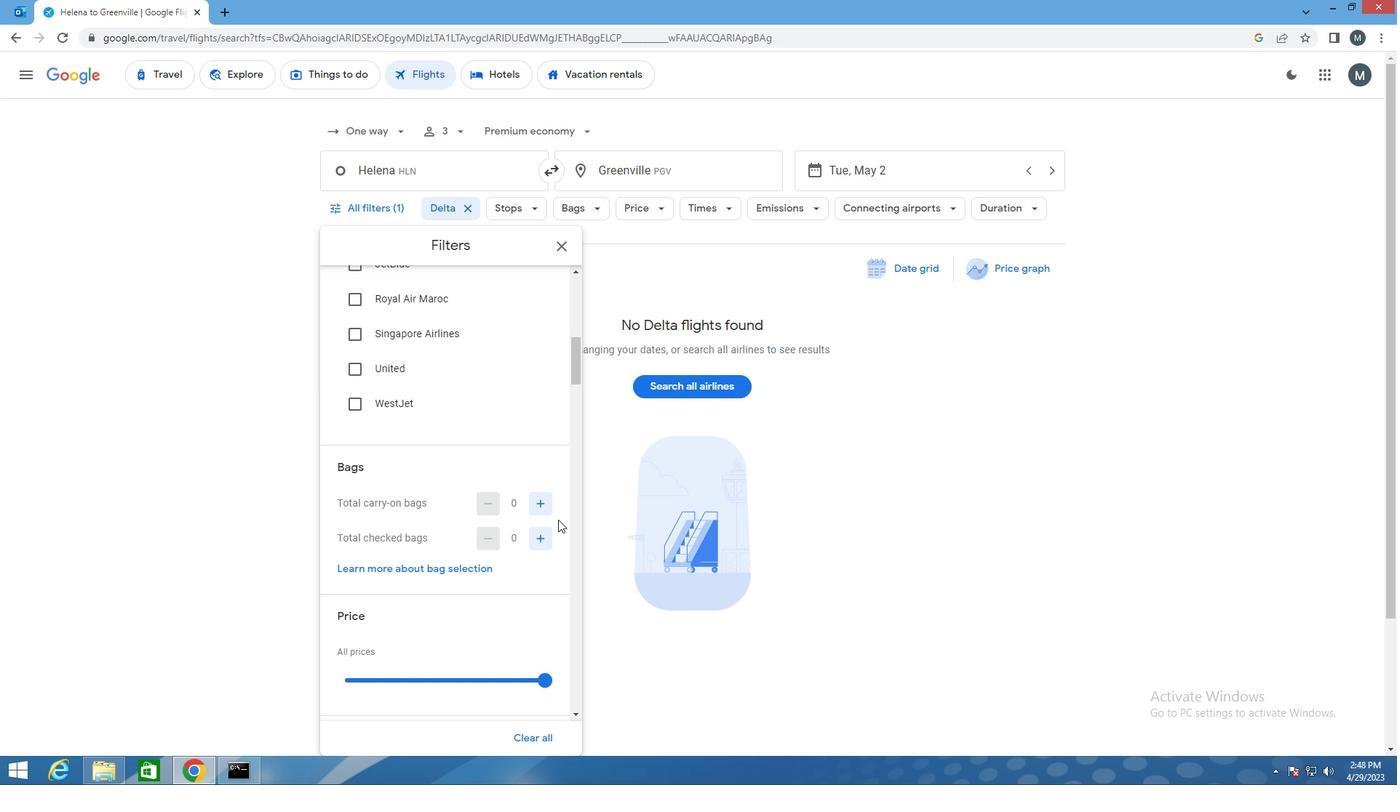 
Action: Mouse pressed left at (544, 508)
Screenshot: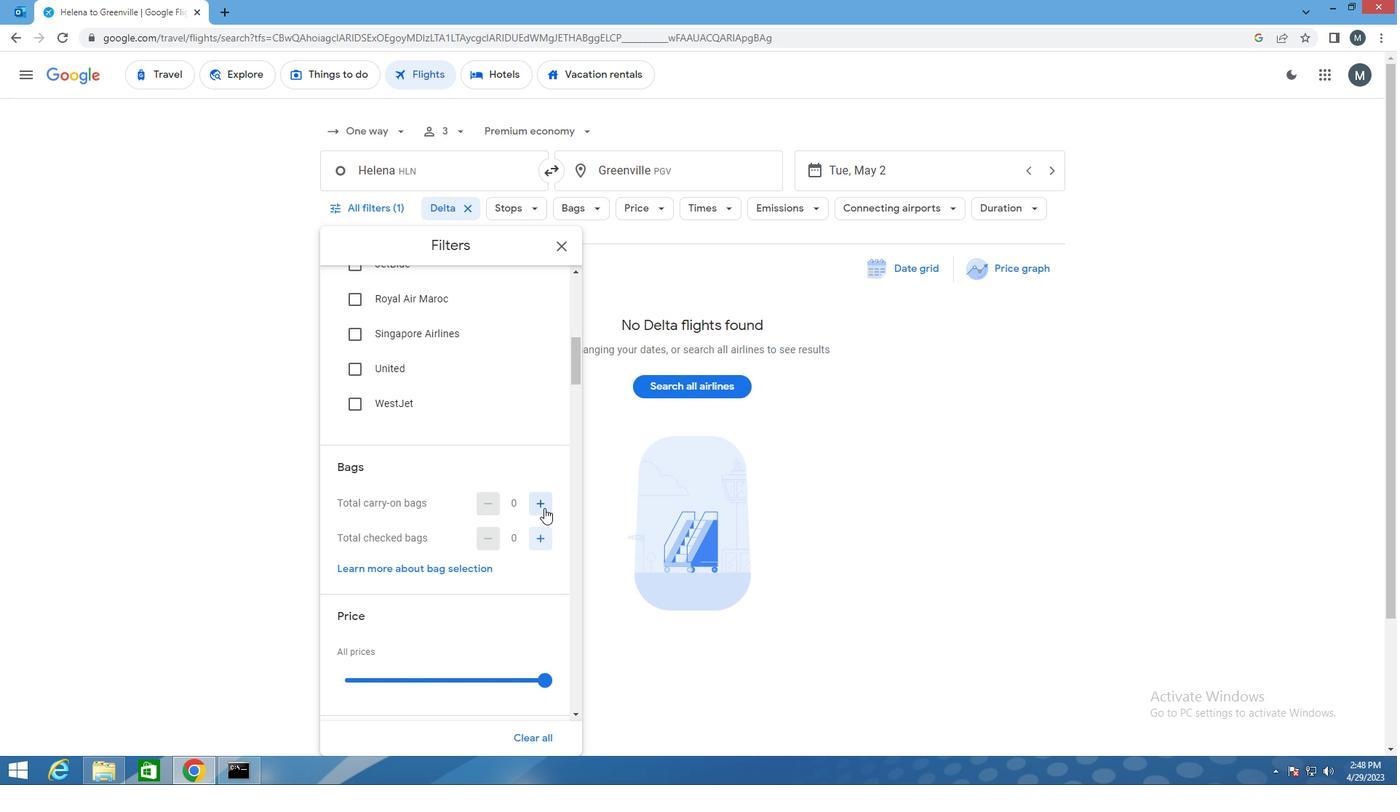 
Action: Mouse pressed left at (544, 508)
Screenshot: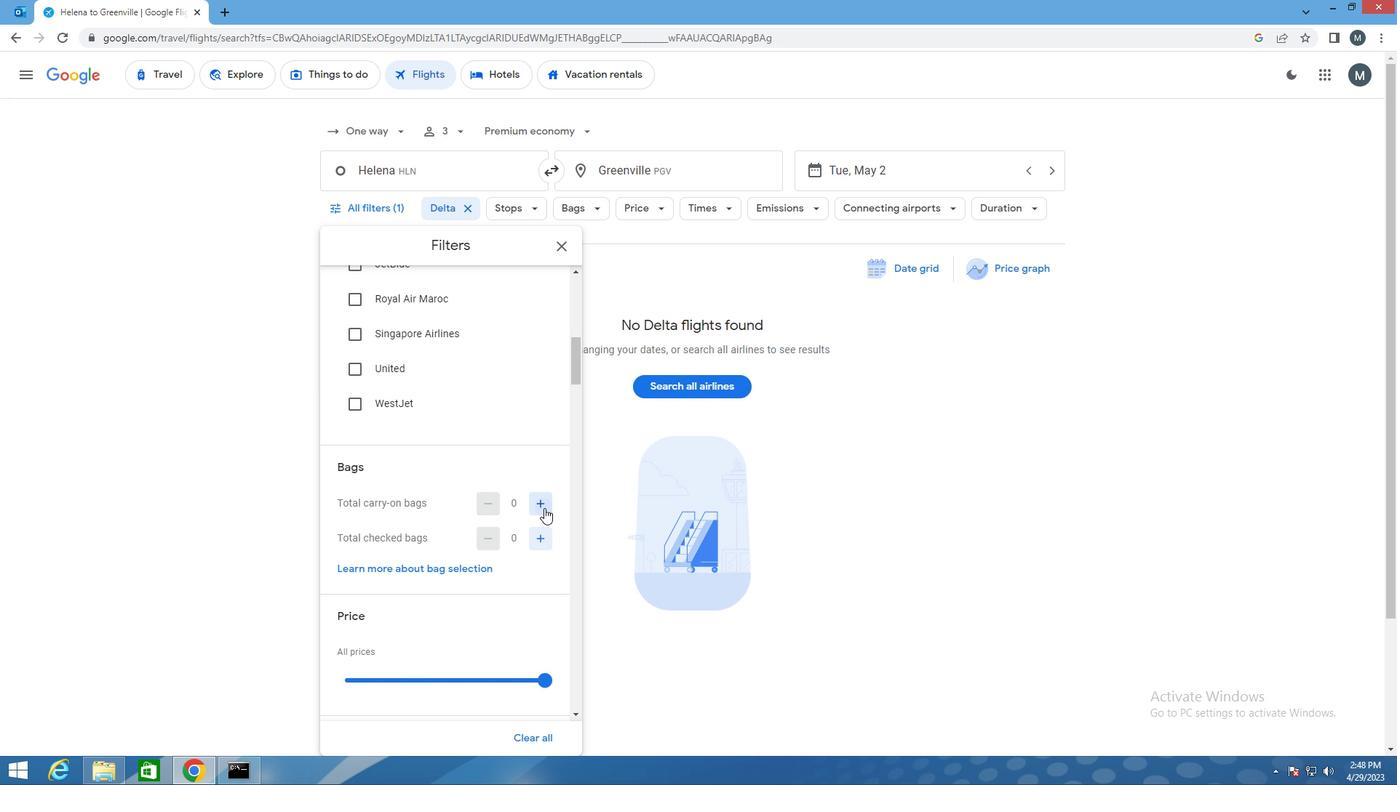 
Action: Mouse moved to (502, 487)
Screenshot: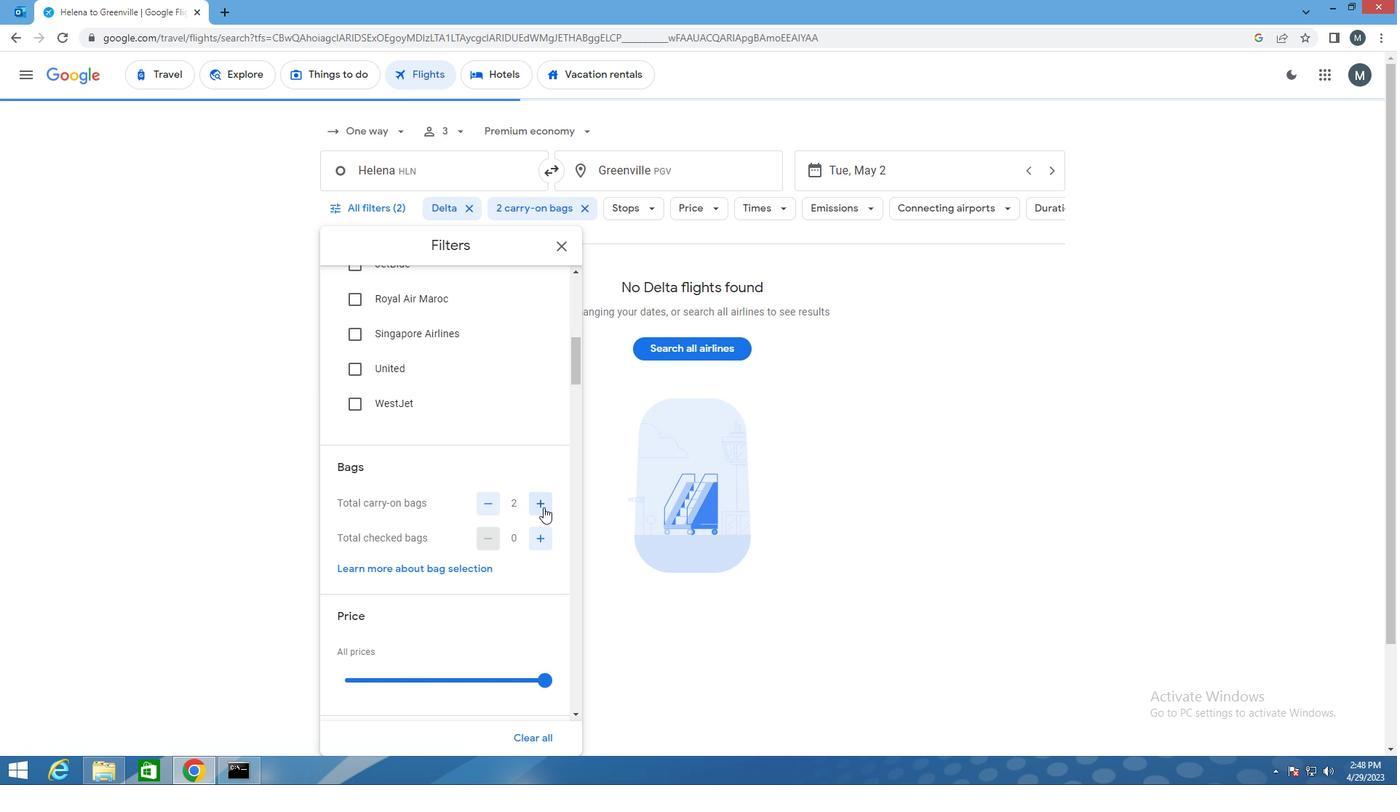 
Action: Mouse scrolled (502, 486) with delta (0, 0)
Screenshot: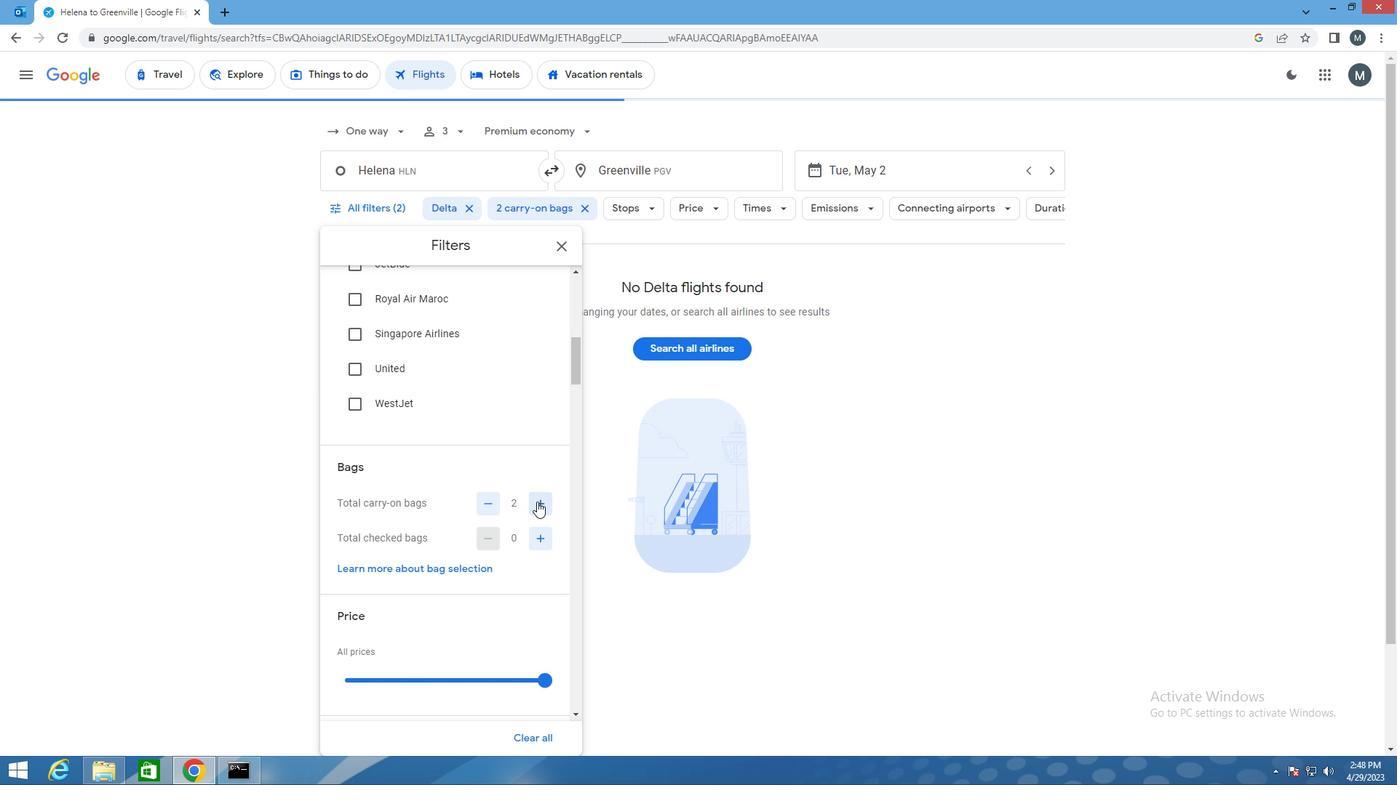 
Action: Mouse moved to (539, 467)
Screenshot: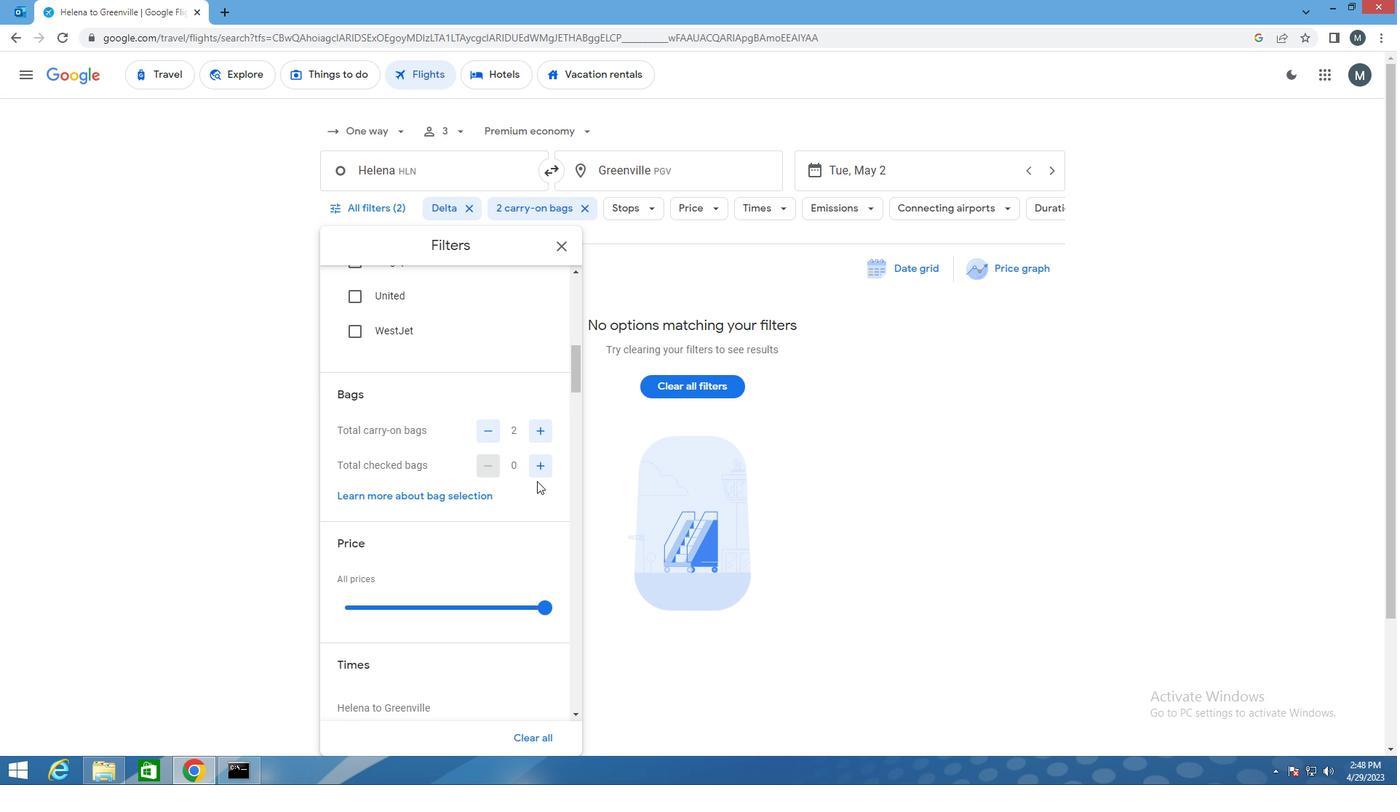 
Action: Mouse pressed left at (539, 467)
Screenshot: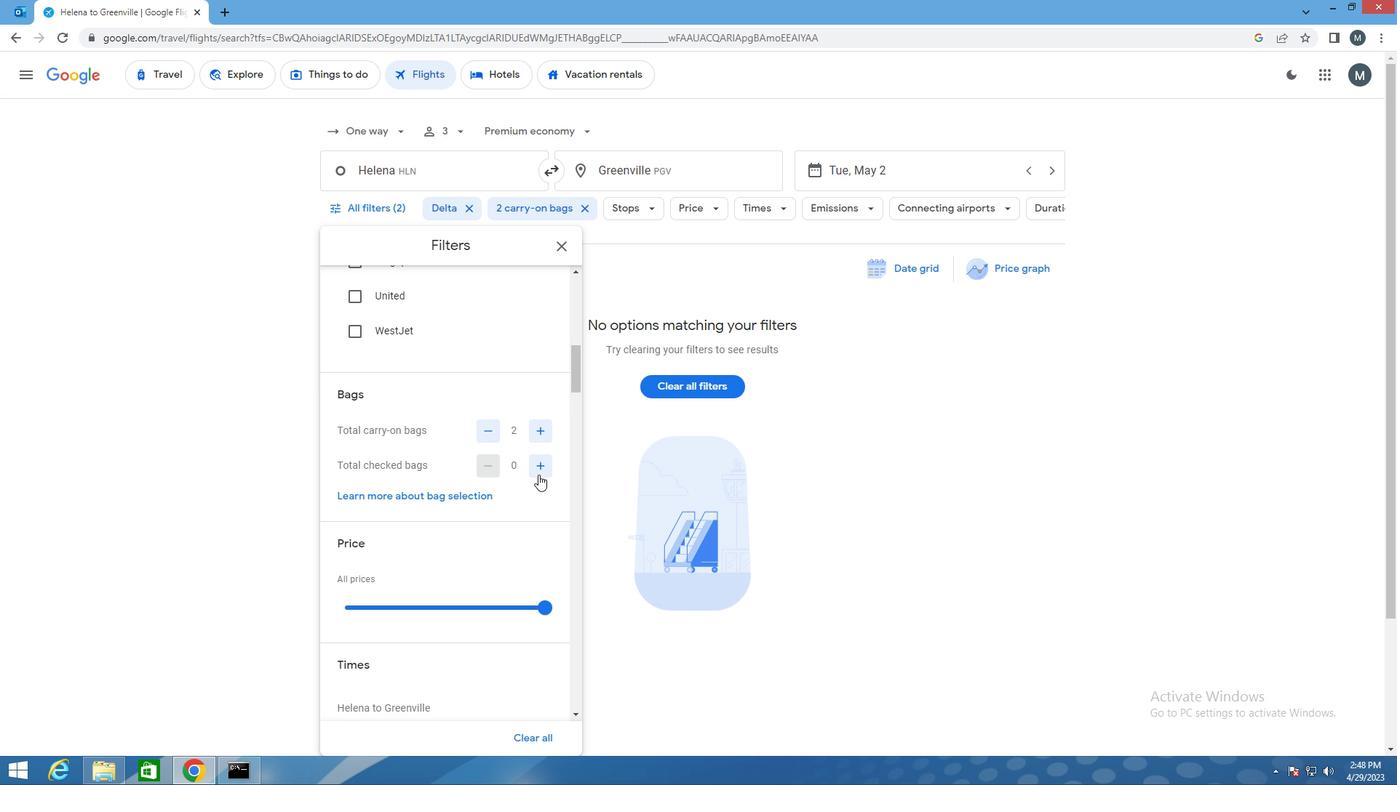 
Action: Mouse pressed left at (539, 467)
Screenshot: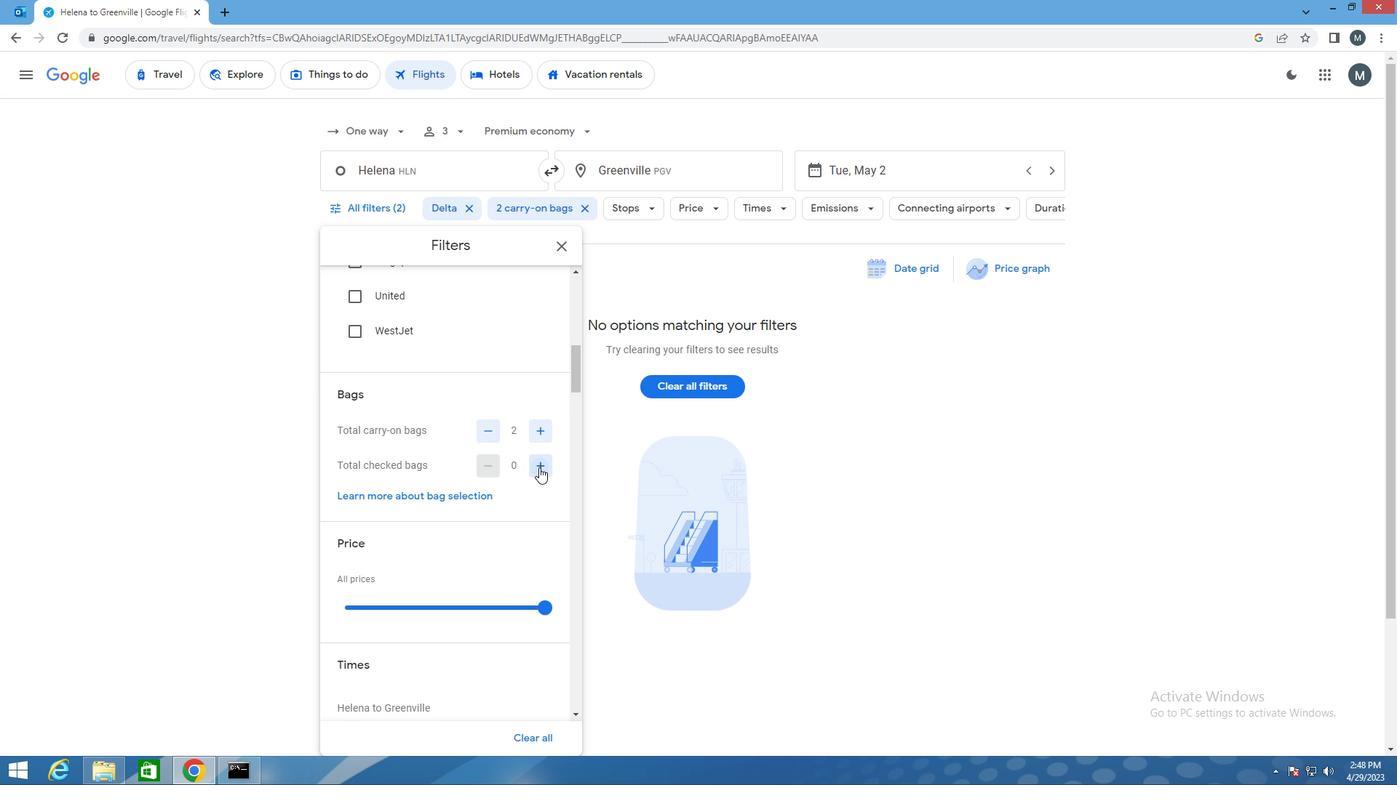 
Action: Mouse moved to (542, 467)
Screenshot: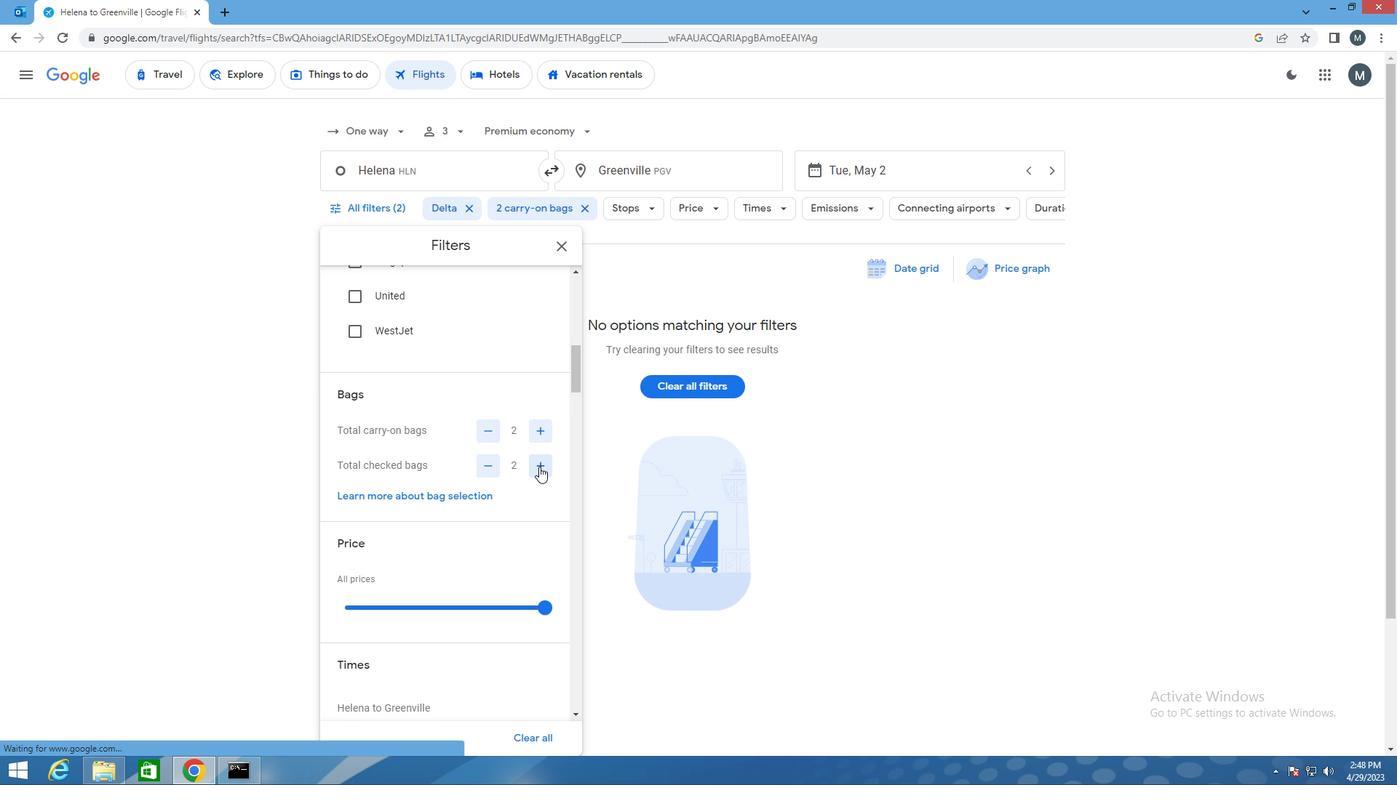 
Action: Mouse pressed left at (542, 467)
Screenshot: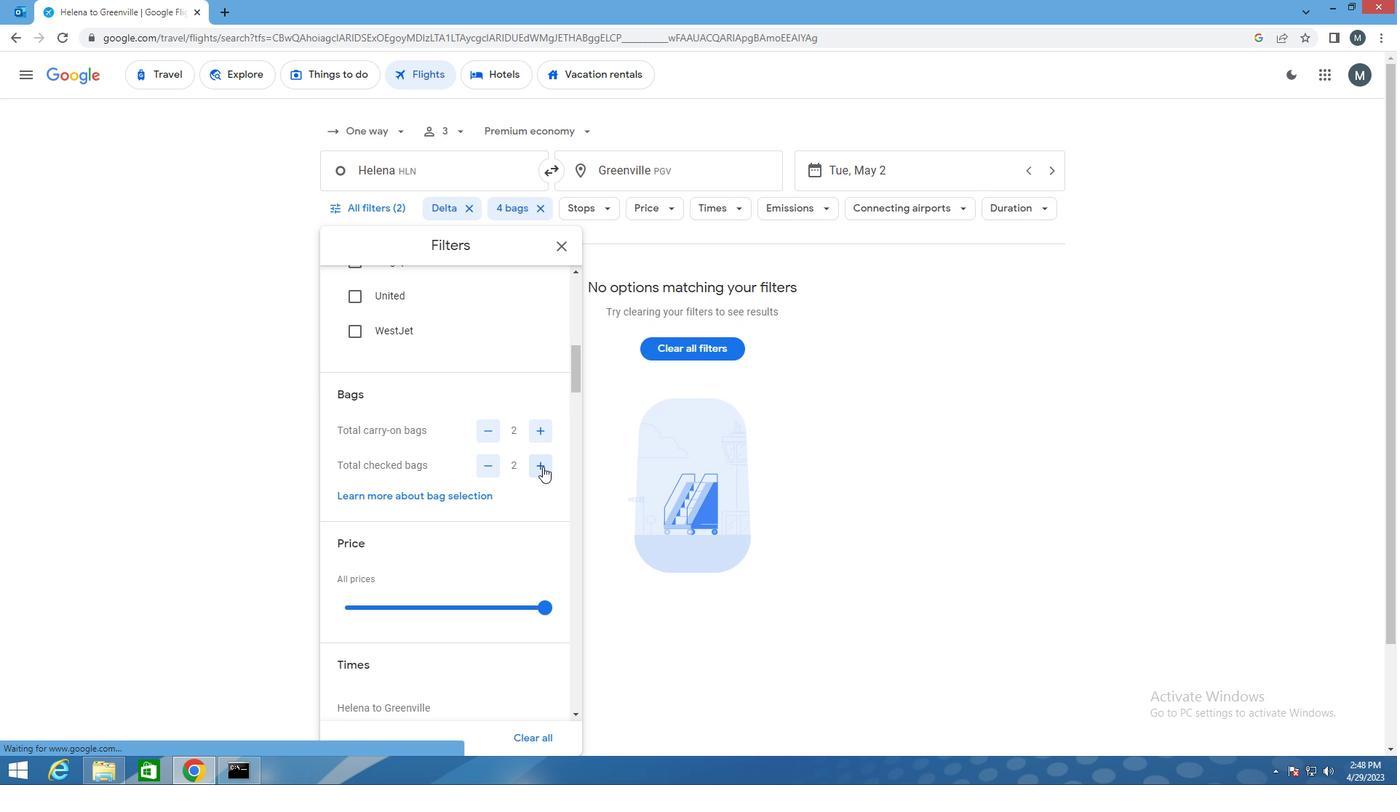 
Action: Mouse pressed left at (542, 467)
Screenshot: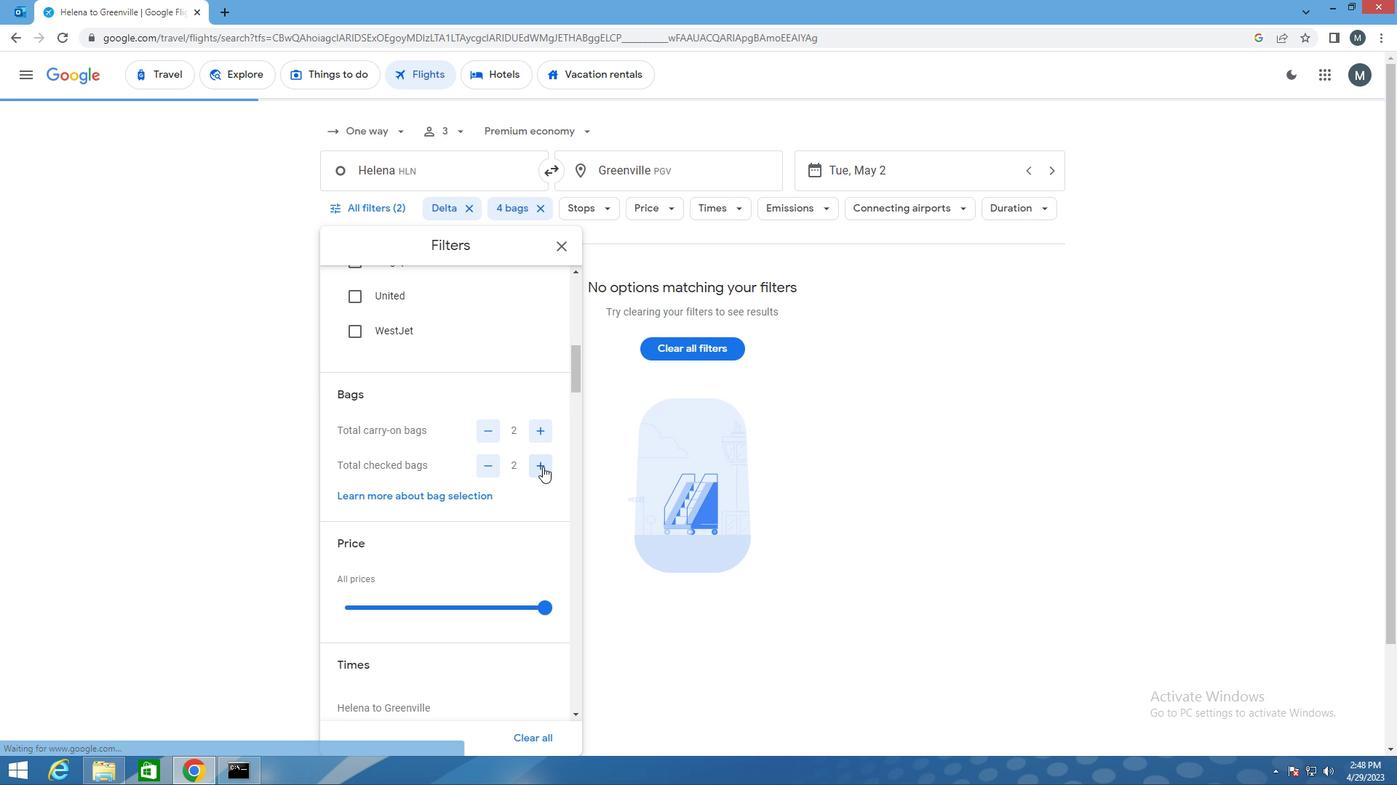 
Action: Mouse pressed left at (542, 467)
Screenshot: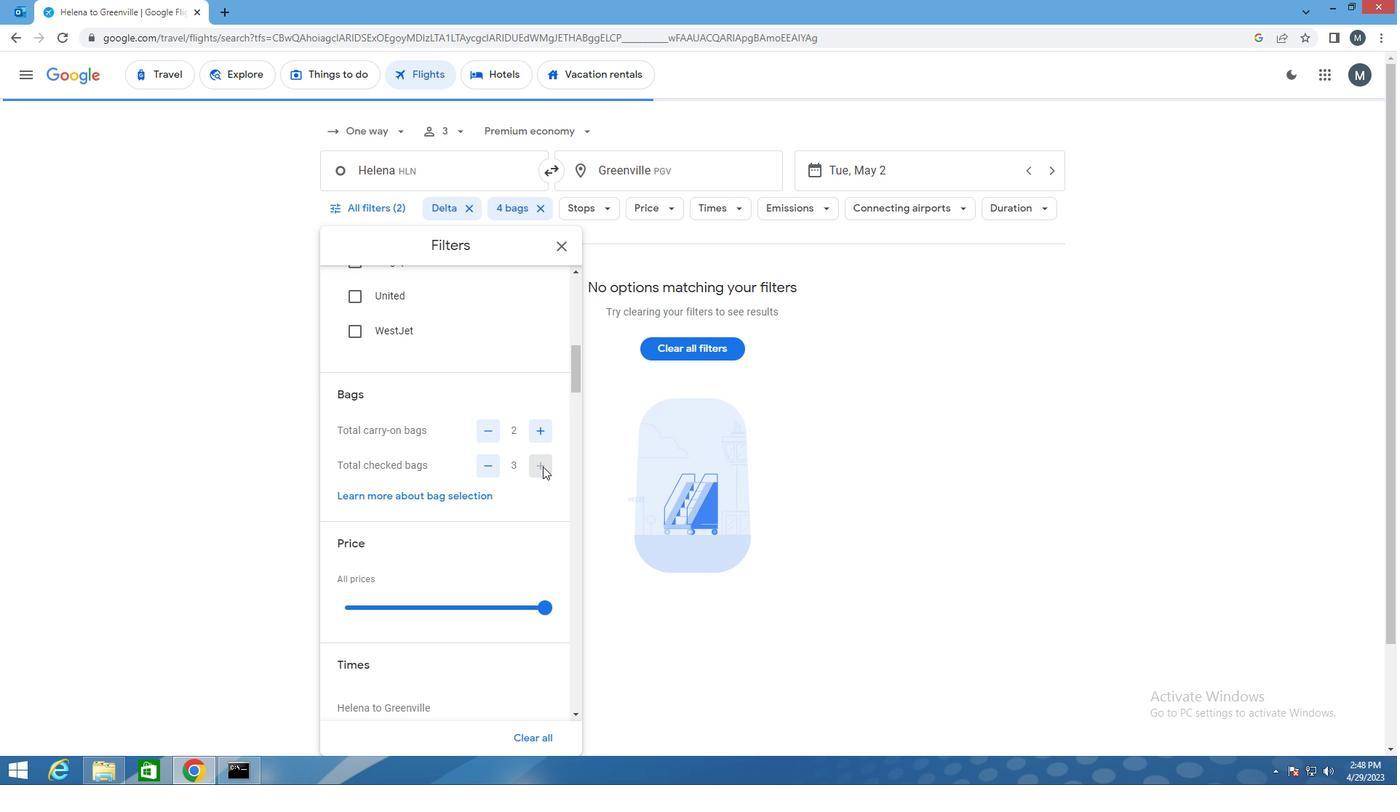 
Action: Mouse moved to (464, 435)
Screenshot: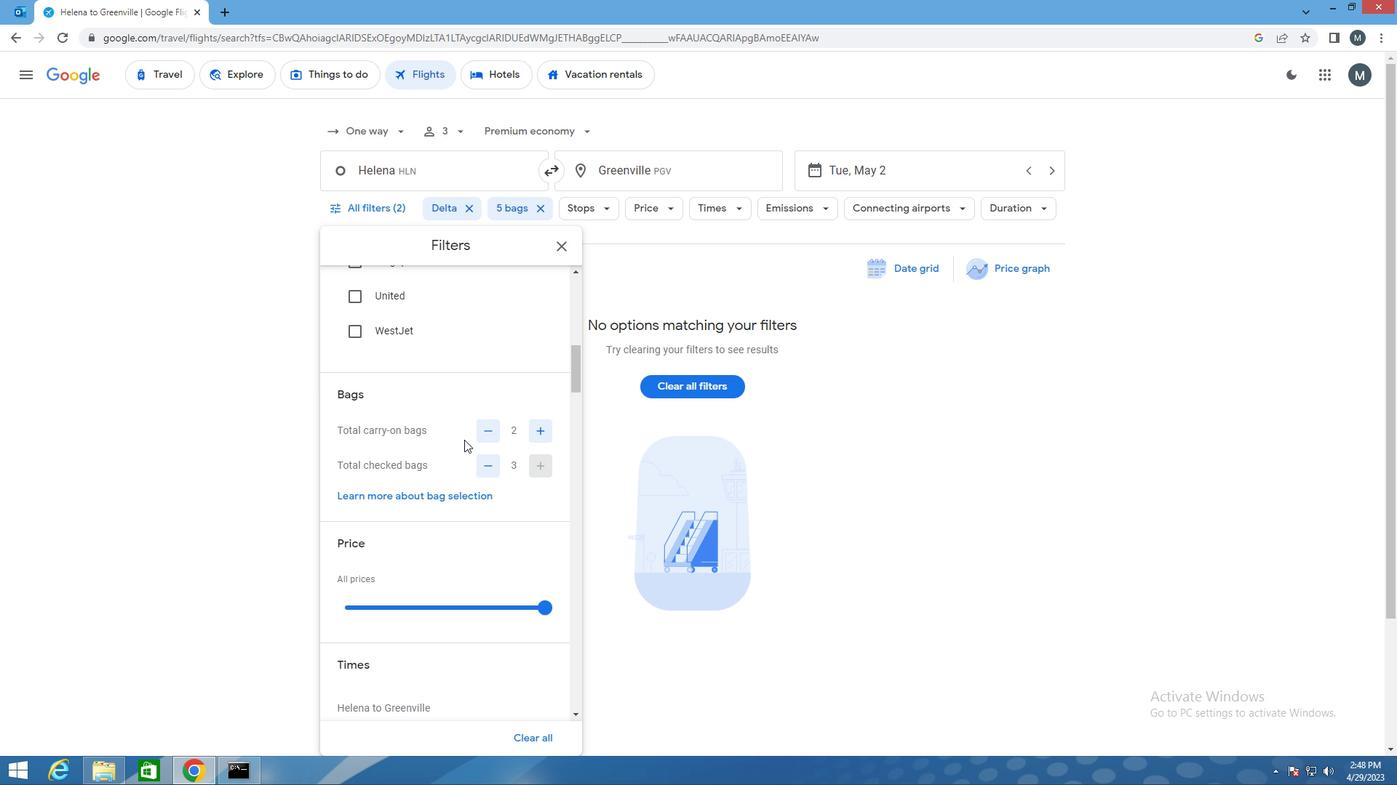 
Action: Mouse scrolled (464, 435) with delta (0, 0)
Screenshot: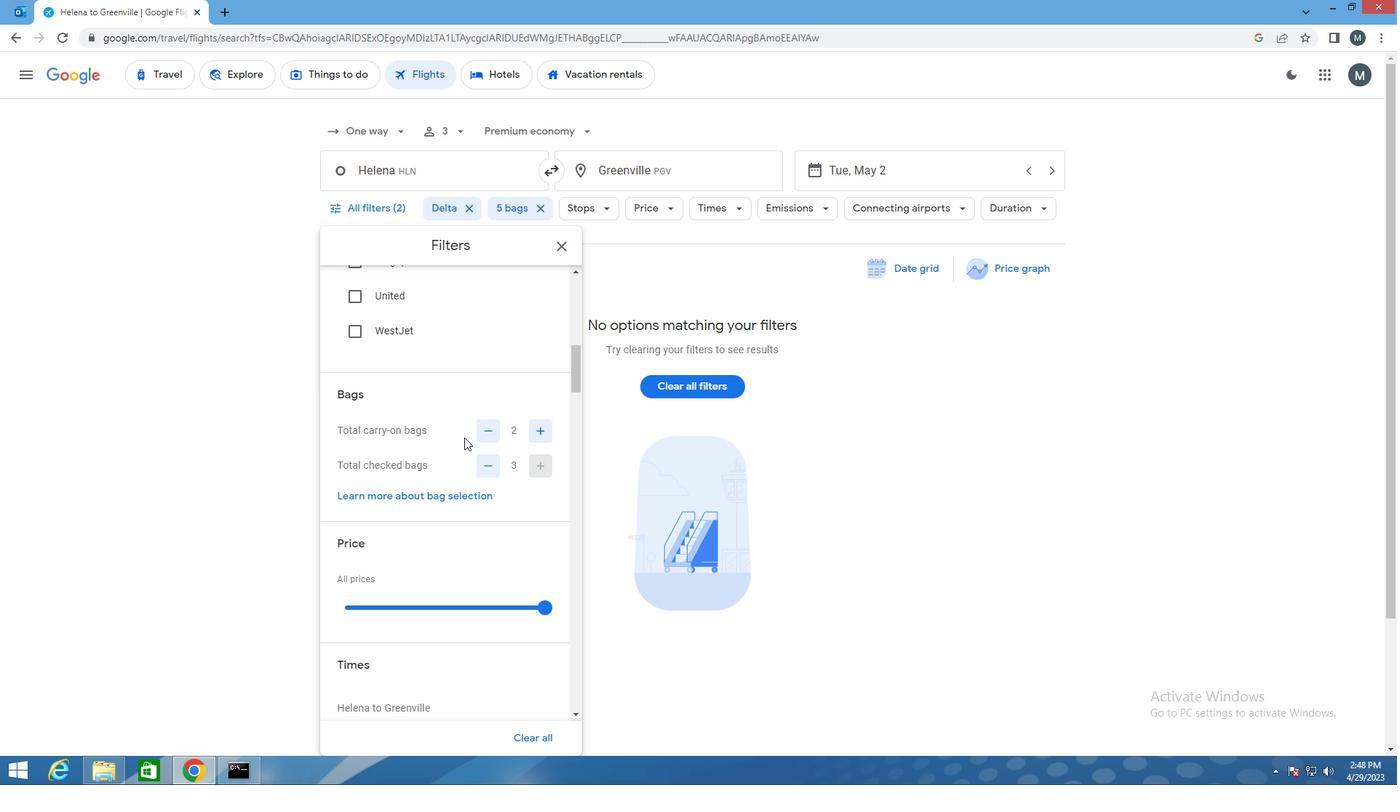 
Action: Mouse moved to (488, 531)
Screenshot: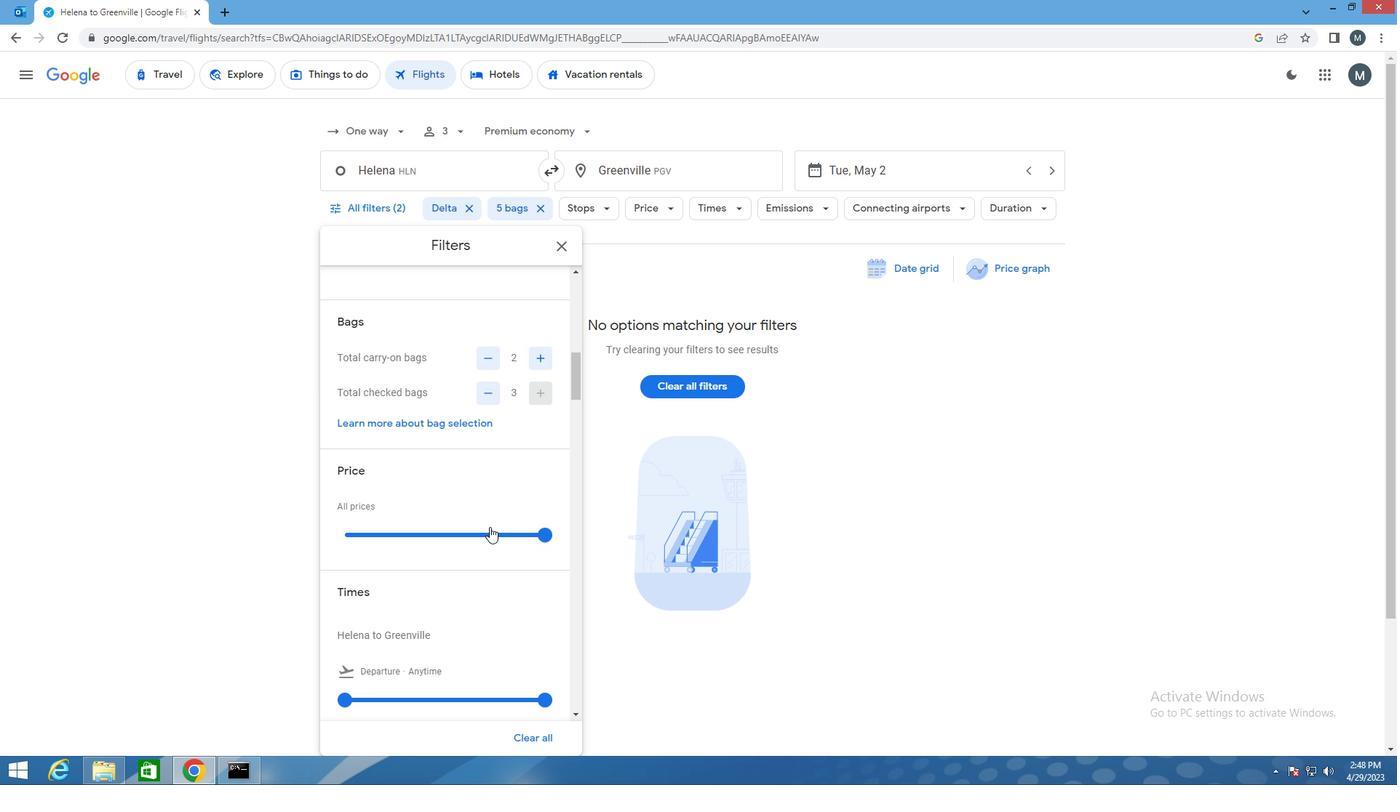 
Action: Mouse pressed left at (488, 531)
Screenshot: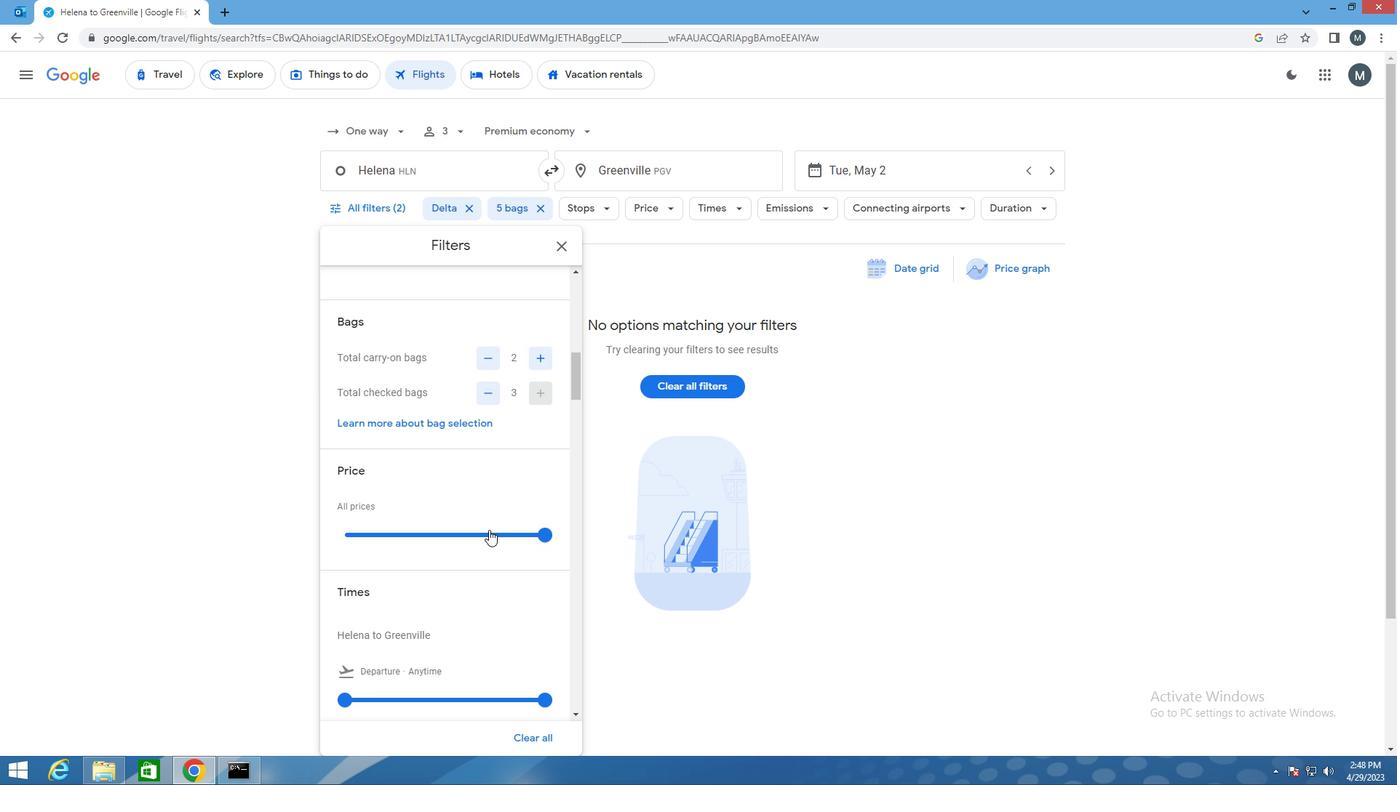 
Action: Mouse moved to (487, 531)
Screenshot: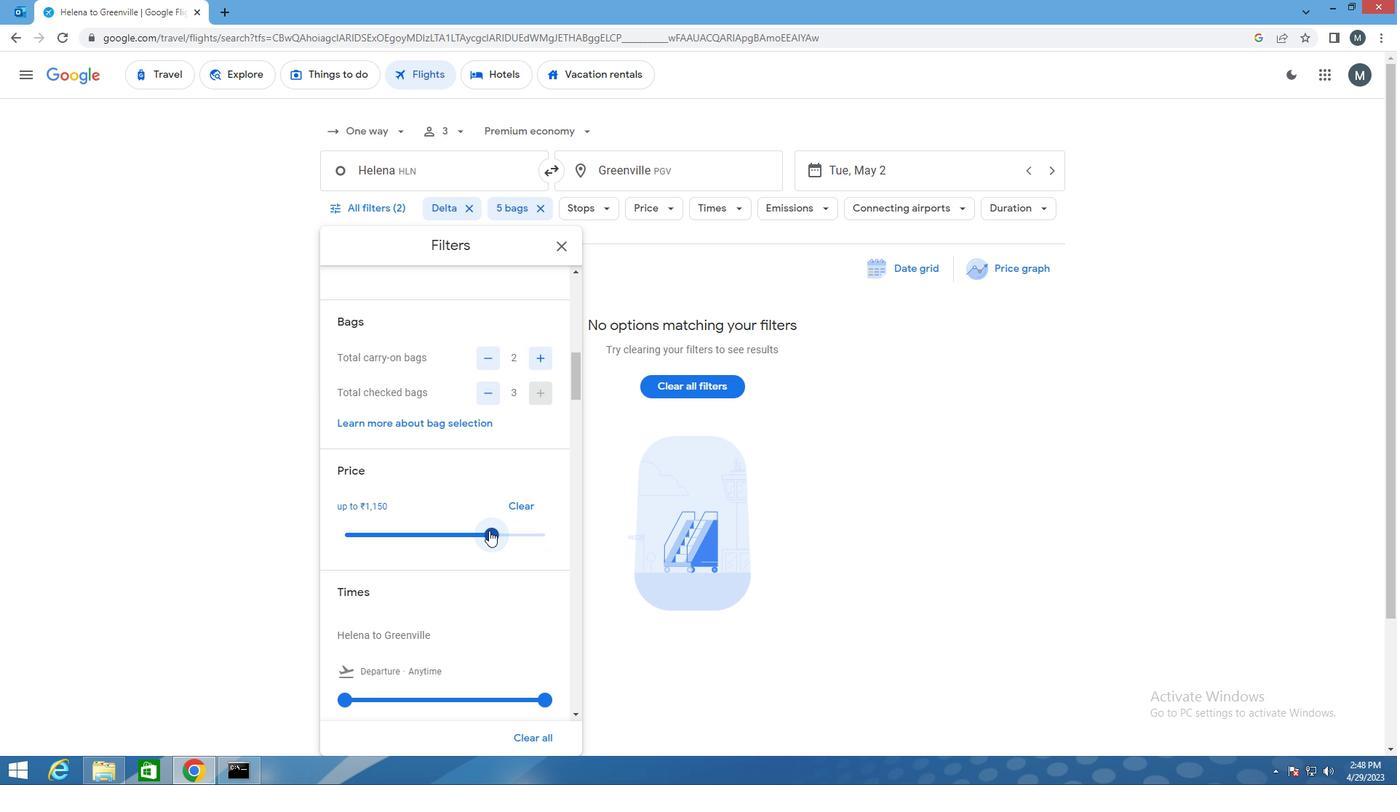 
Action: Mouse pressed left at (487, 531)
Screenshot: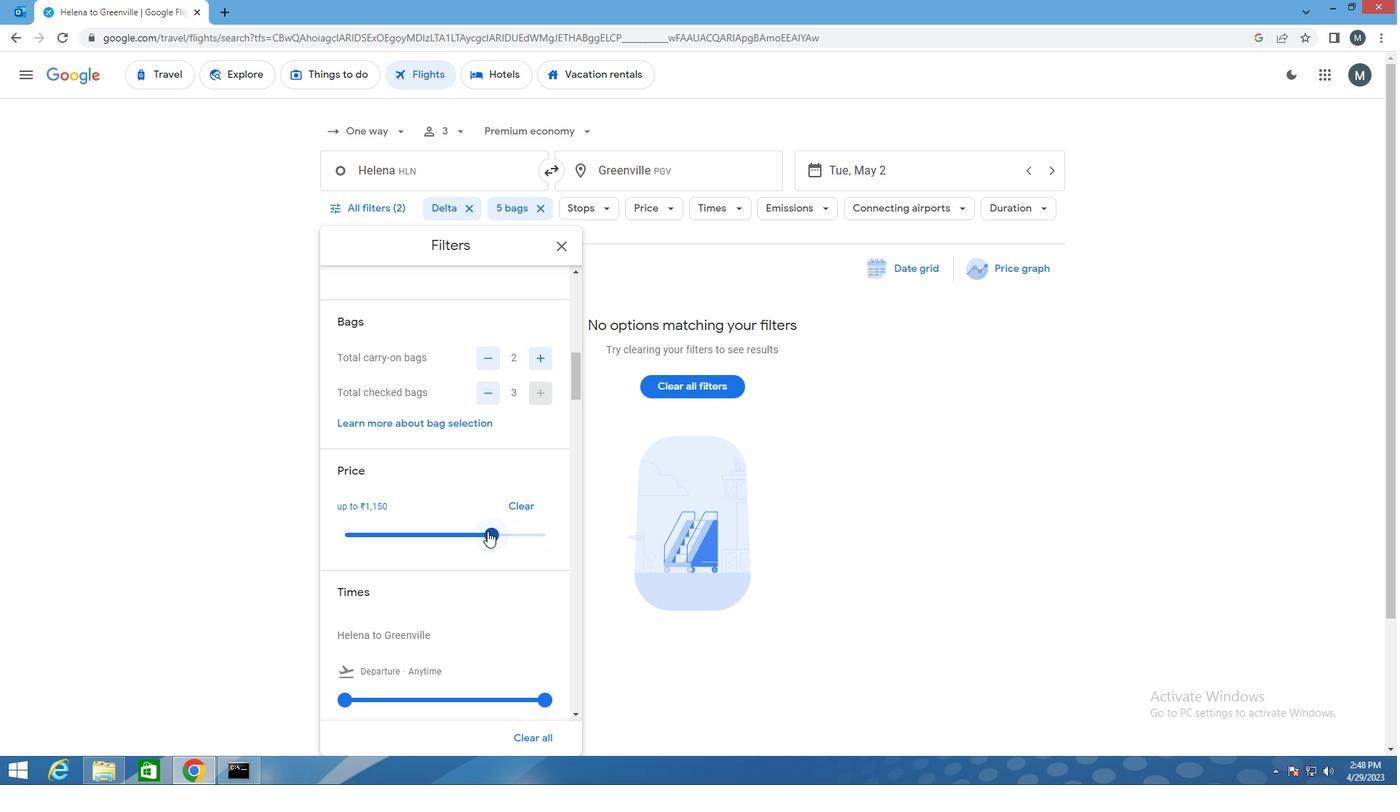 
Action: Mouse moved to (450, 503)
Screenshot: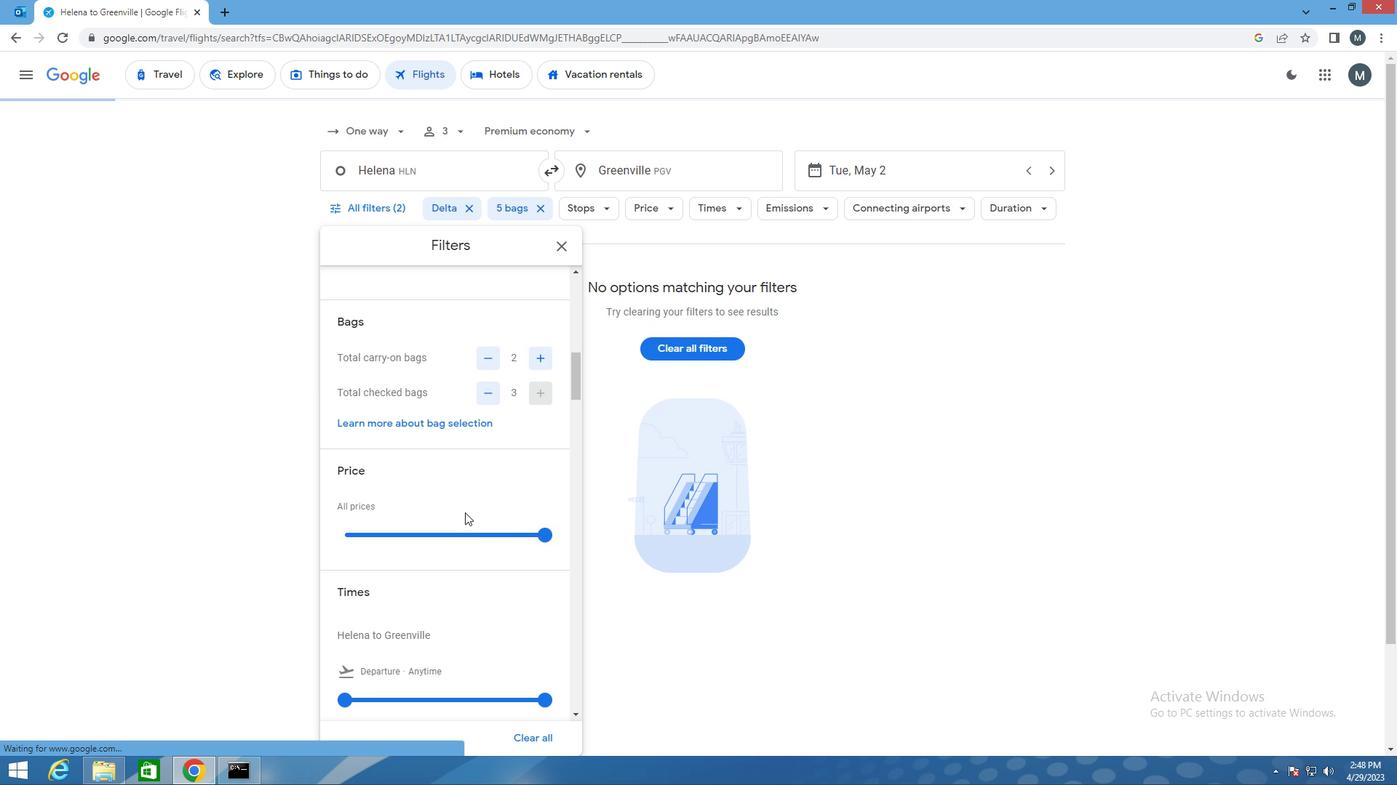 
Action: Mouse scrolled (450, 502) with delta (0, 0)
Screenshot: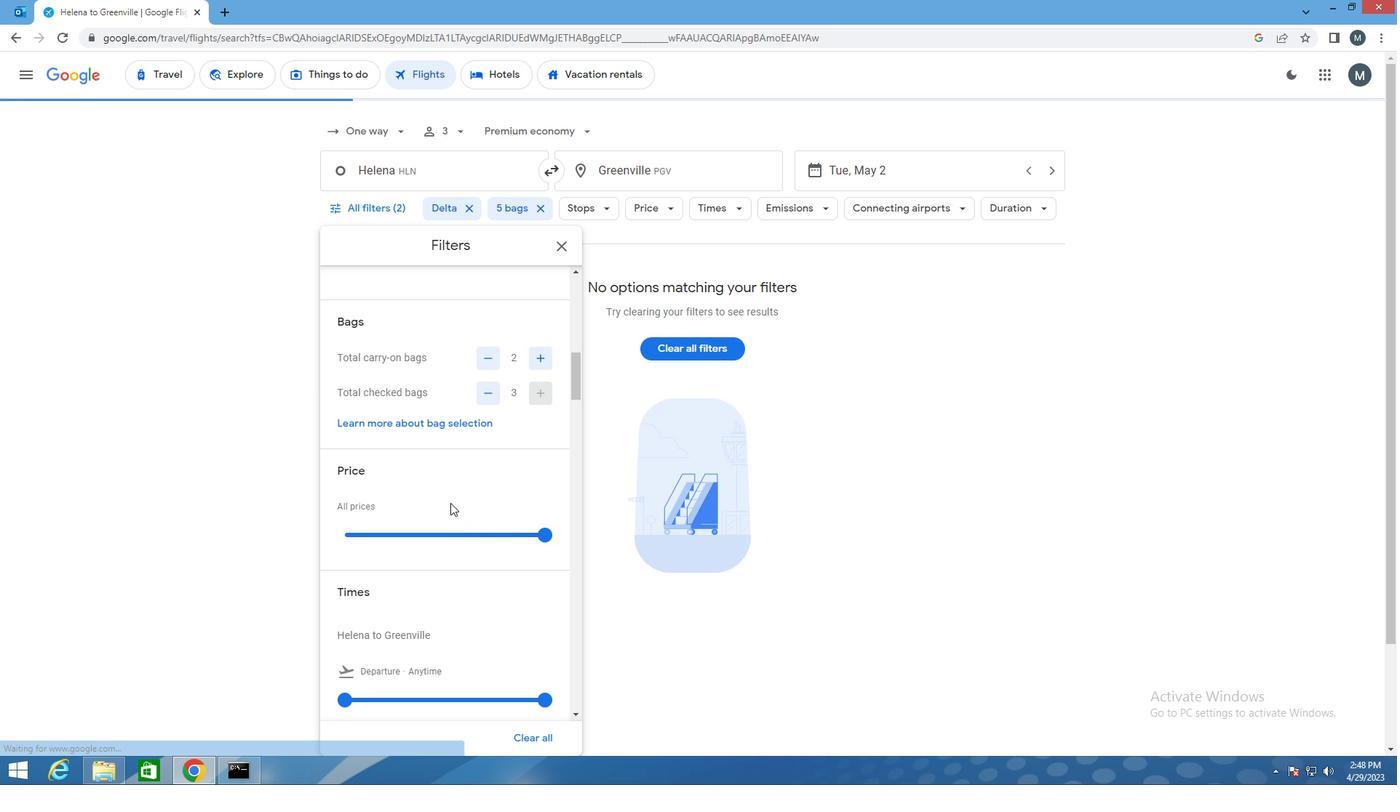 
Action: Mouse scrolled (450, 502) with delta (0, 0)
Screenshot: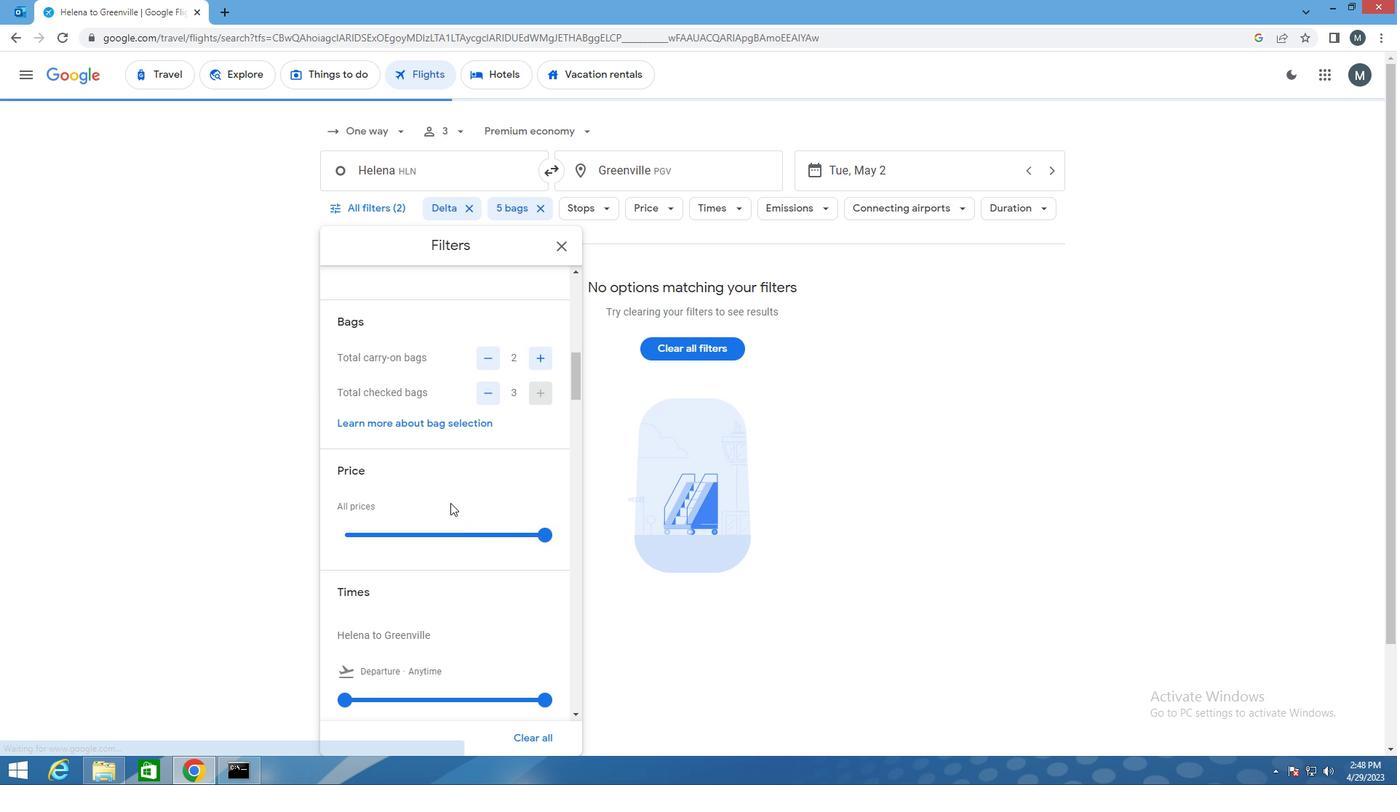 
Action: Mouse moved to (392, 447)
Screenshot: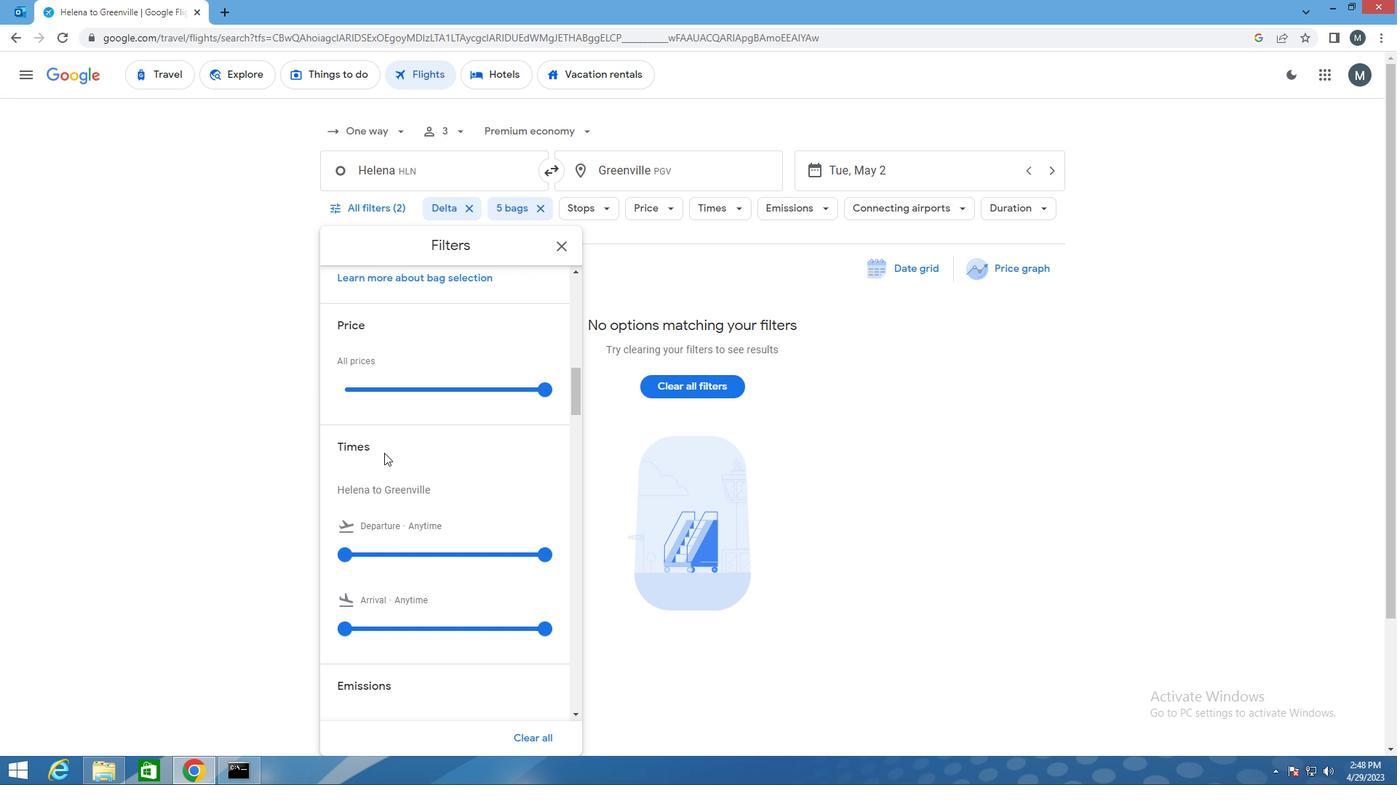 
Action: Mouse scrolled (392, 446) with delta (0, 0)
Screenshot: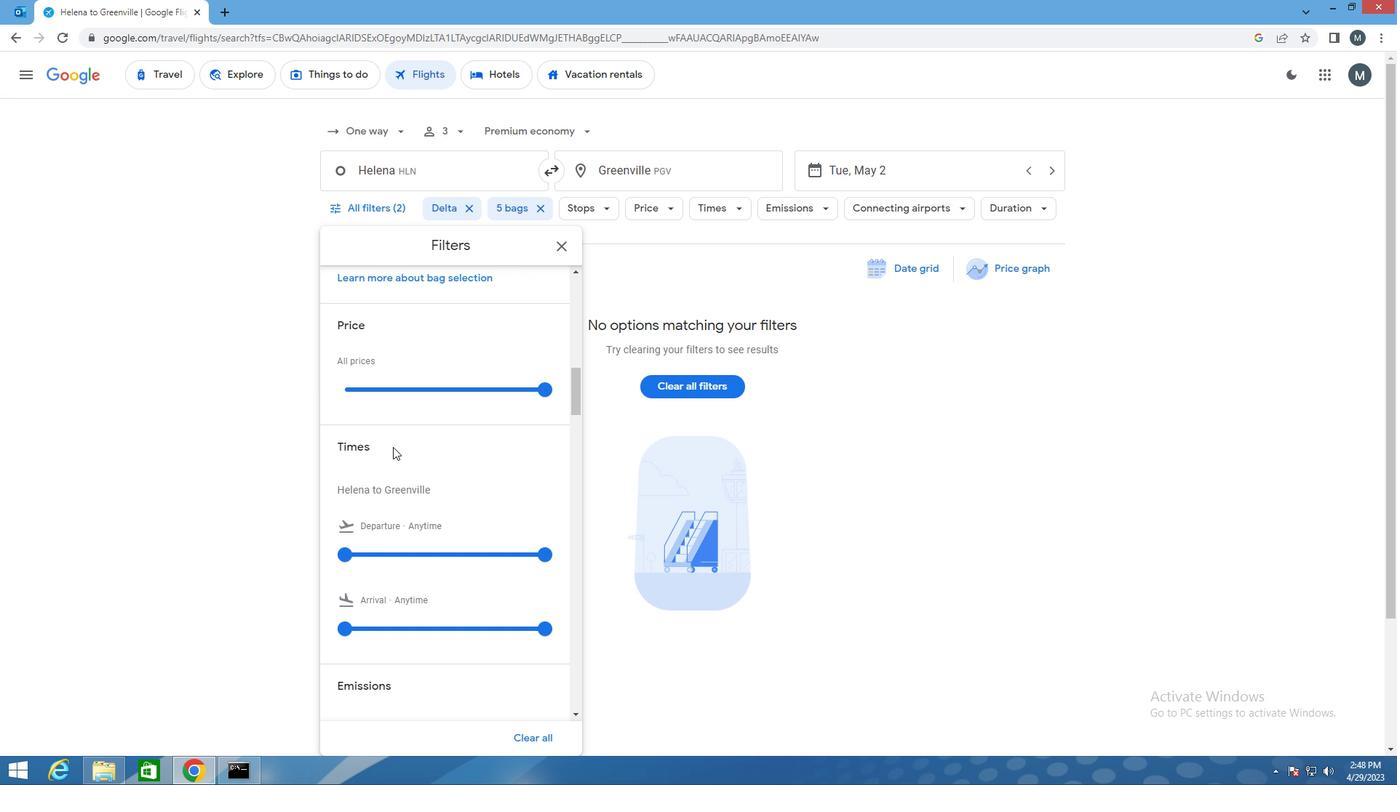 
Action: Mouse moved to (349, 478)
Screenshot: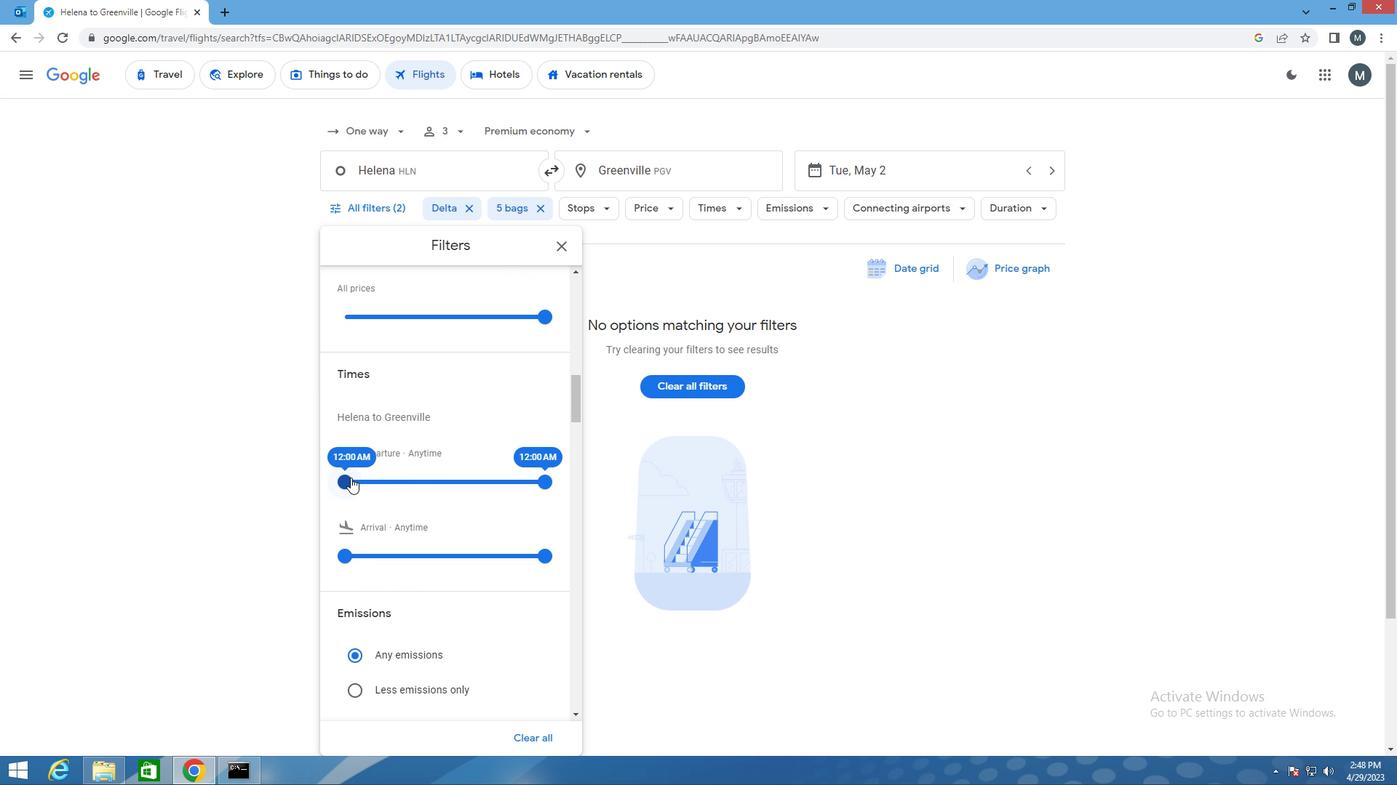 
Action: Mouse pressed left at (349, 478)
Screenshot: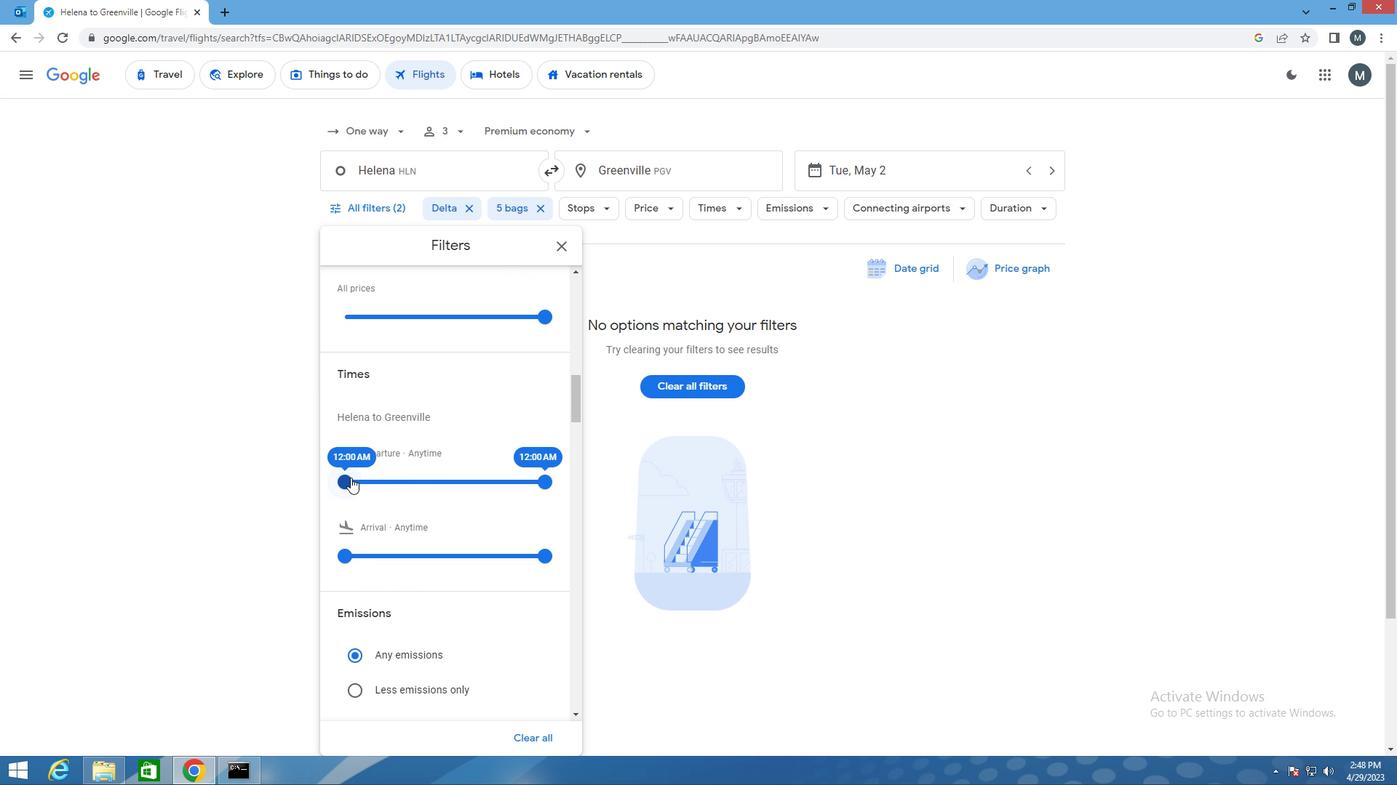 
Action: Mouse moved to (547, 480)
Screenshot: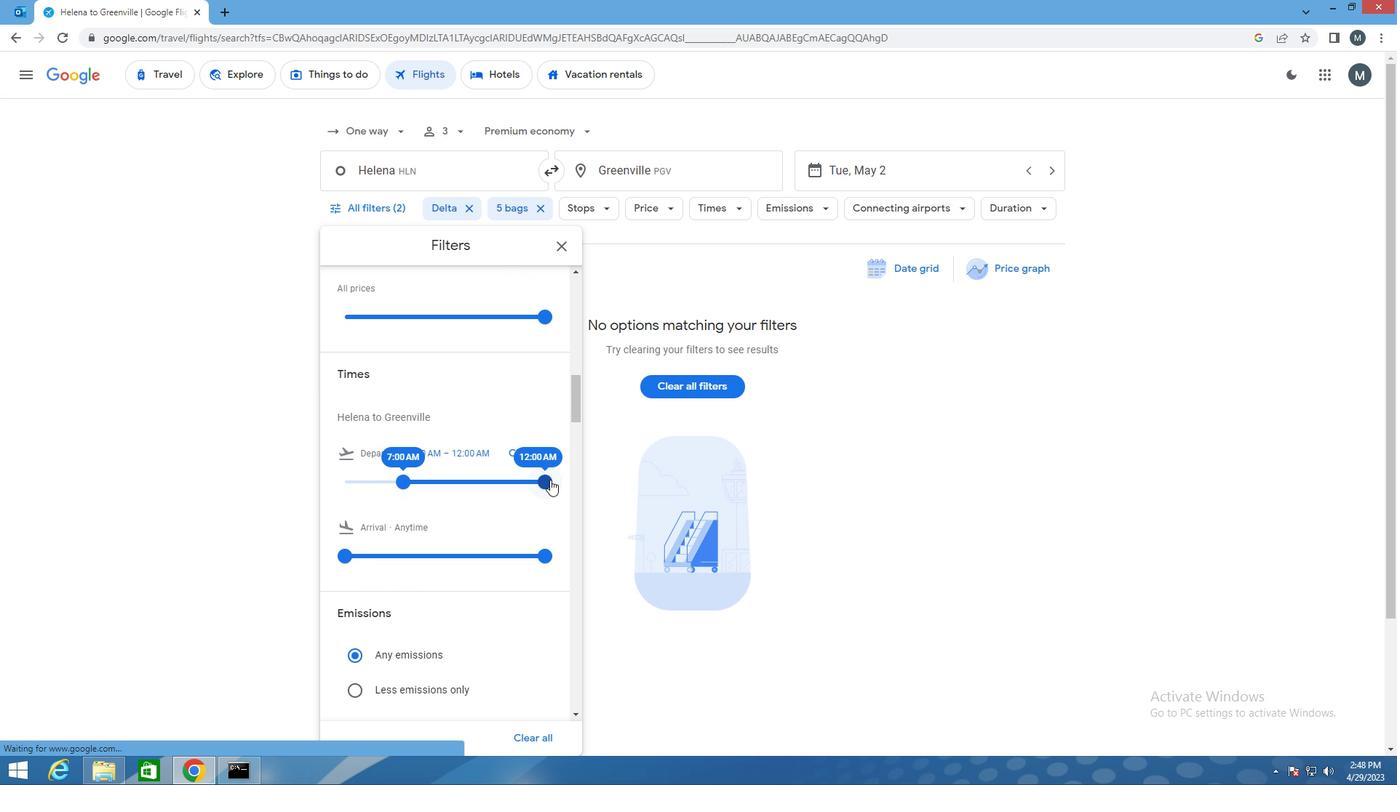 
Action: Mouse pressed left at (547, 480)
Screenshot: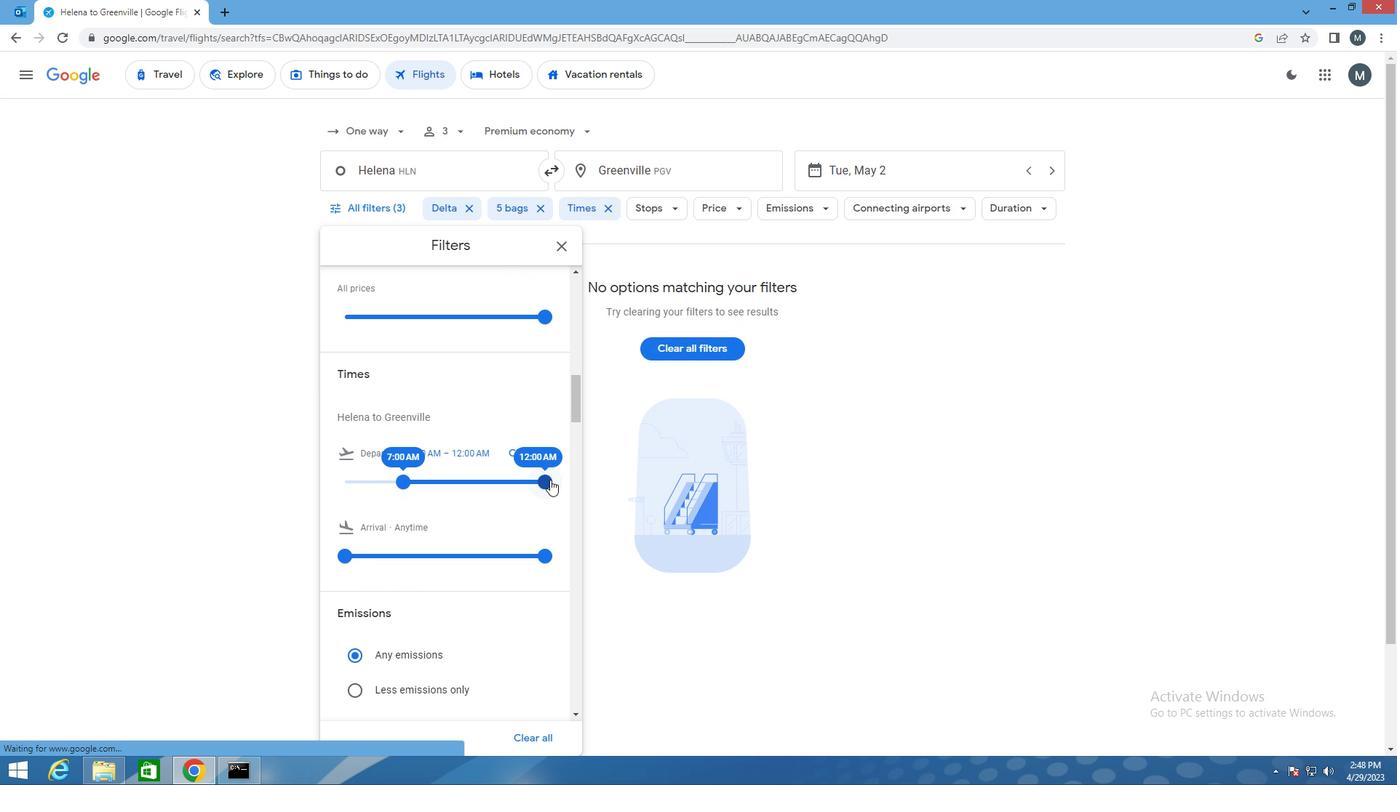 
Action: Mouse moved to (426, 462)
Screenshot: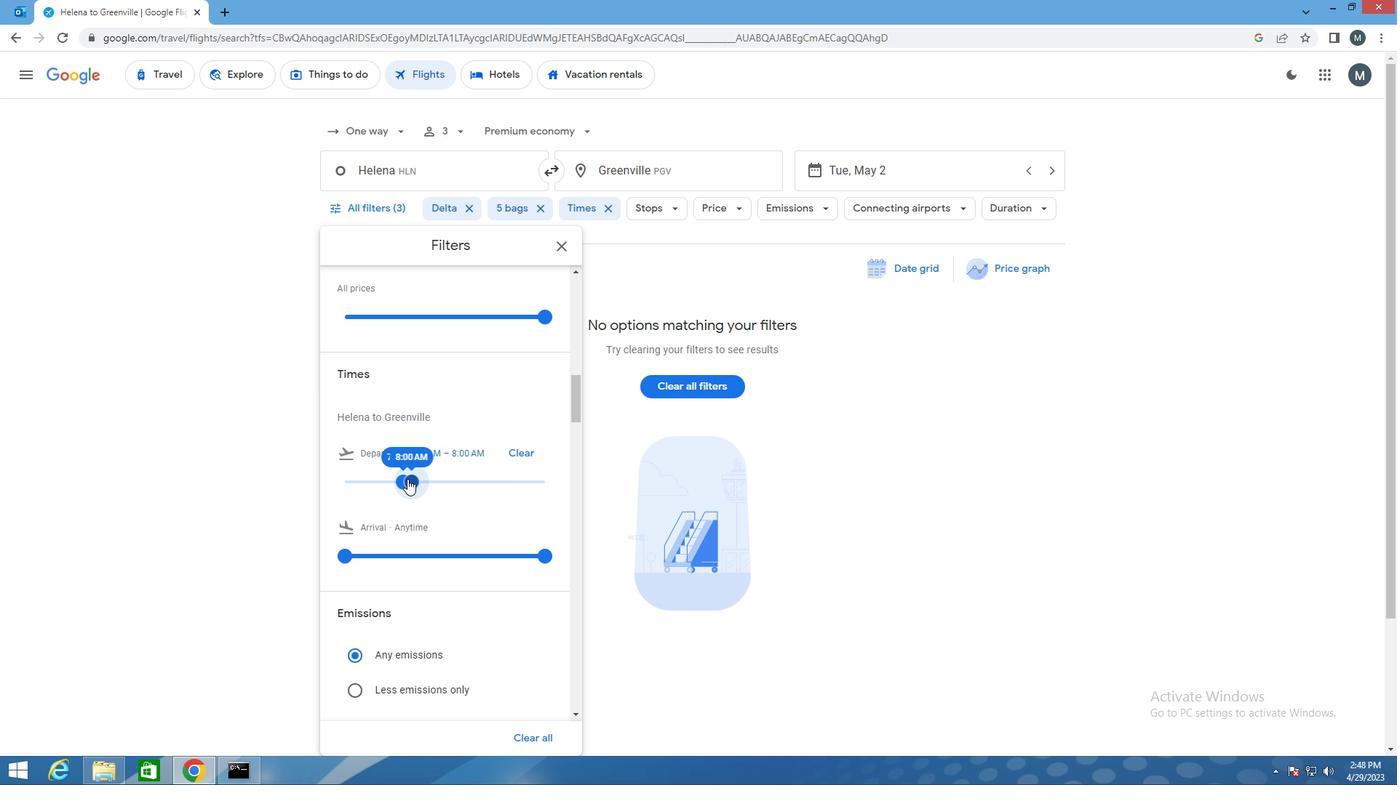 
Action: Mouse scrolled (426, 462) with delta (0, 0)
Screenshot: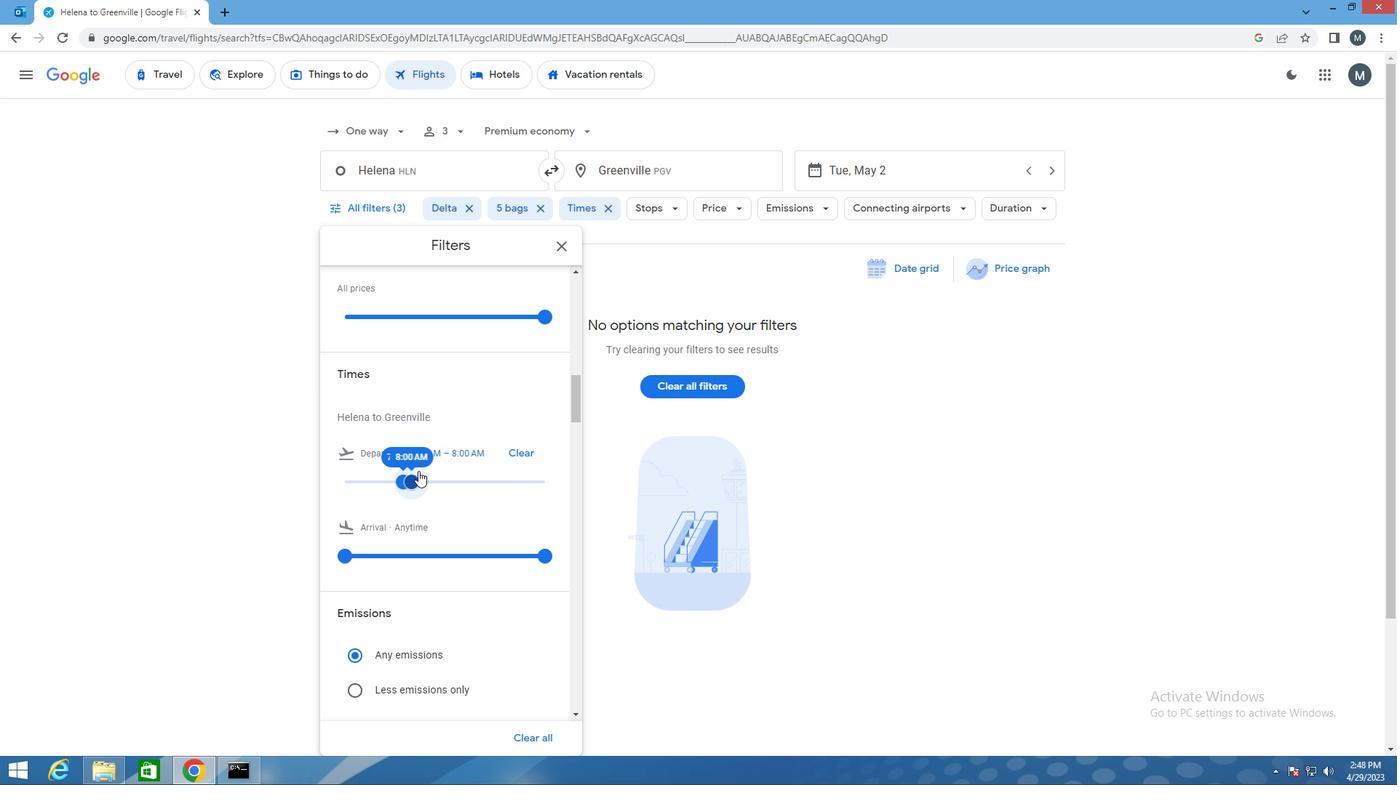 
Action: Mouse scrolled (426, 462) with delta (0, 0)
Screenshot: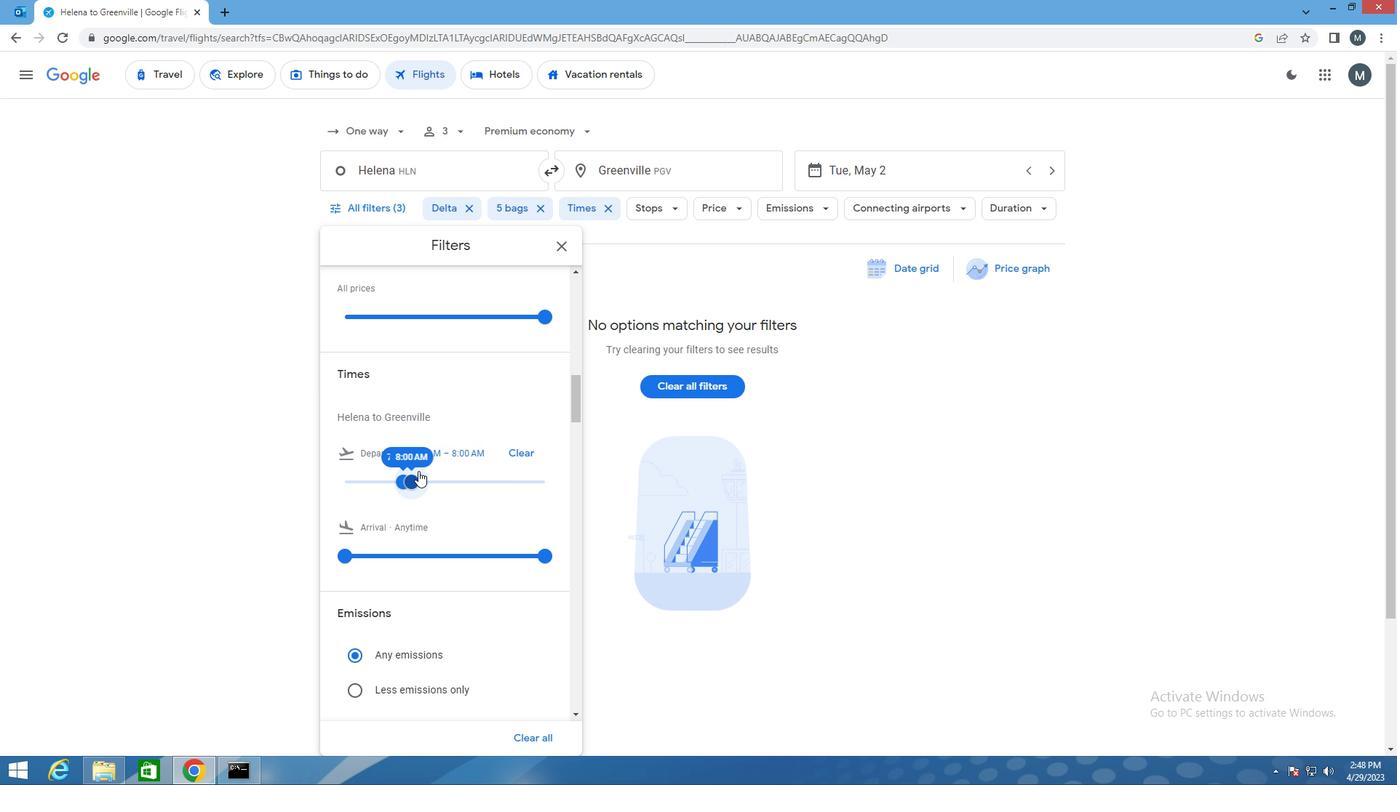 
Action: Mouse scrolled (426, 462) with delta (0, 0)
Screenshot: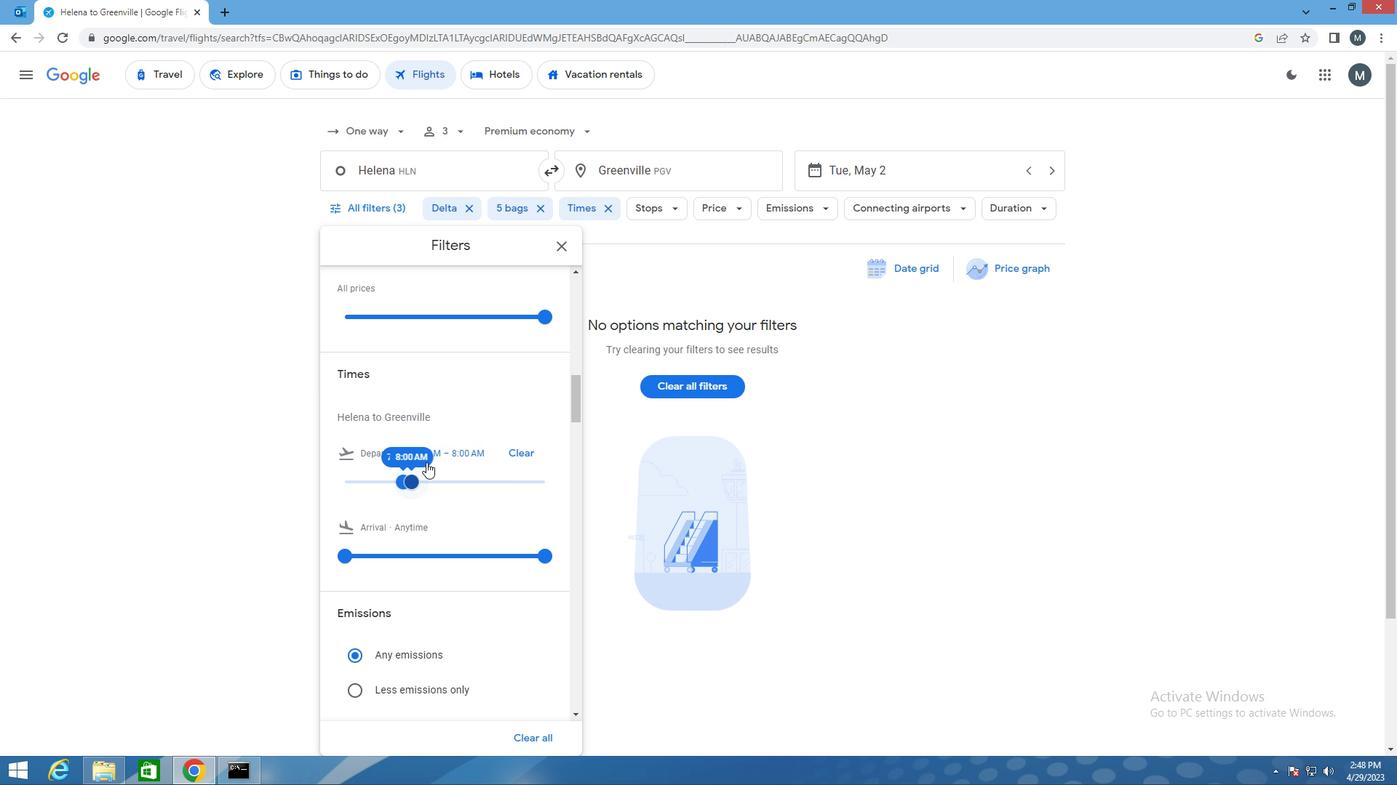 
Action: Mouse moved to (553, 246)
Screenshot: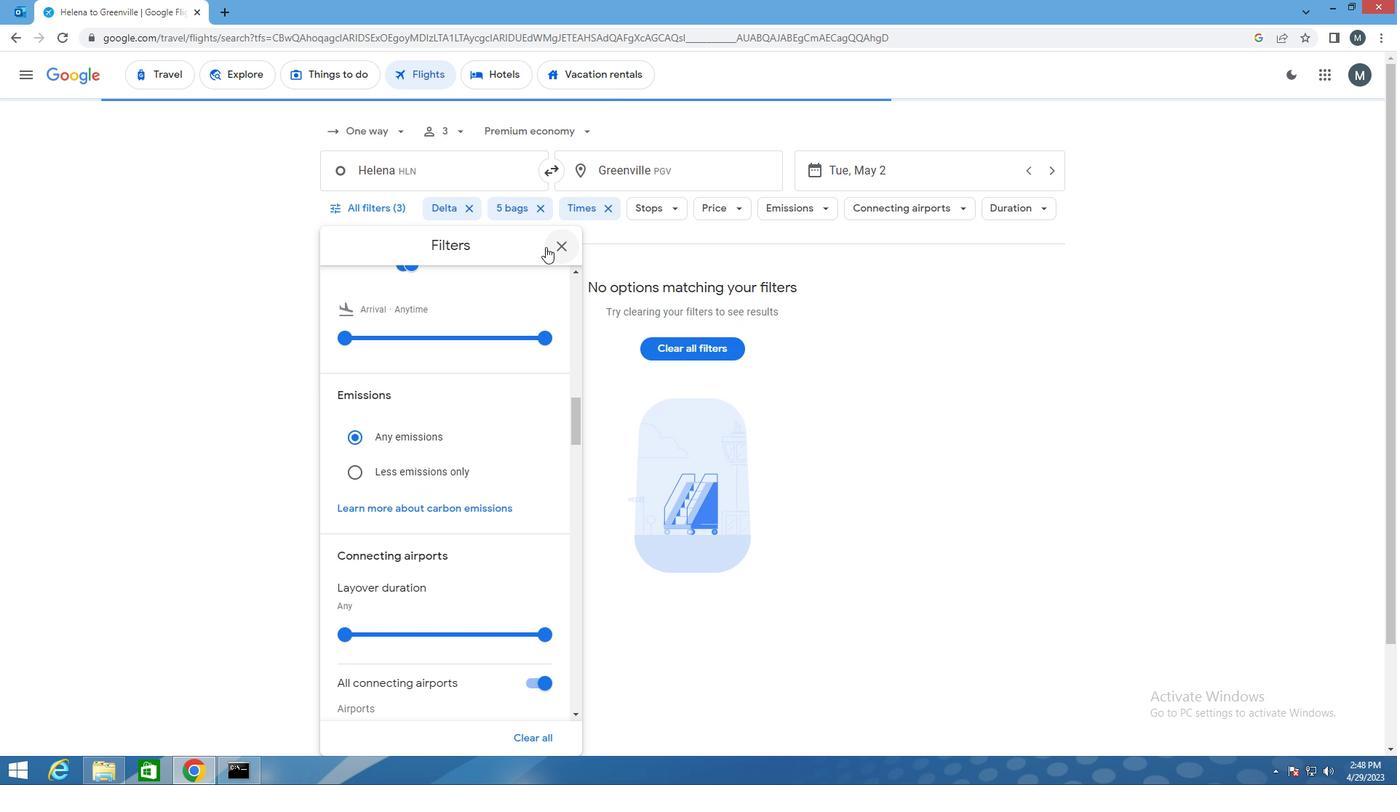 
Action: Mouse pressed left at (553, 246)
Screenshot: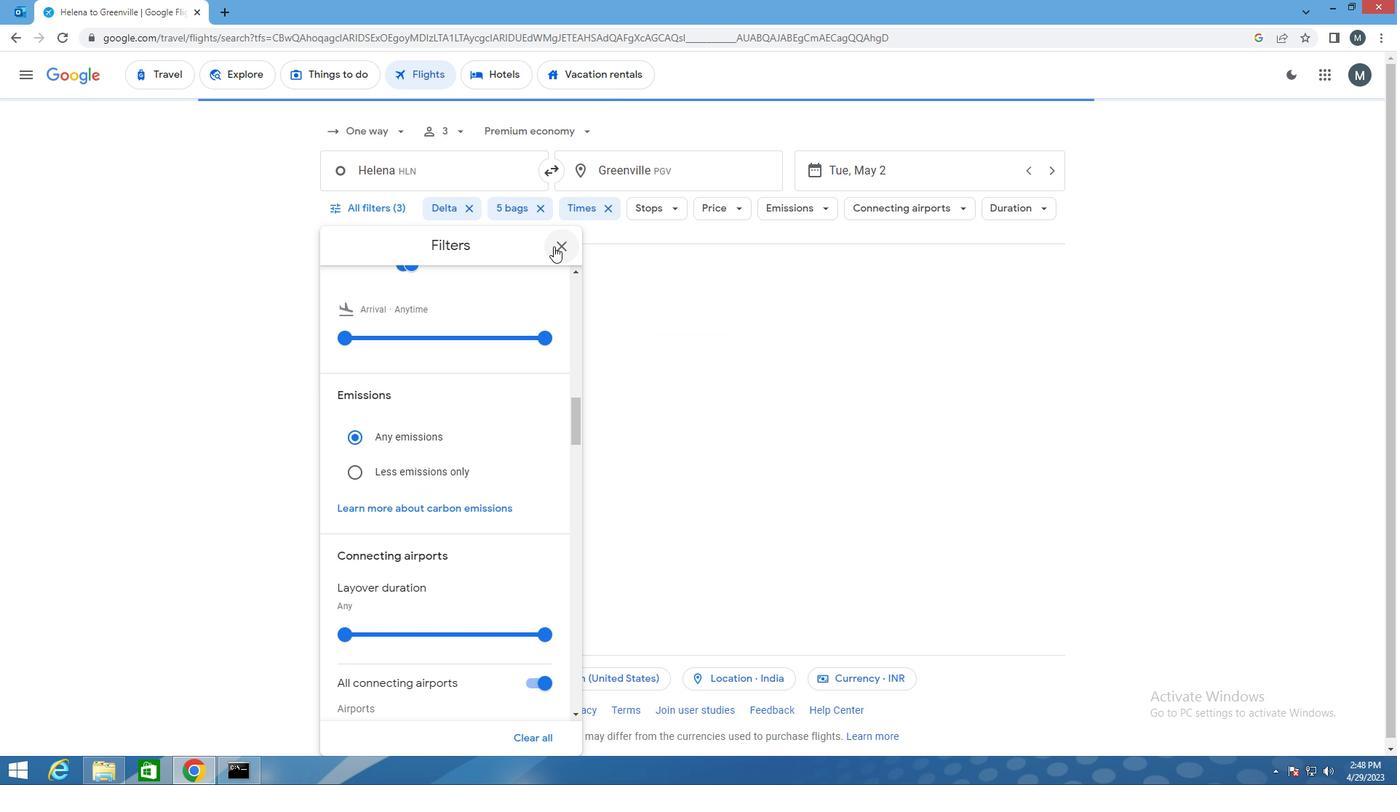 
Action: Mouse moved to (554, 246)
Screenshot: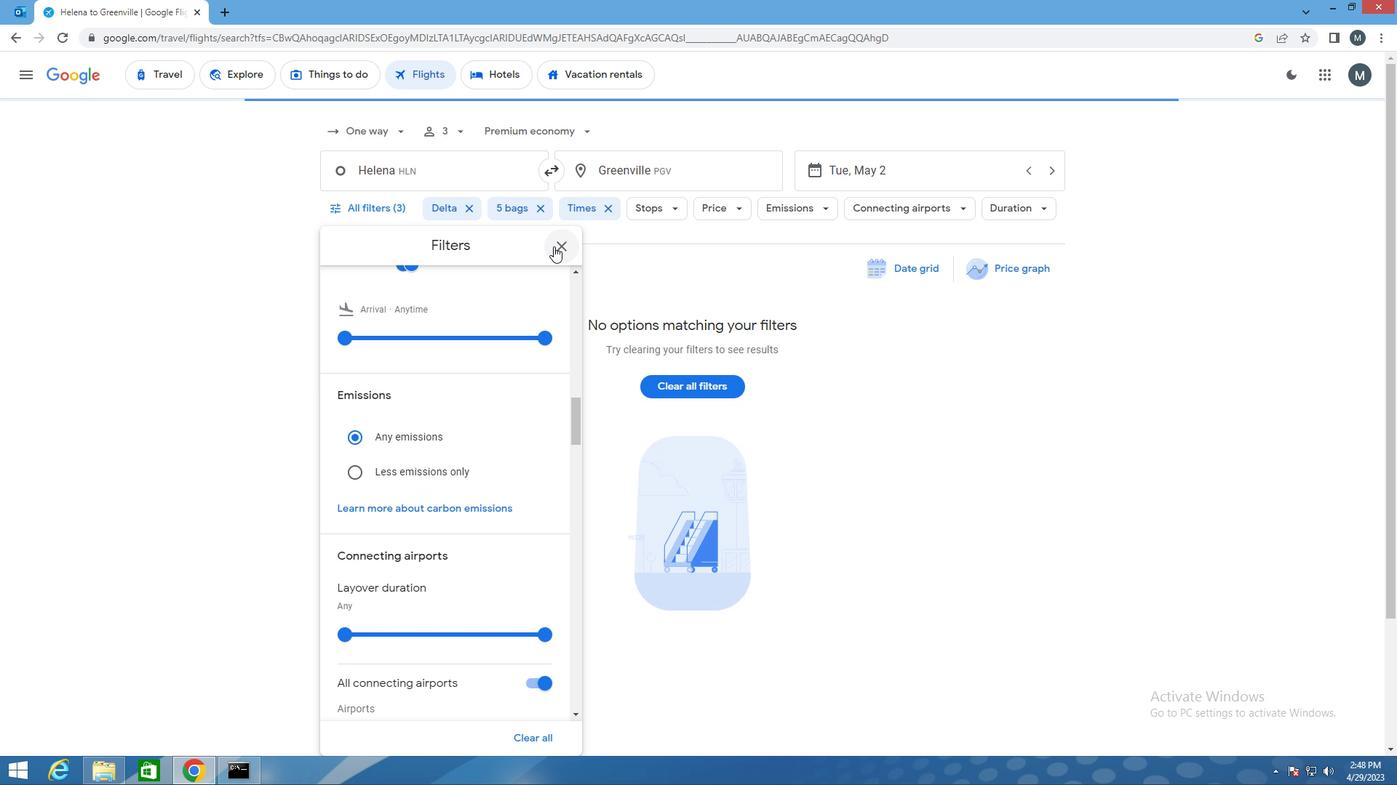 
